 Task: For heading Use EB Garamond with dark cornflower blue 2 colour & Underline.  font size for heading20,  'Change the font style of data to'Impact and font size to 12,  Change the alignment of both headline & data to Align right In the sheet  analysisSalesByRegion_2023
Action: Mouse moved to (38, 186)
Screenshot: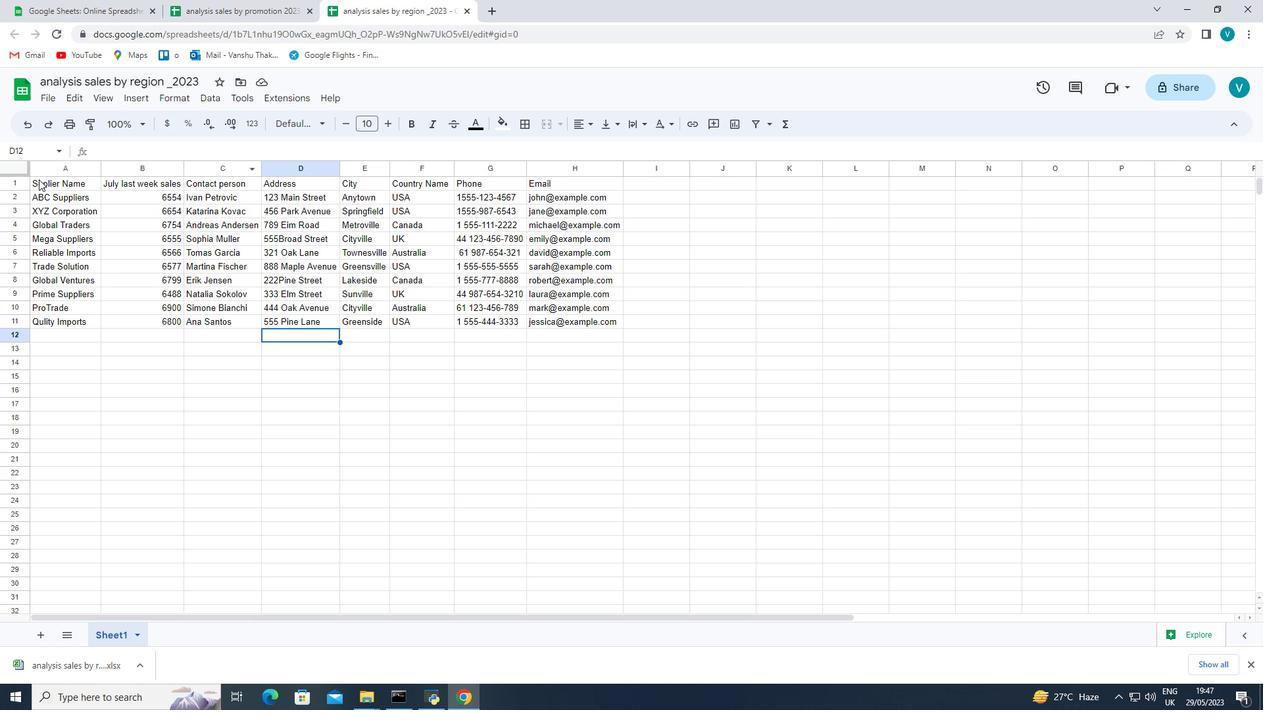 
Action: Mouse pressed left at (38, 186)
Screenshot: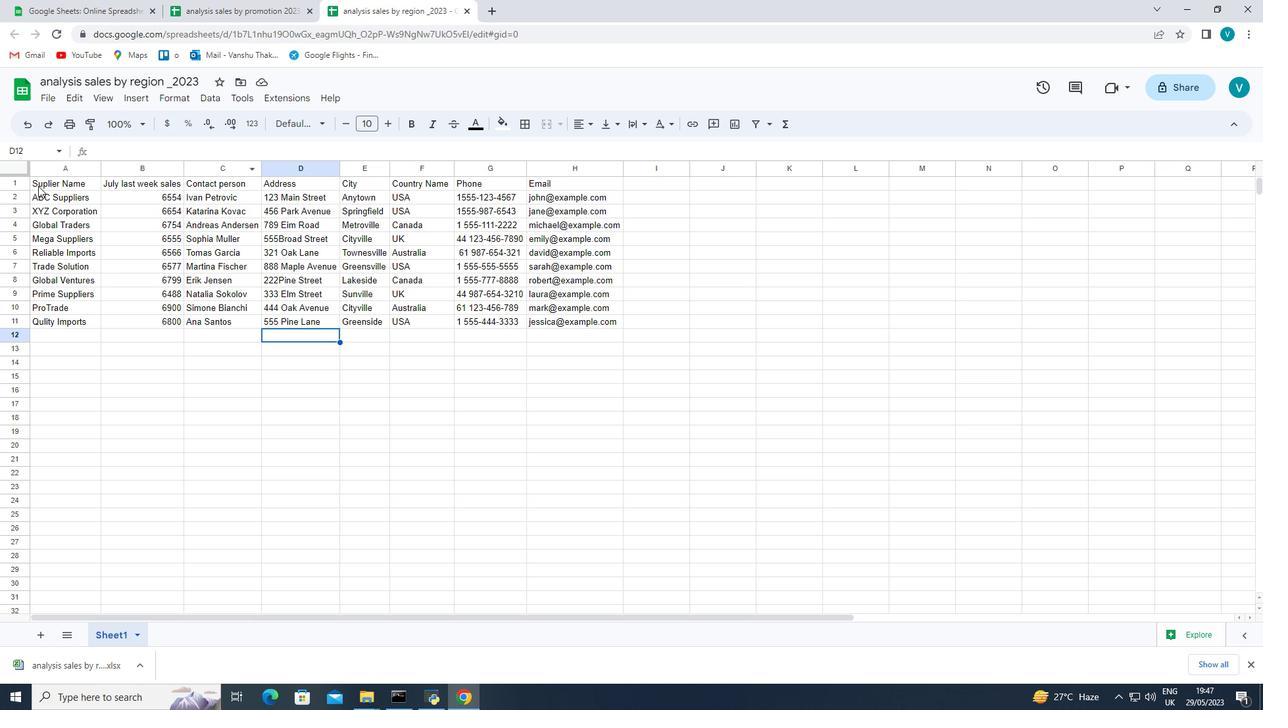 
Action: Key pressed <Key.shift><Key.right><Key.right><Key.right><Key.right><Key.right><Key.right><Key.right>
Screenshot: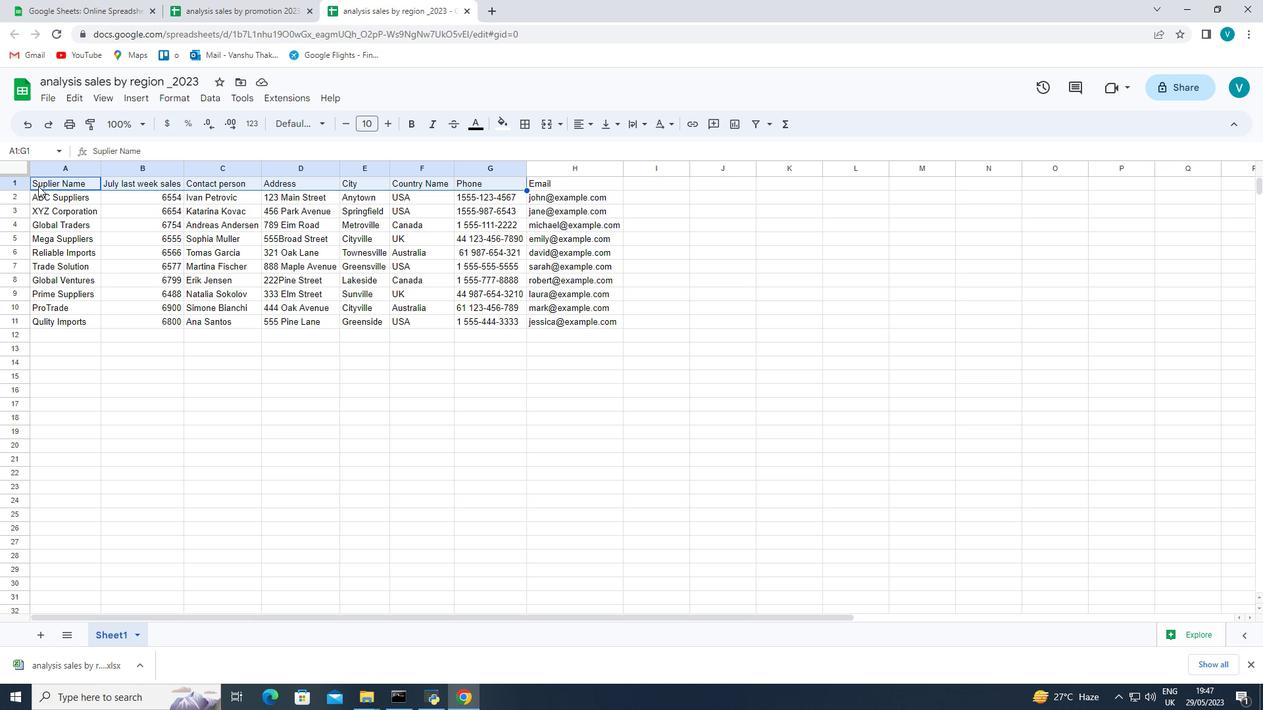 
Action: Mouse moved to (320, 128)
Screenshot: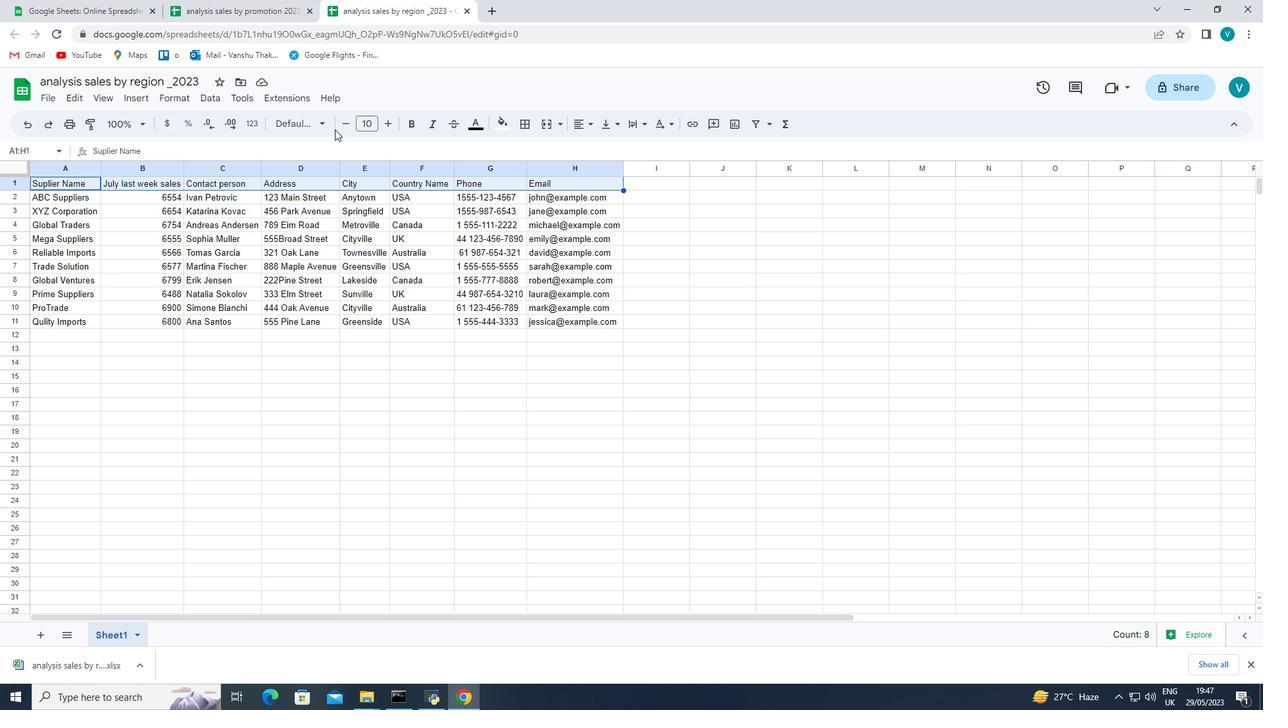 
Action: Mouse pressed left at (320, 128)
Screenshot: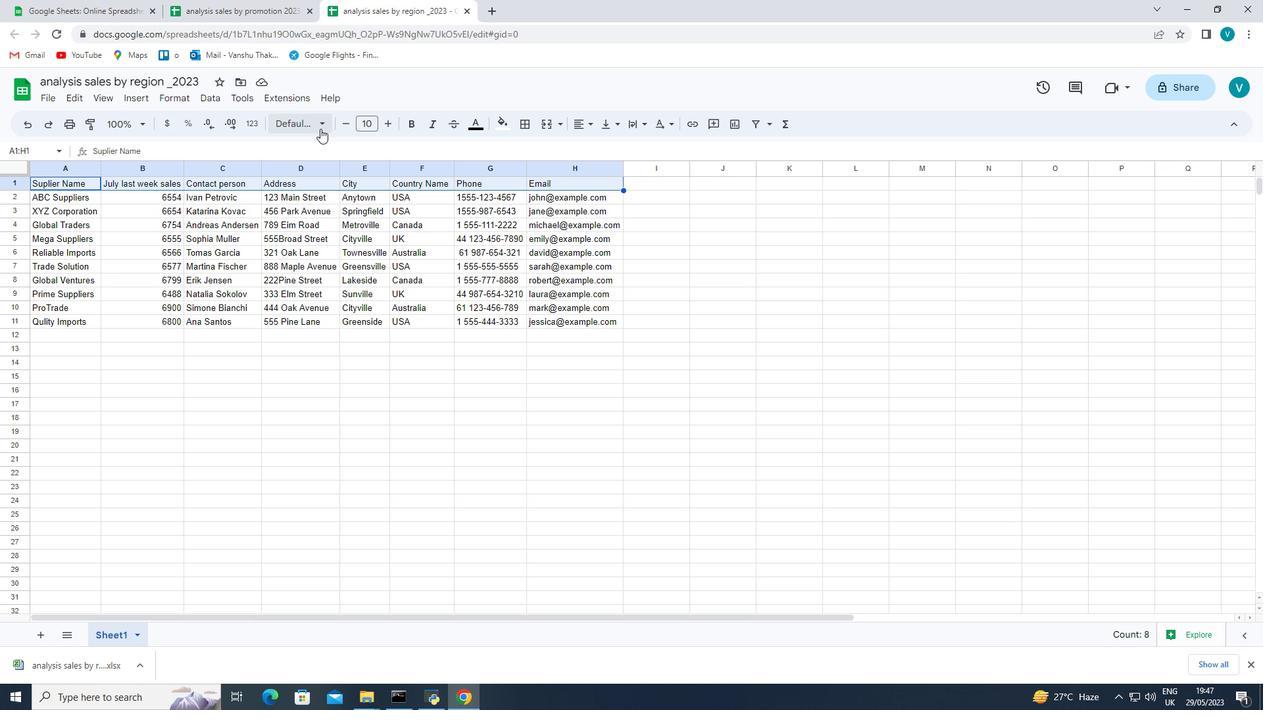 
Action: Mouse moved to (308, 283)
Screenshot: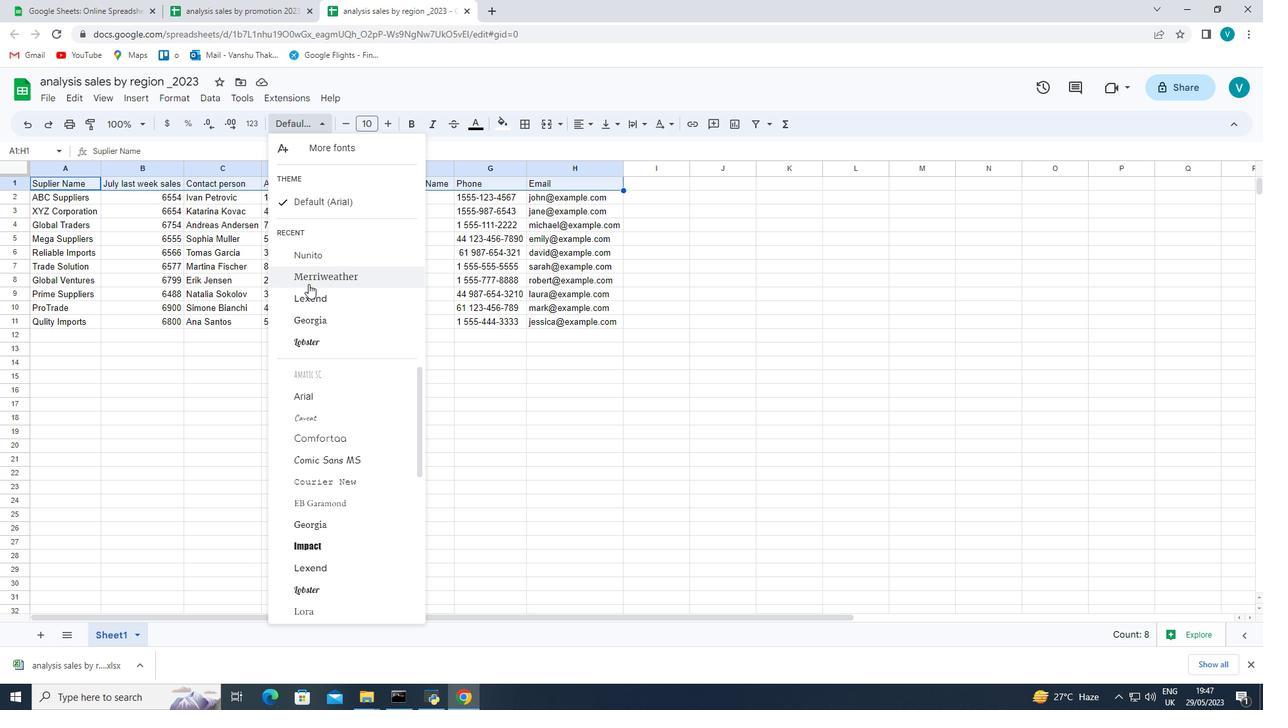 
Action: Mouse scrolled (308, 282) with delta (0, 0)
Screenshot: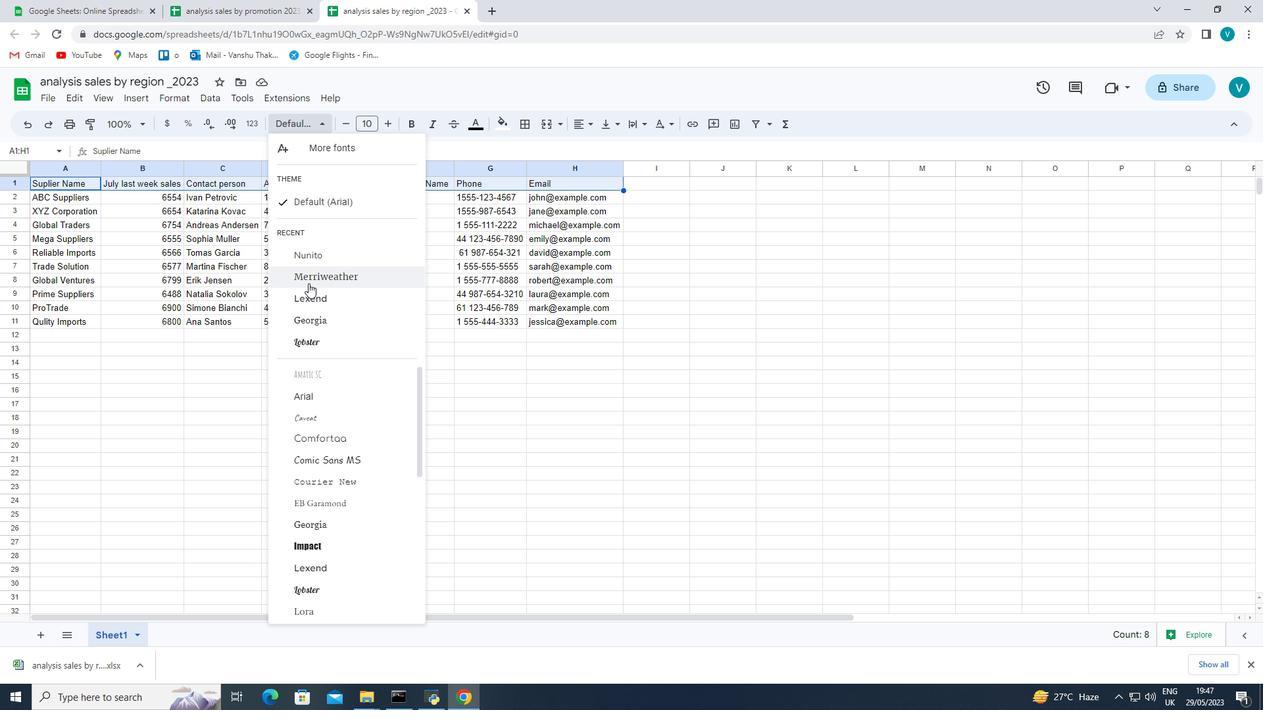 
Action: Mouse scrolled (308, 282) with delta (0, 0)
Screenshot: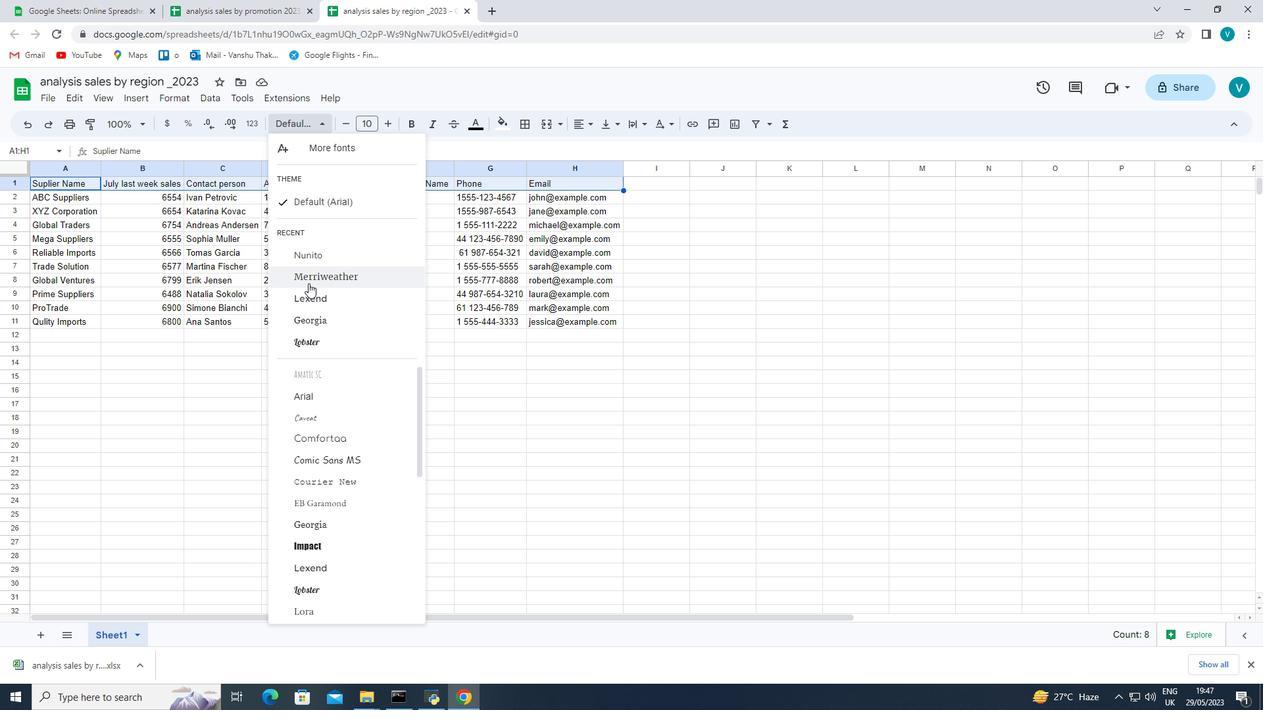 
Action: Mouse scrolled (308, 282) with delta (0, 0)
Screenshot: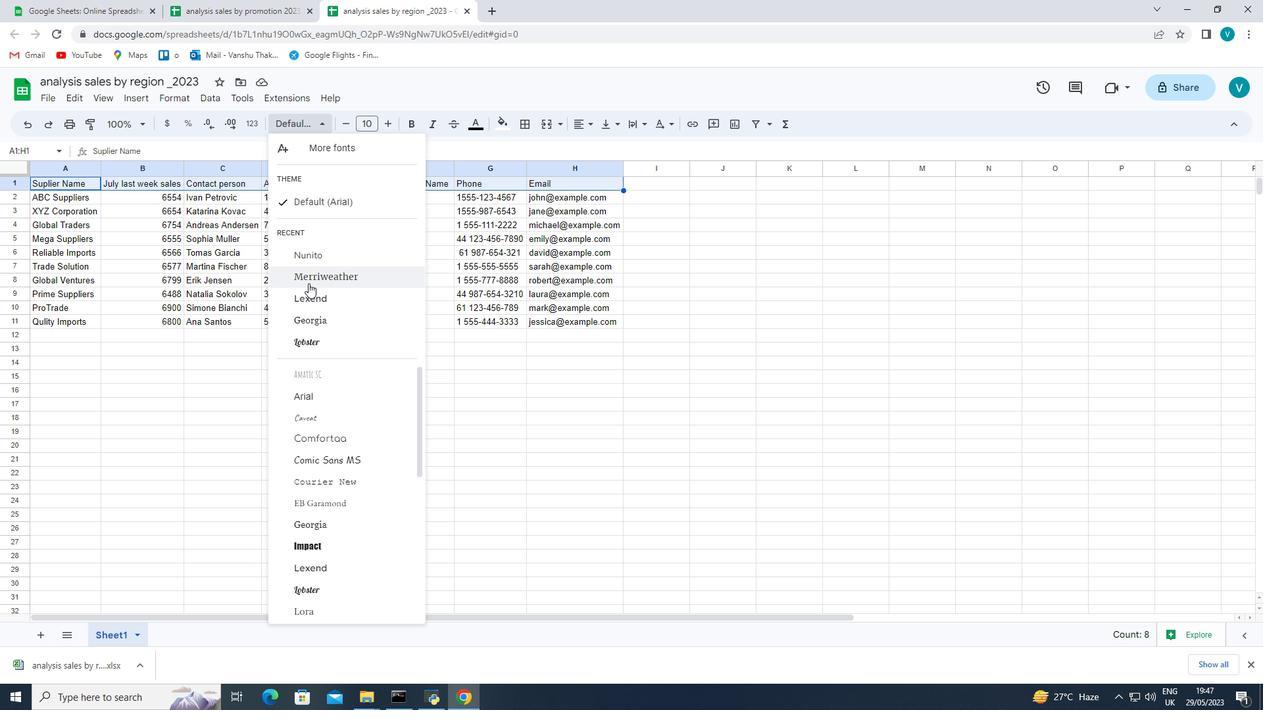 
Action: Mouse scrolled (308, 282) with delta (0, 0)
Screenshot: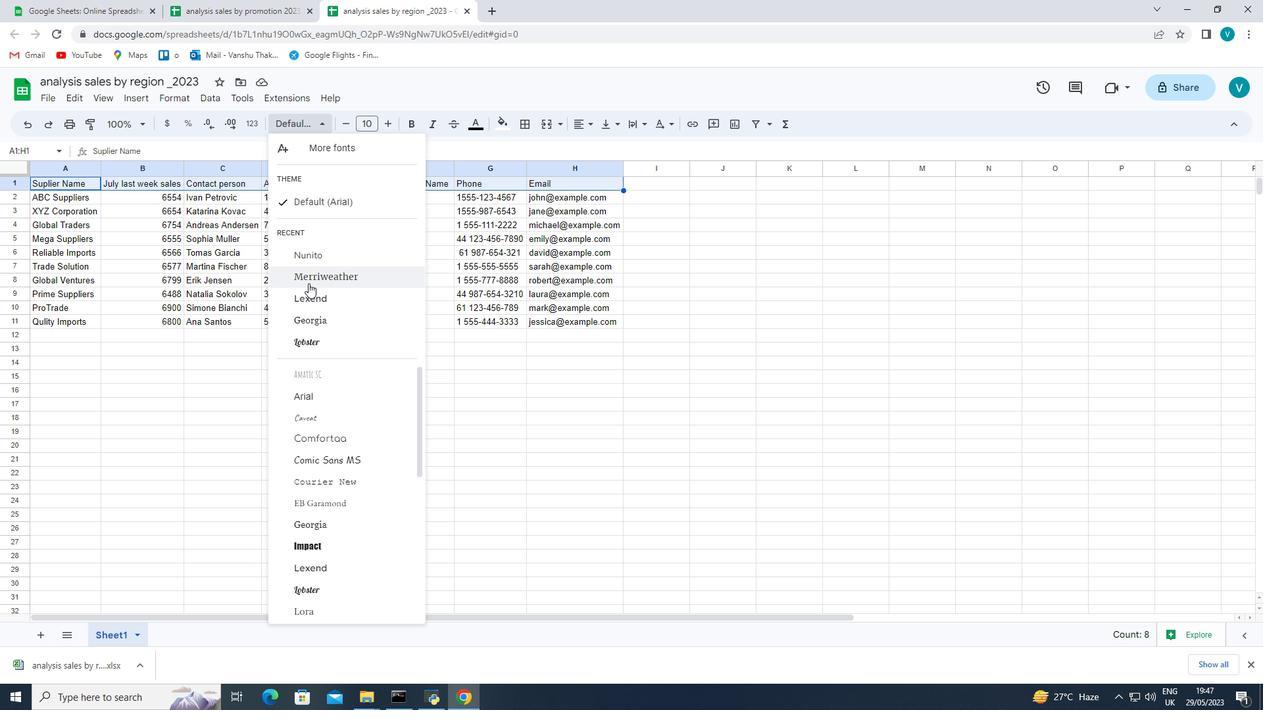 
Action: Mouse scrolled (308, 282) with delta (0, 0)
Screenshot: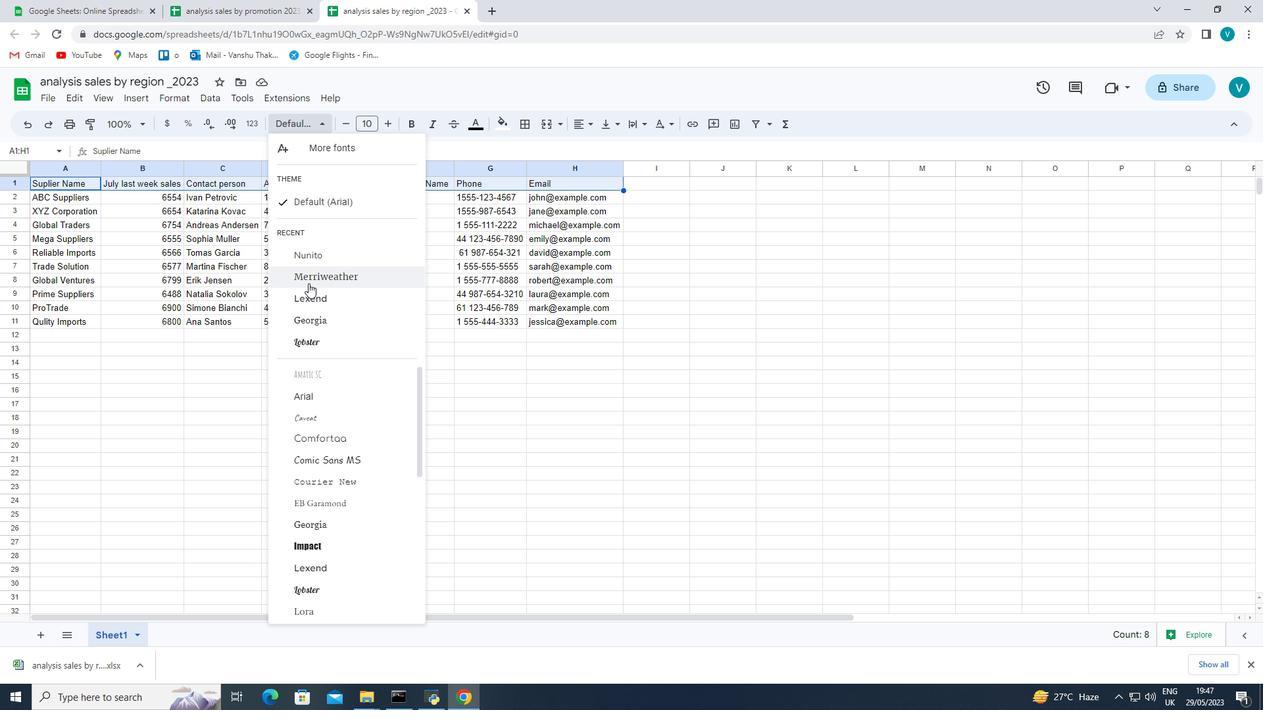 
Action: Mouse scrolled (308, 282) with delta (0, 0)
Screenshot: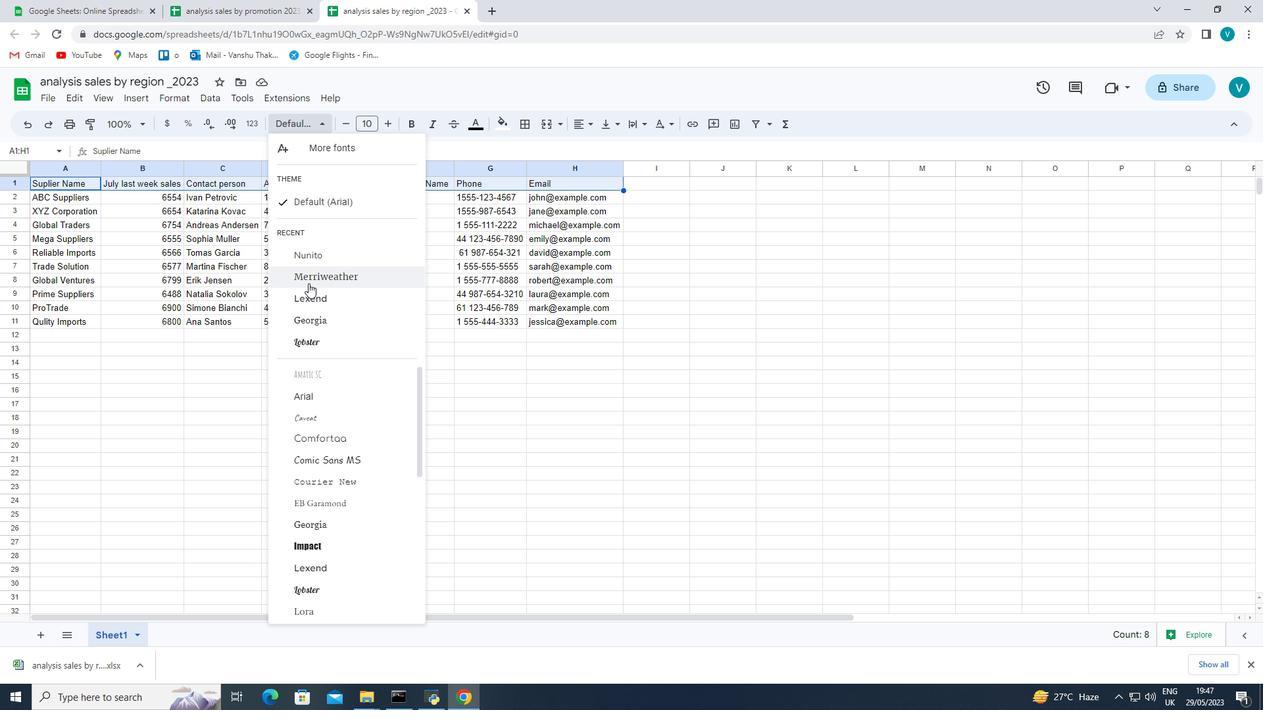 
Action: Mouse moved to (335, 502)
Screenshot: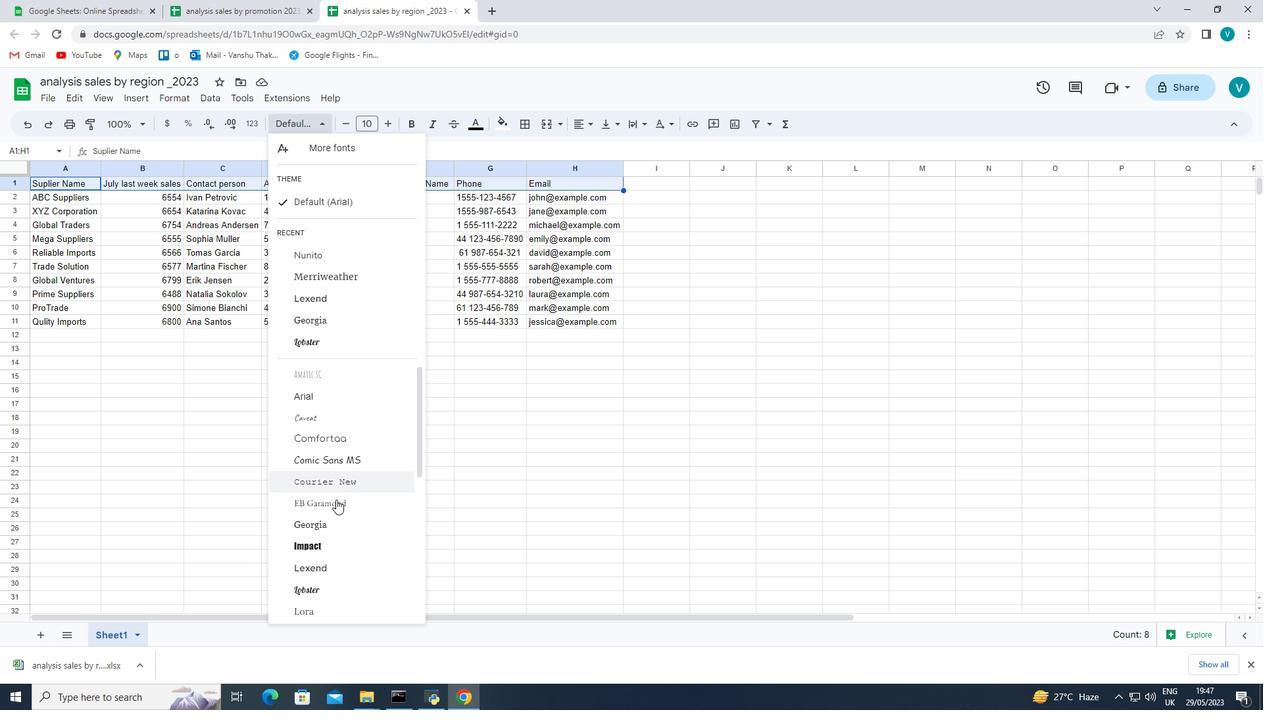 
Action: Mouse pressed left at (335, 502)
Screenshot: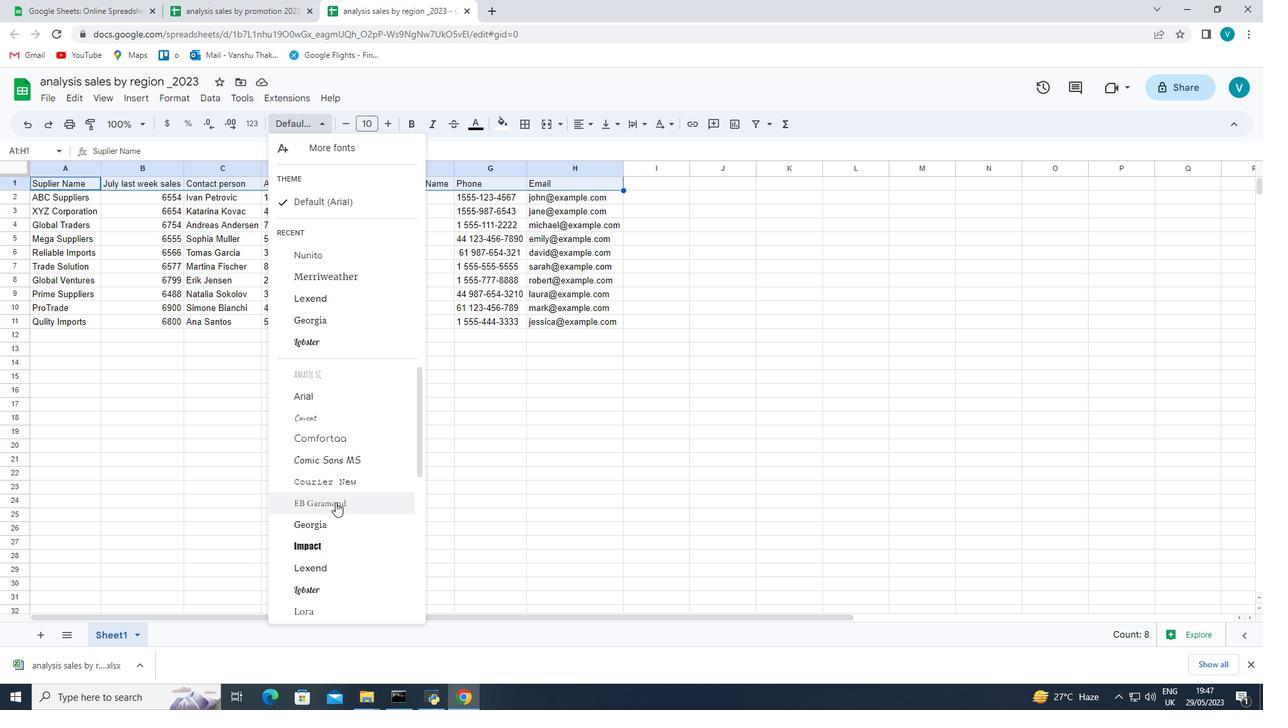 
Action: Mouse moved to (484, 127)
Screenshot: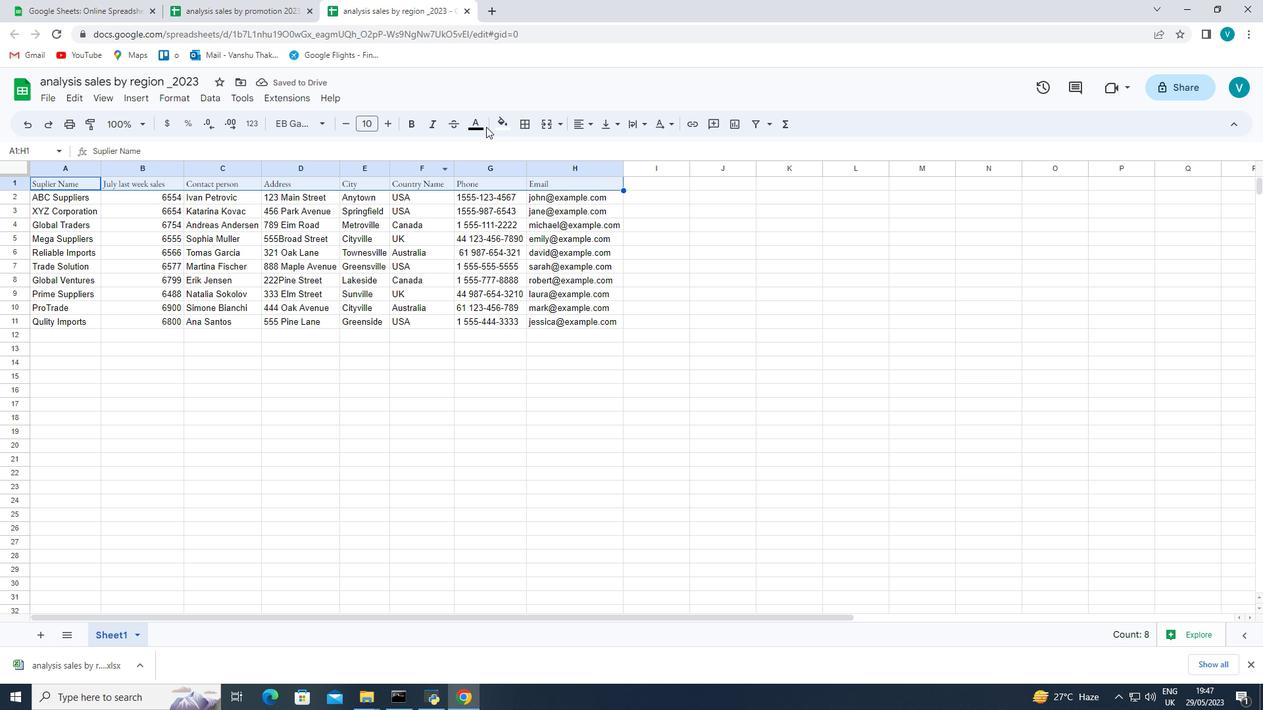 
Action: Mouse pressed left at (484, 127)
Screenshot: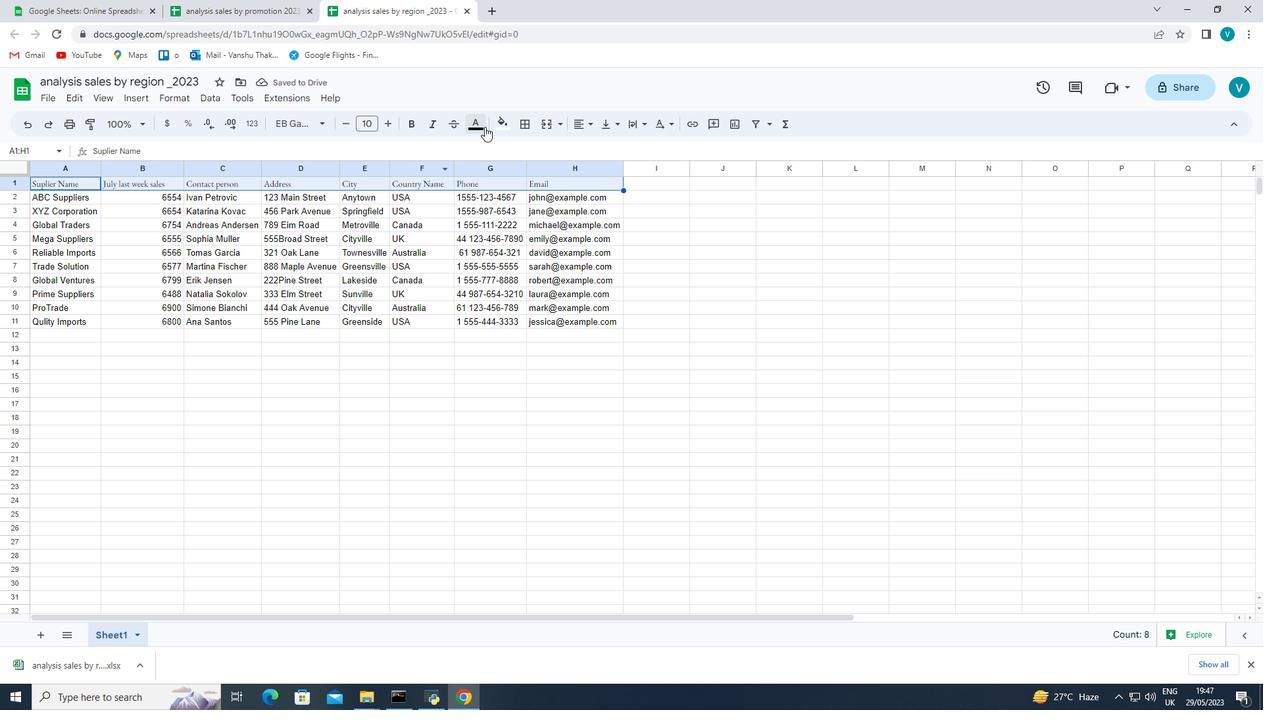 
Action: Mouse moved to (562, 185)
Screenshot: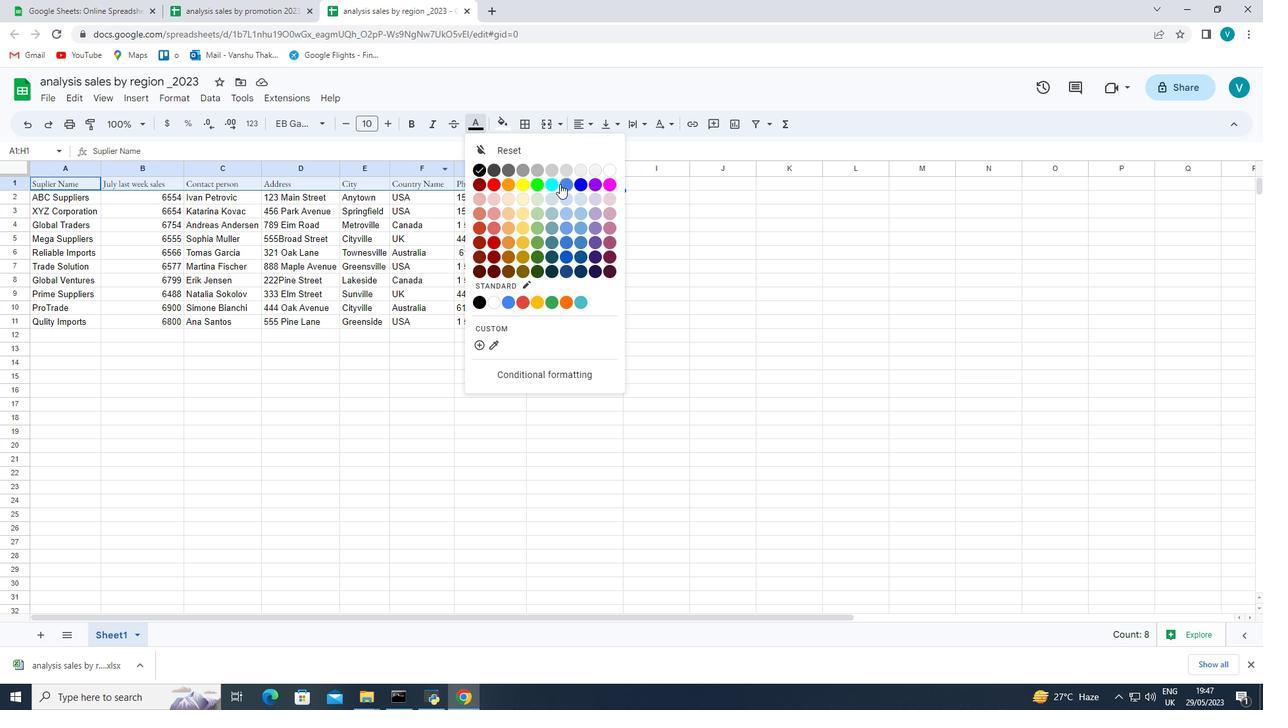 
Action: Mouse pressed left at (562, 185)
Screenshot: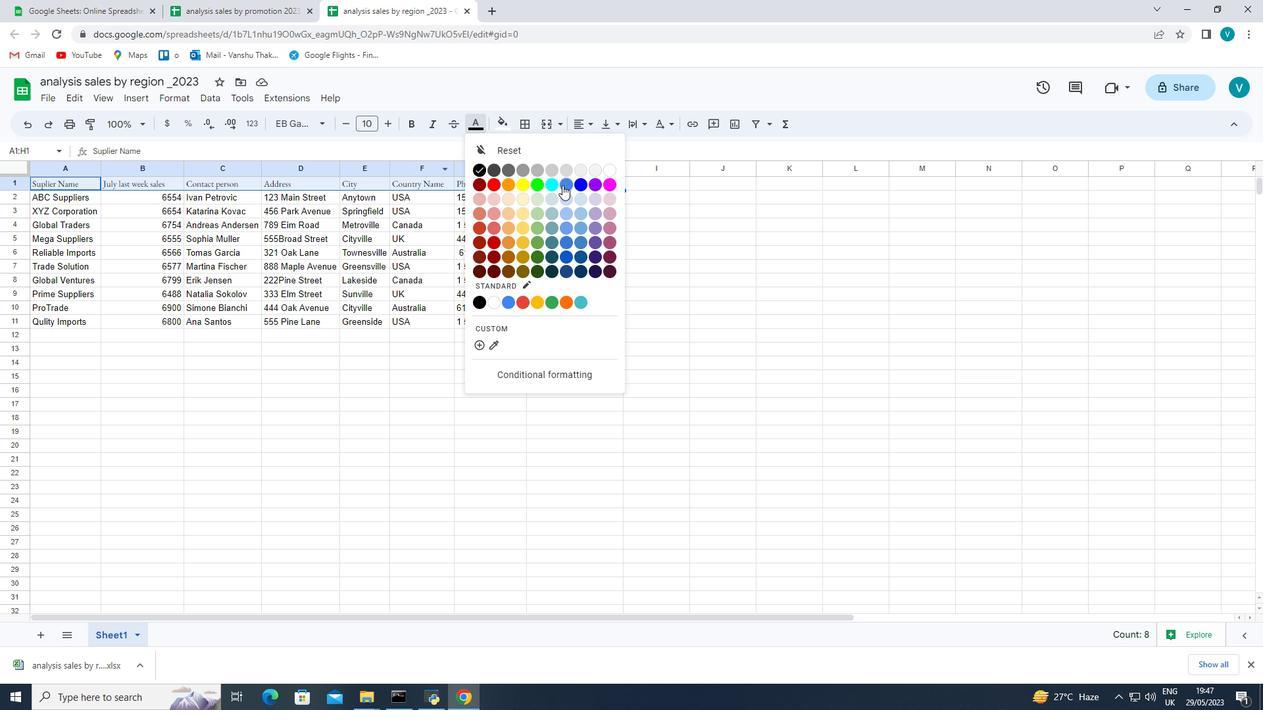 
Action: Mouse moved to (515, 115)
Screenshot: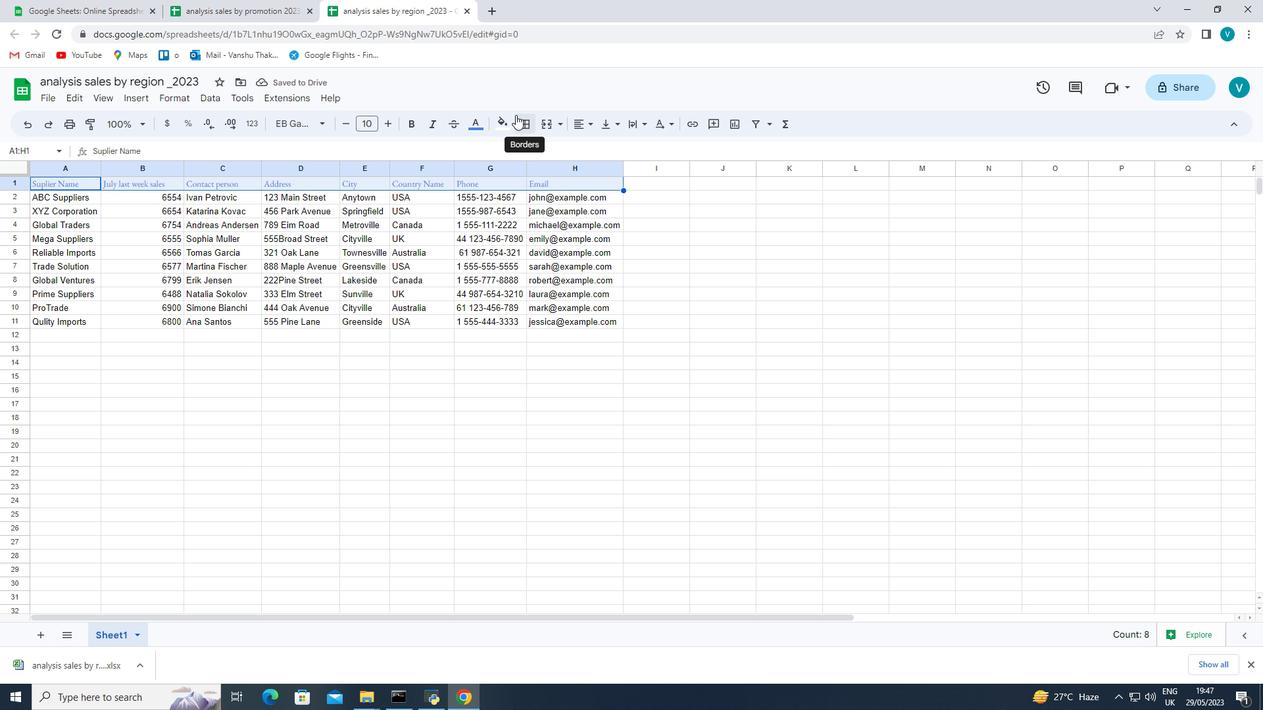 
Action: Key pressed ctrl+U
Screenshot: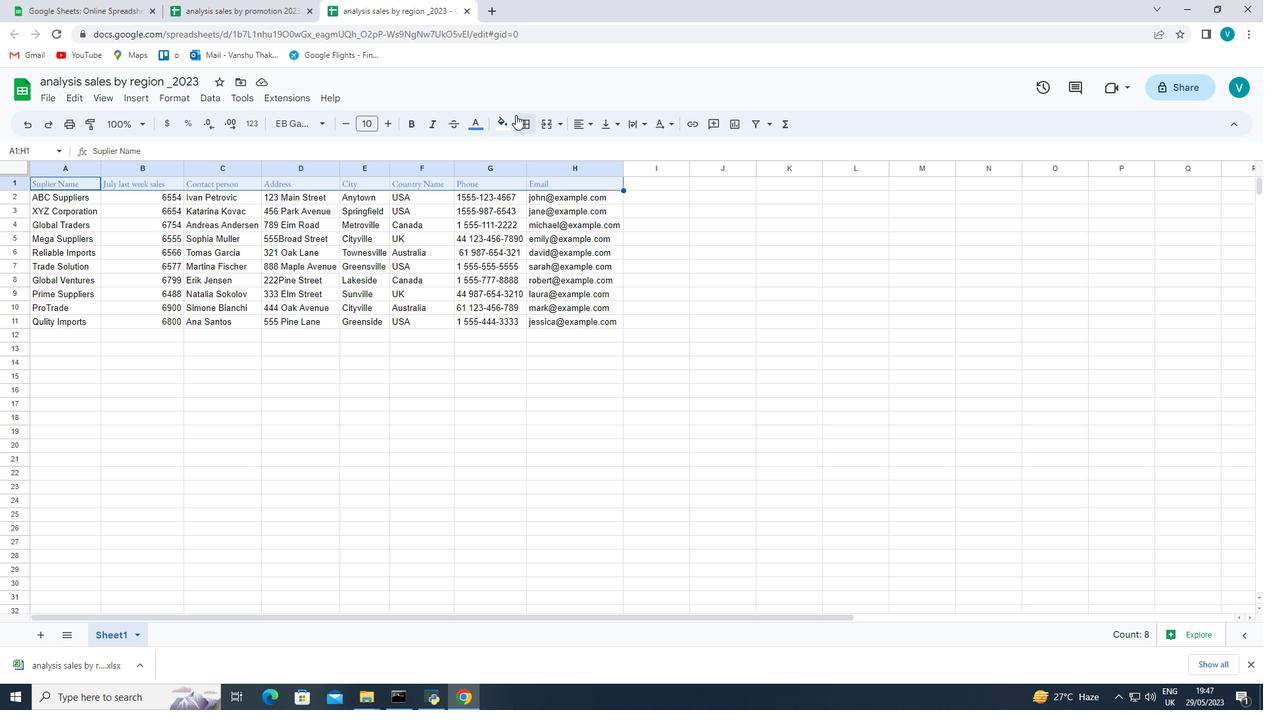 
Action: Mouse moved to (388, 123)
Screenshot: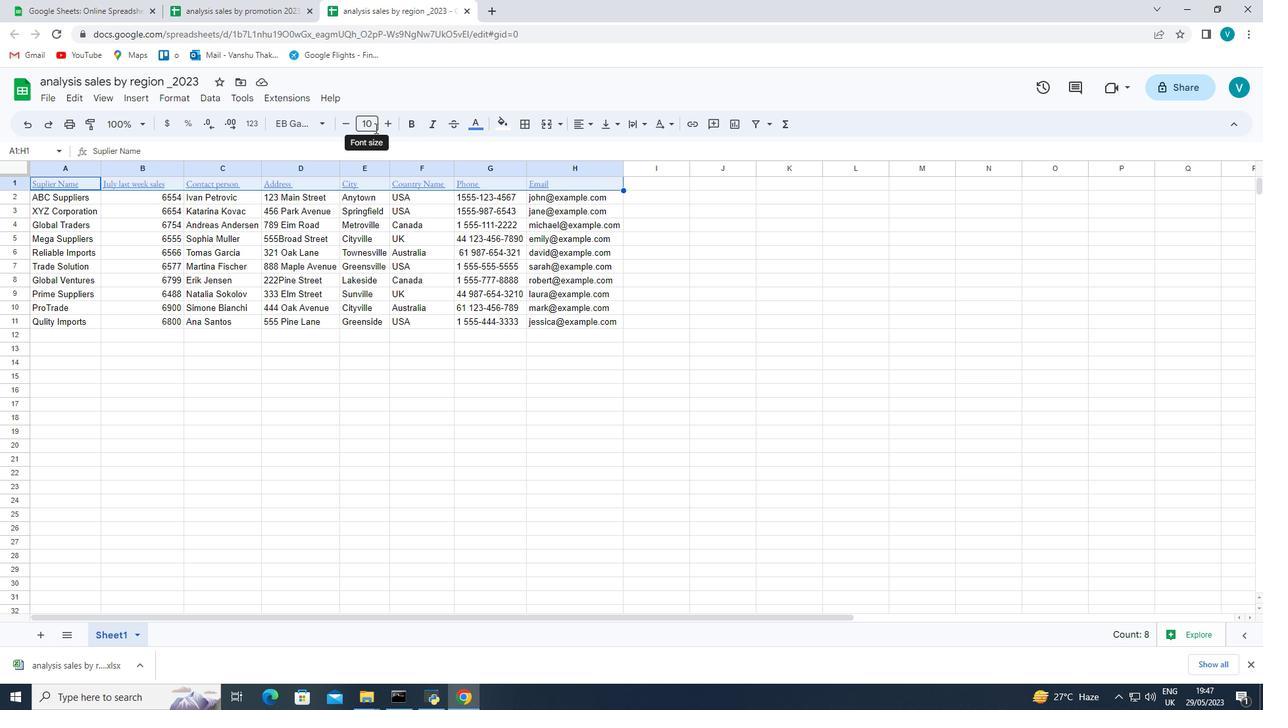 
Action: Mouse pressed left at (388, 123)
Screenshot: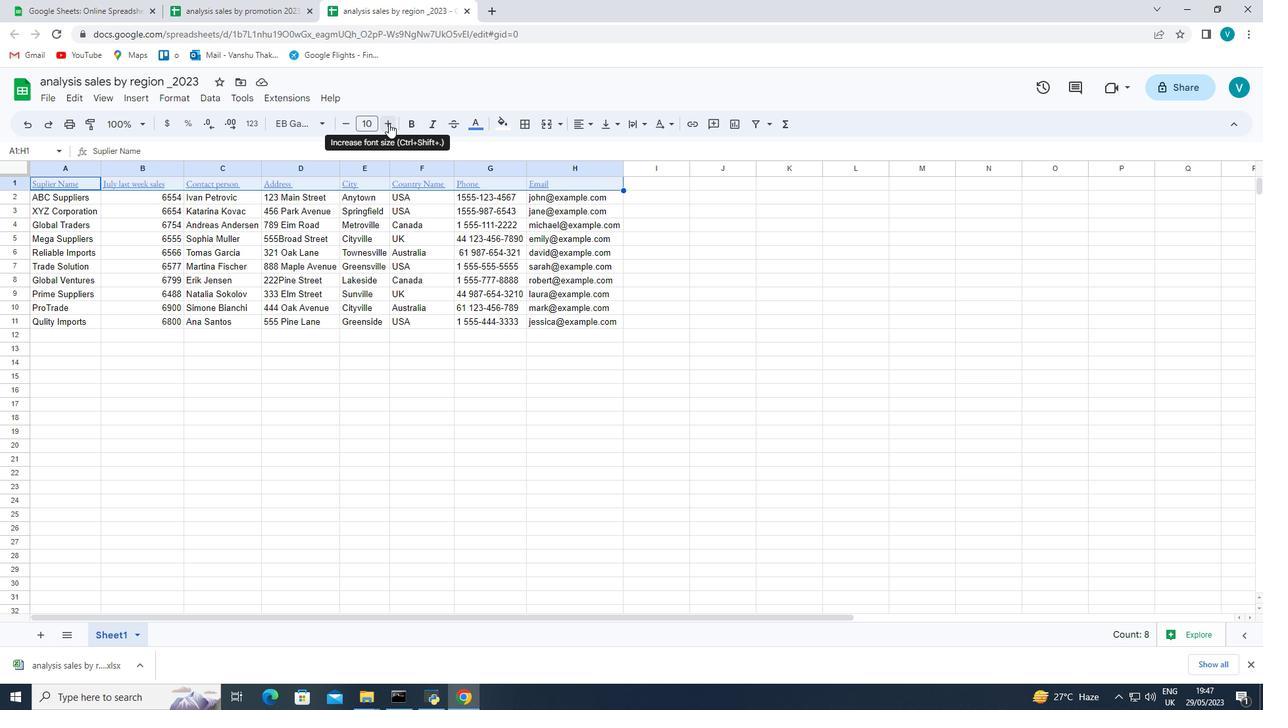 
Action: Mouse pressed left at (388, 123)
Screenshot: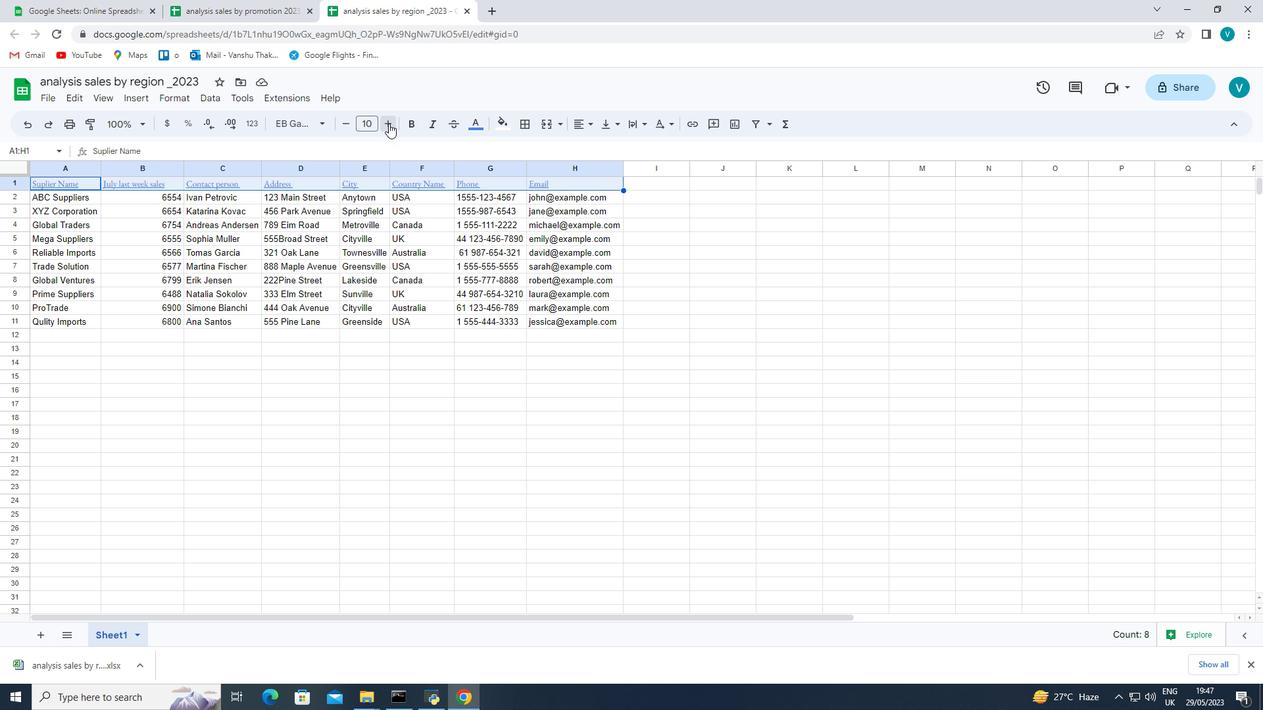
Action: Mouse pressed left at (388, 123)
Screenshot: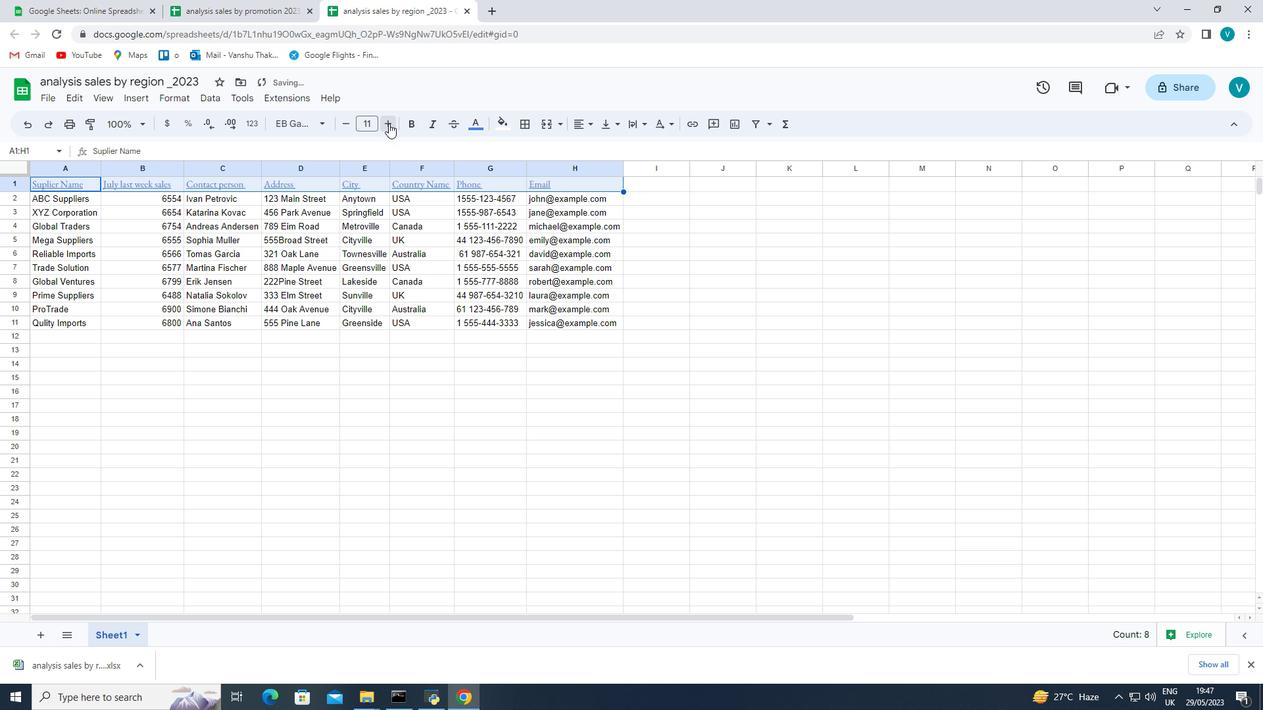 
Action: Mouse pressed left at (388, 123)
Screenshot: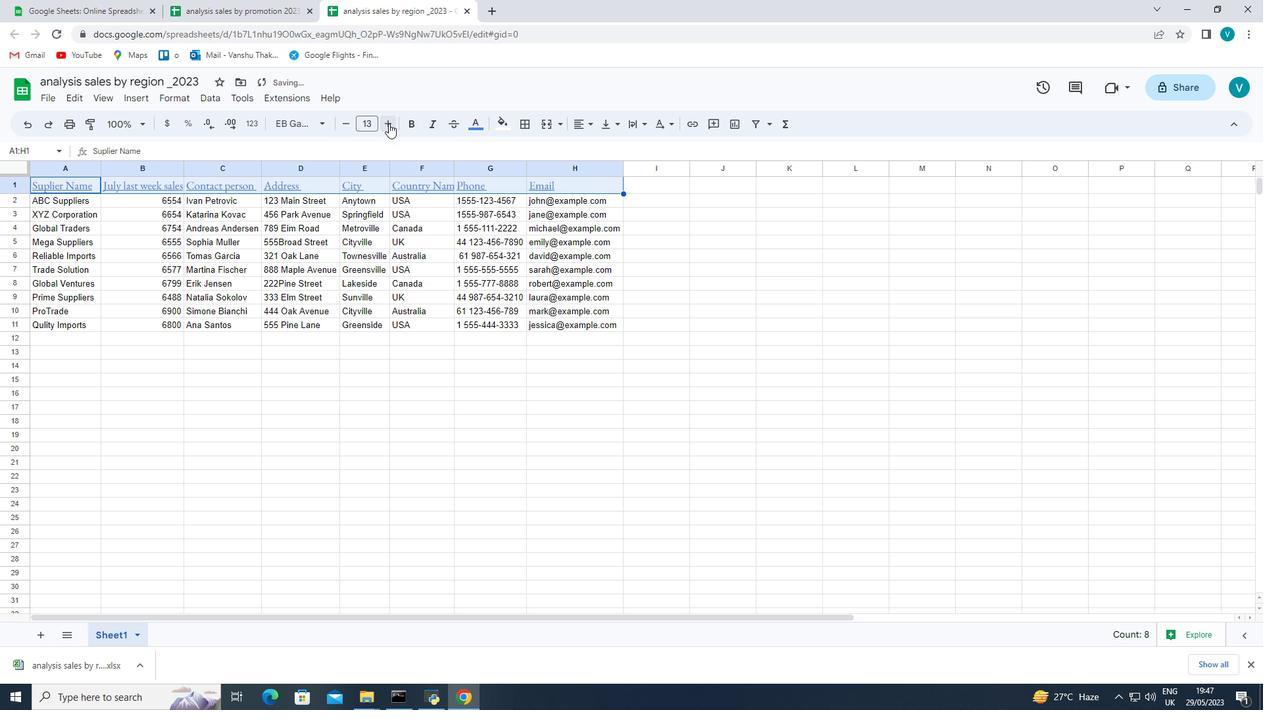 
Action: Mouse pressed left at (388, 123)
Screenshot: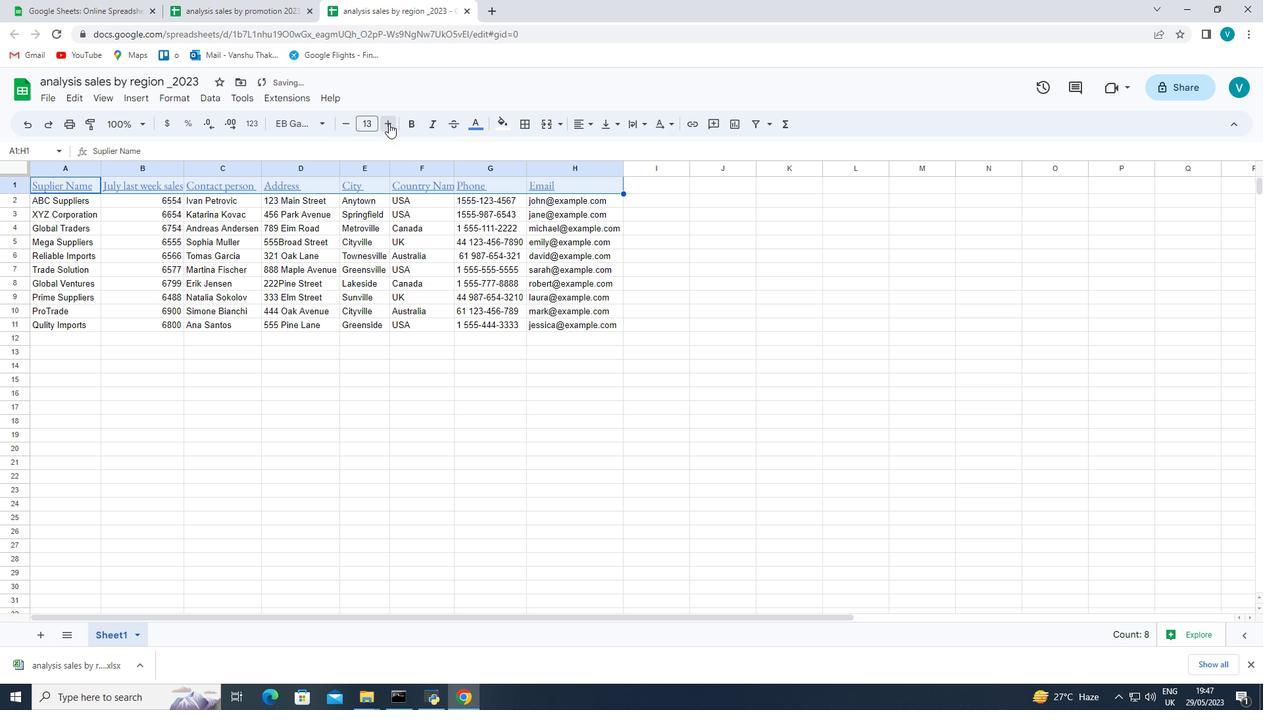 
Action: Mouse pressed left at (388, 123)
Screenshot: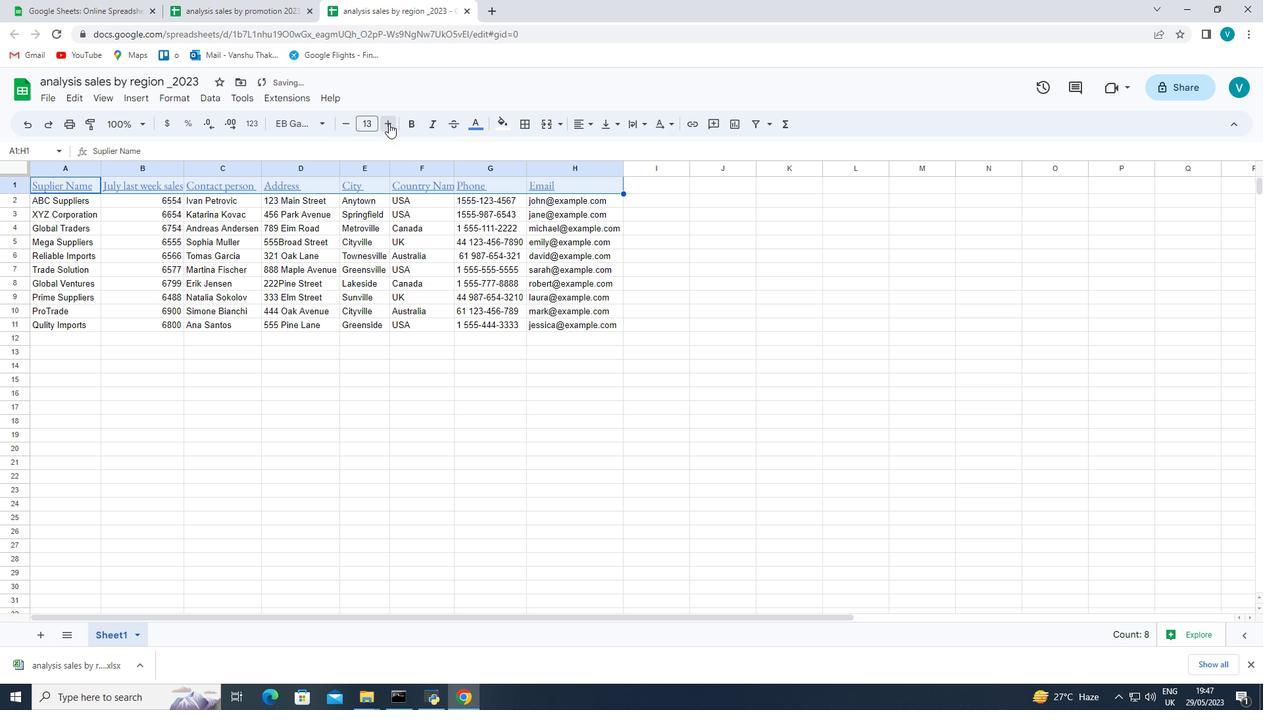 
Action: Mouse pressed left at (388, 123)
Screenshot: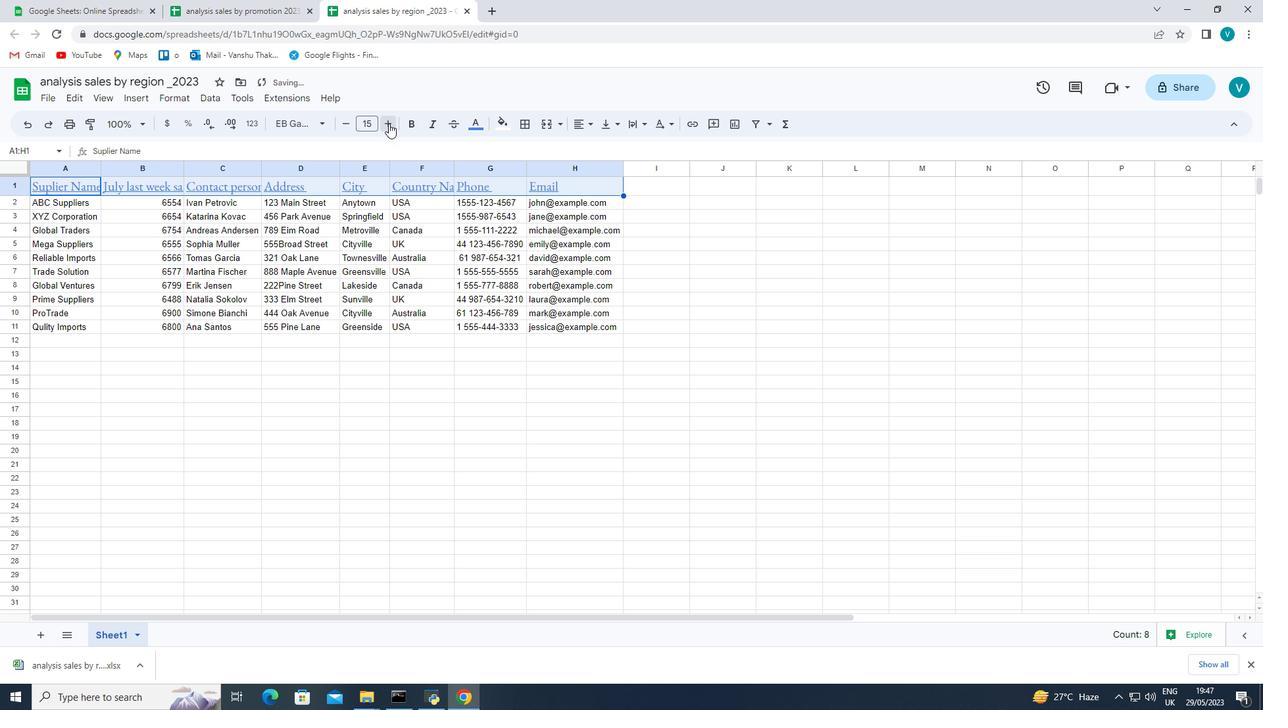 
Action: Mouse pressed left at (388, 123)
Screenshot: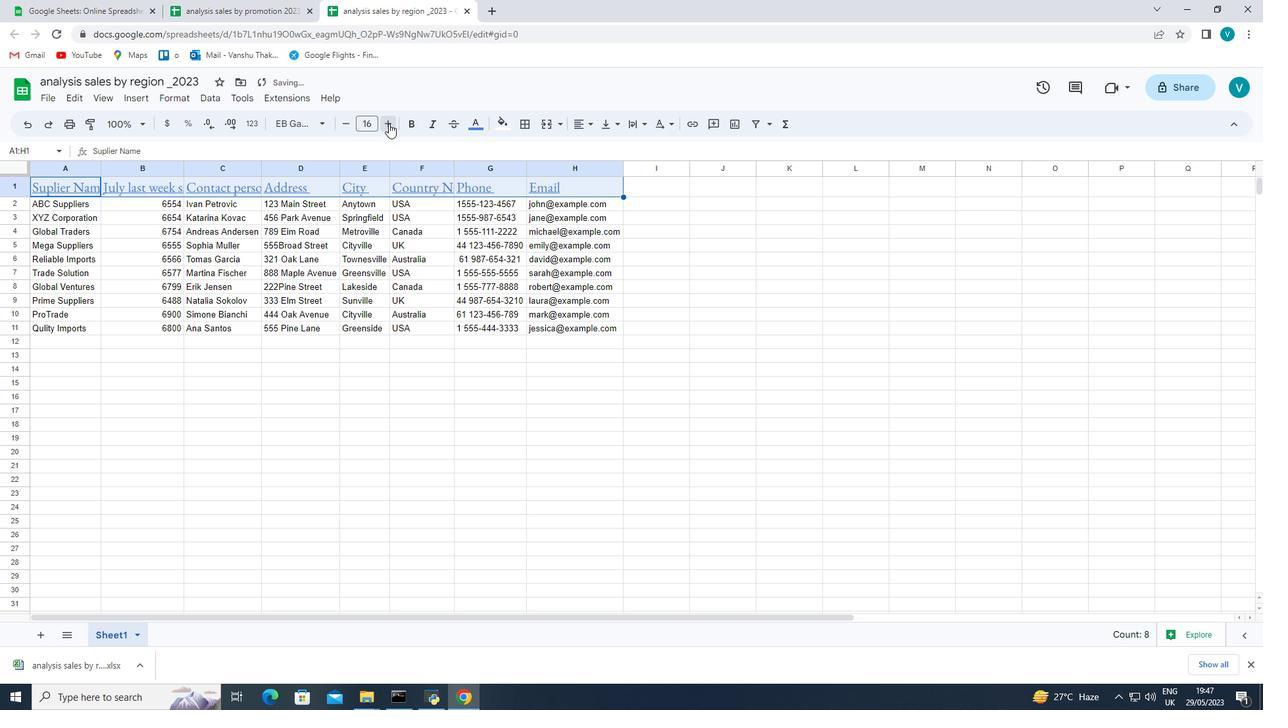 
Action: Mouse pressed left at (388, 123)
Screenshot: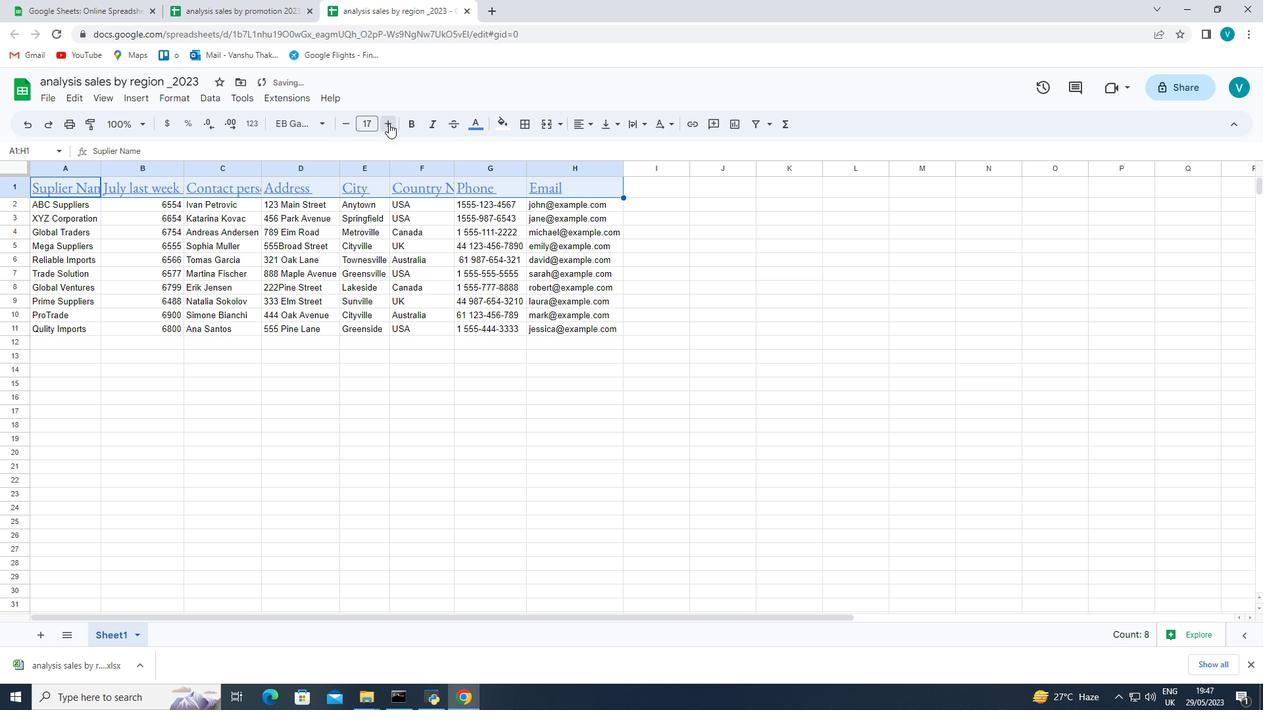 
Action: Mouse pressed left at (388, 123)
Screenshot: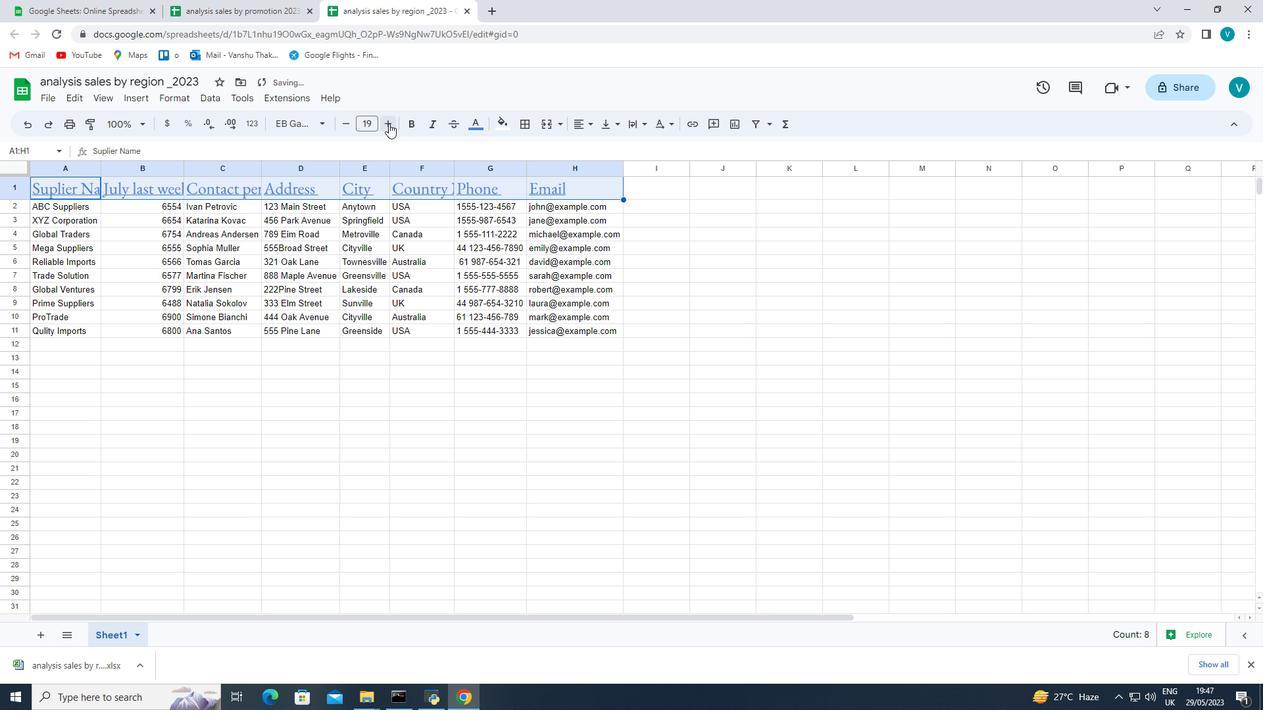 
Action: Mouse pressed left at (388, 123)
Screenshot: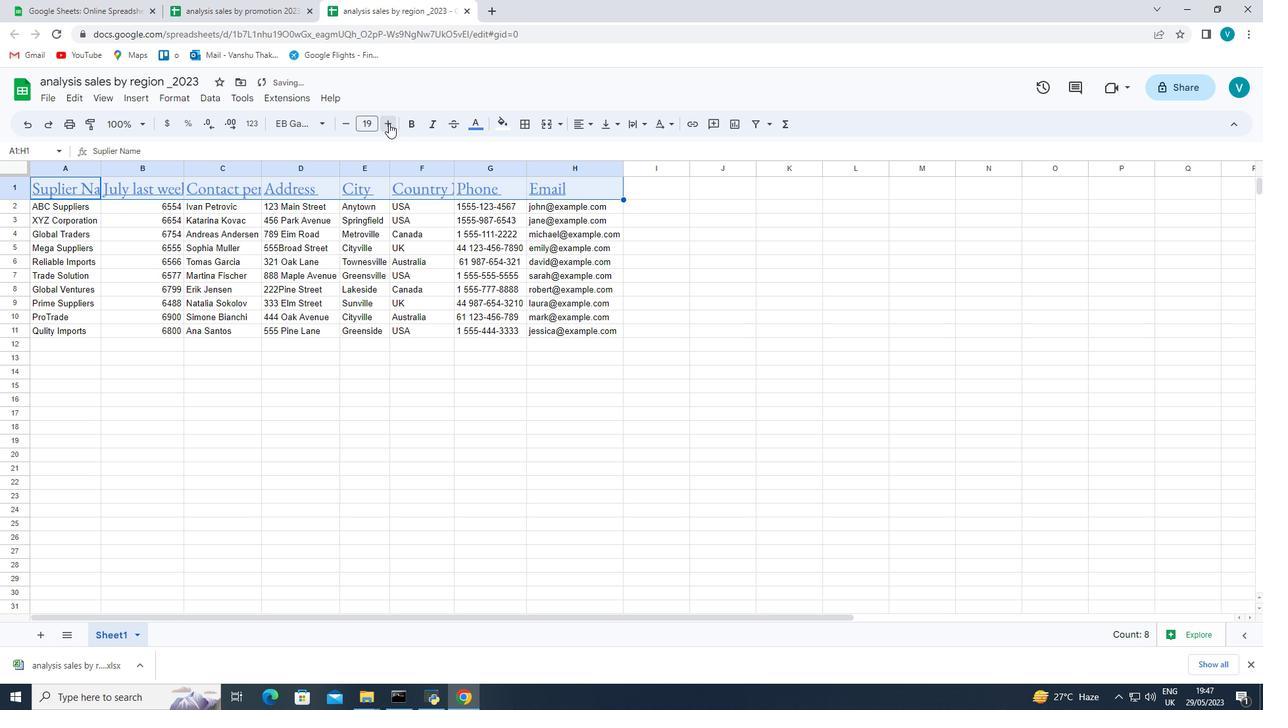 
Action: Mouse moved to (344, 125)
Screenshot: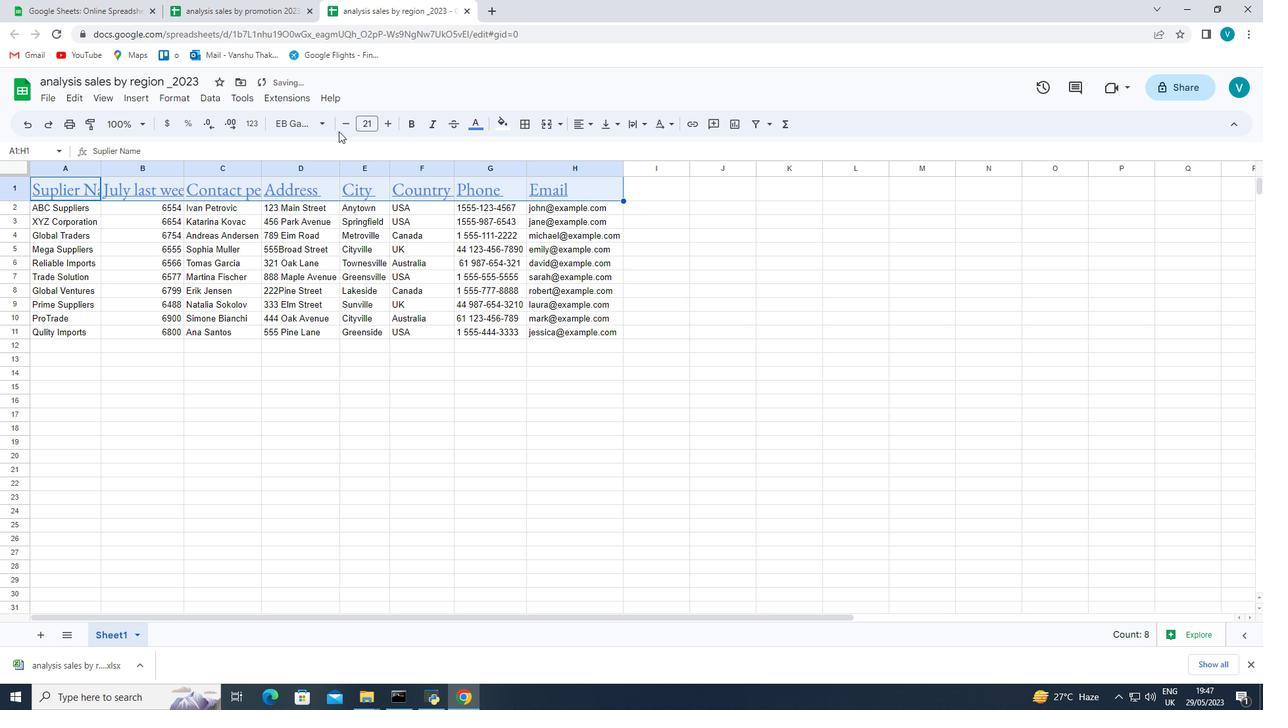 
Action: Mouse pressed left at (344, 125)
Screenshot: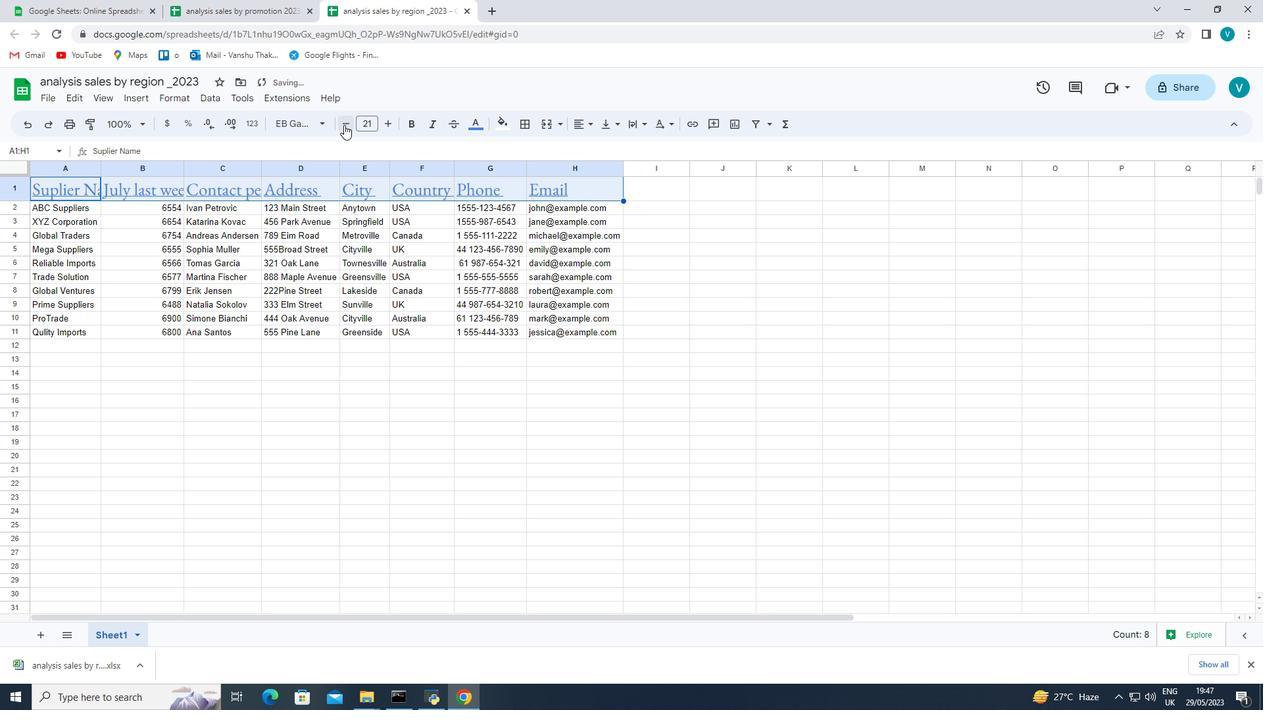 
Action: Mouse moved to (103, 167)
Screenshot: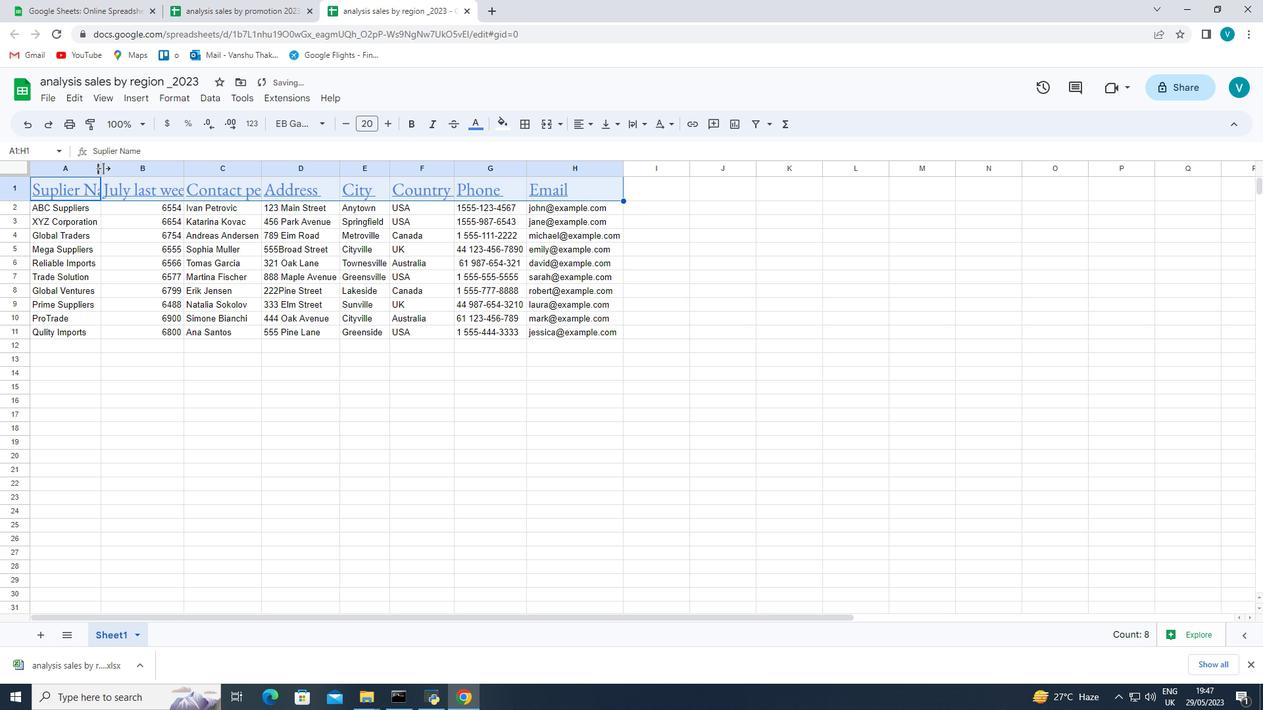 
Action: Mouse pressed left at (103, 167)
Screenshot: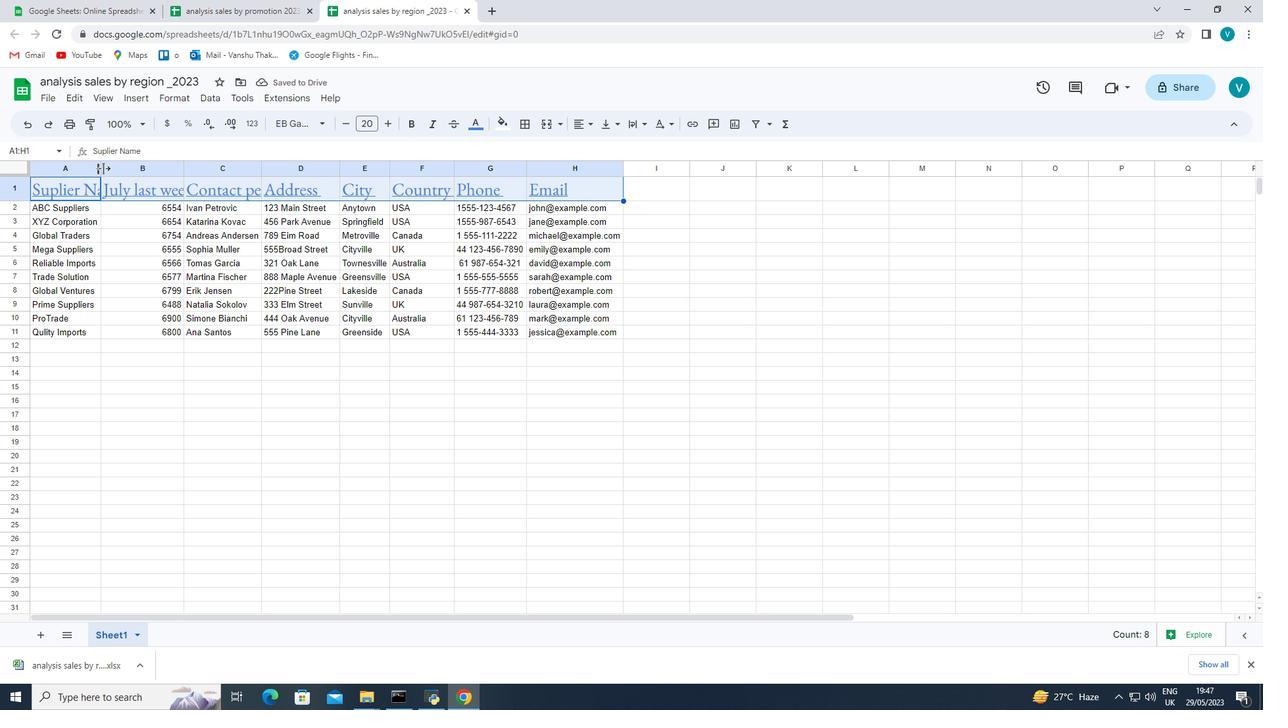 
Action: Mouse pressed left at (103, 167)
Screenshot: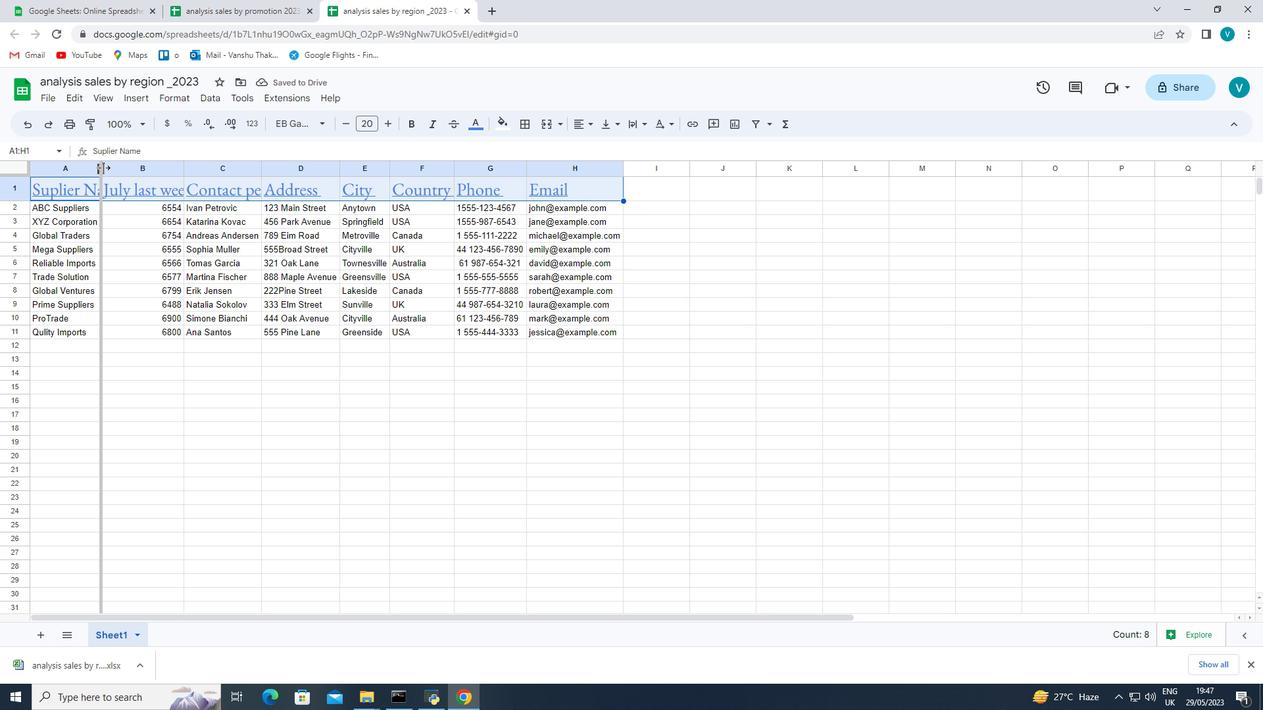 
Action: Mouse moved to (209, 165)
Screenshot: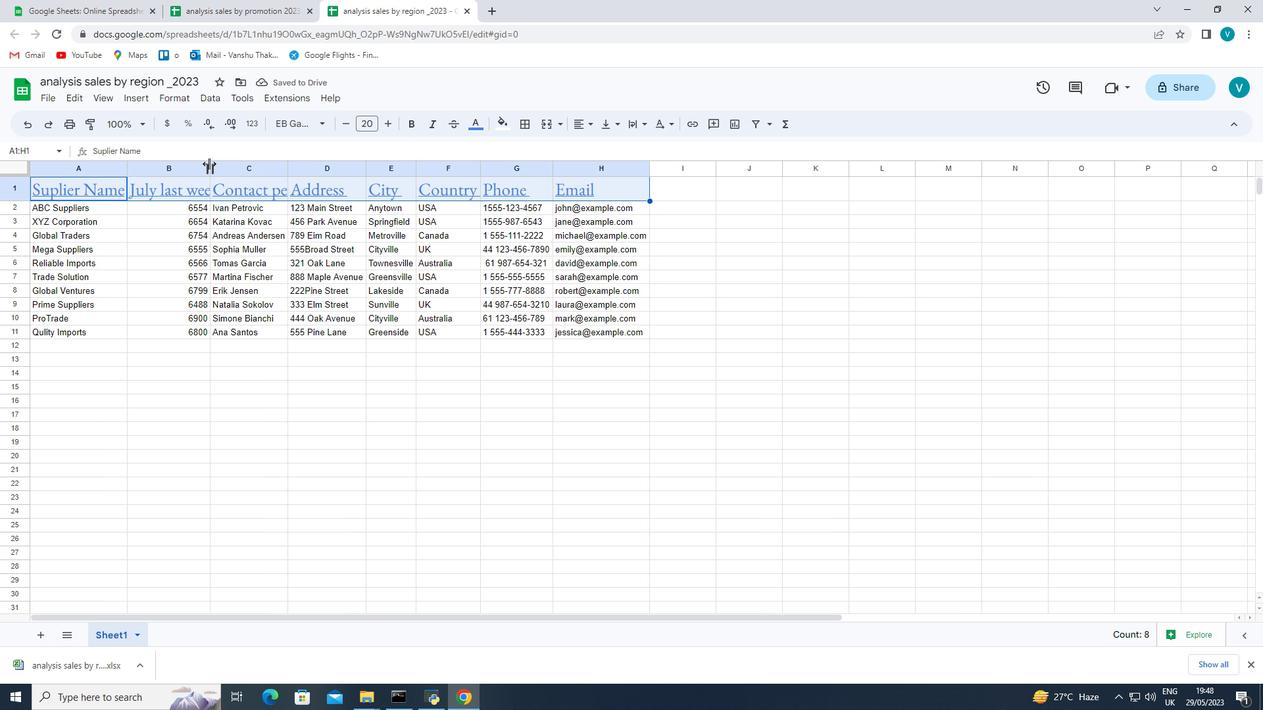 
Action: Mouse pressed left at (209, 165)
Screenshot: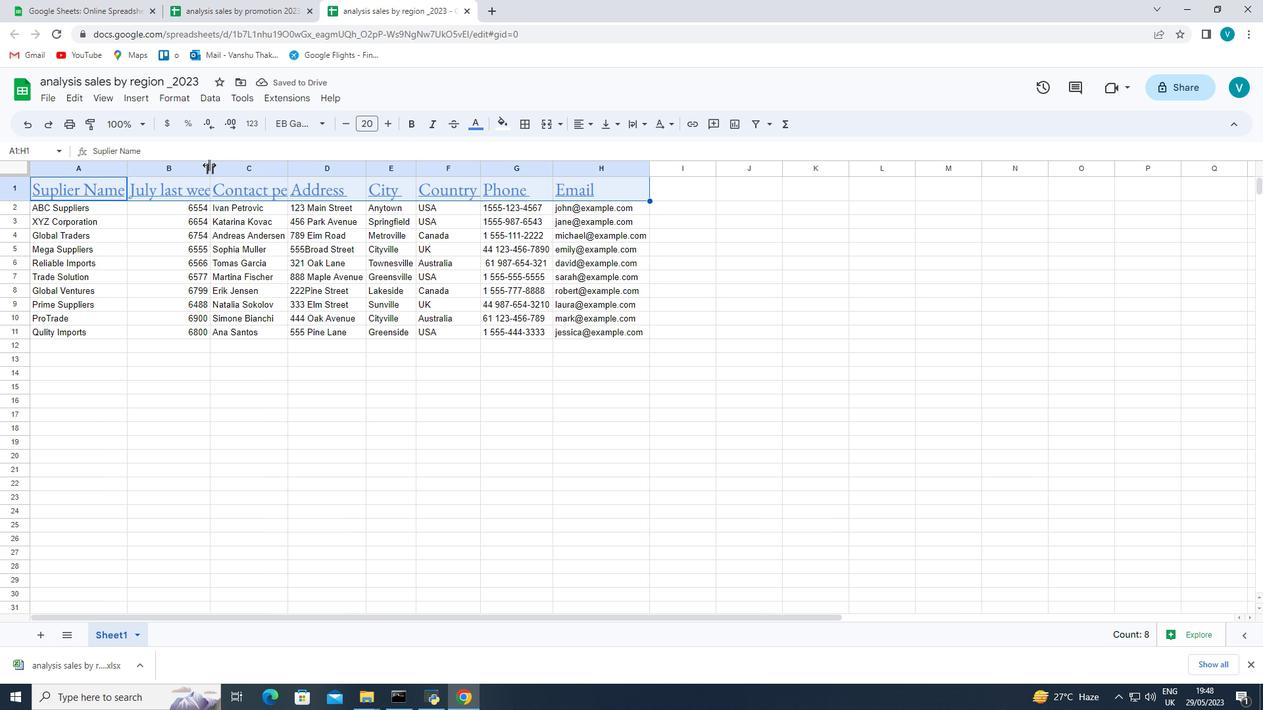 
Action: Mouse pressed left at (209, 165)
Screenshot: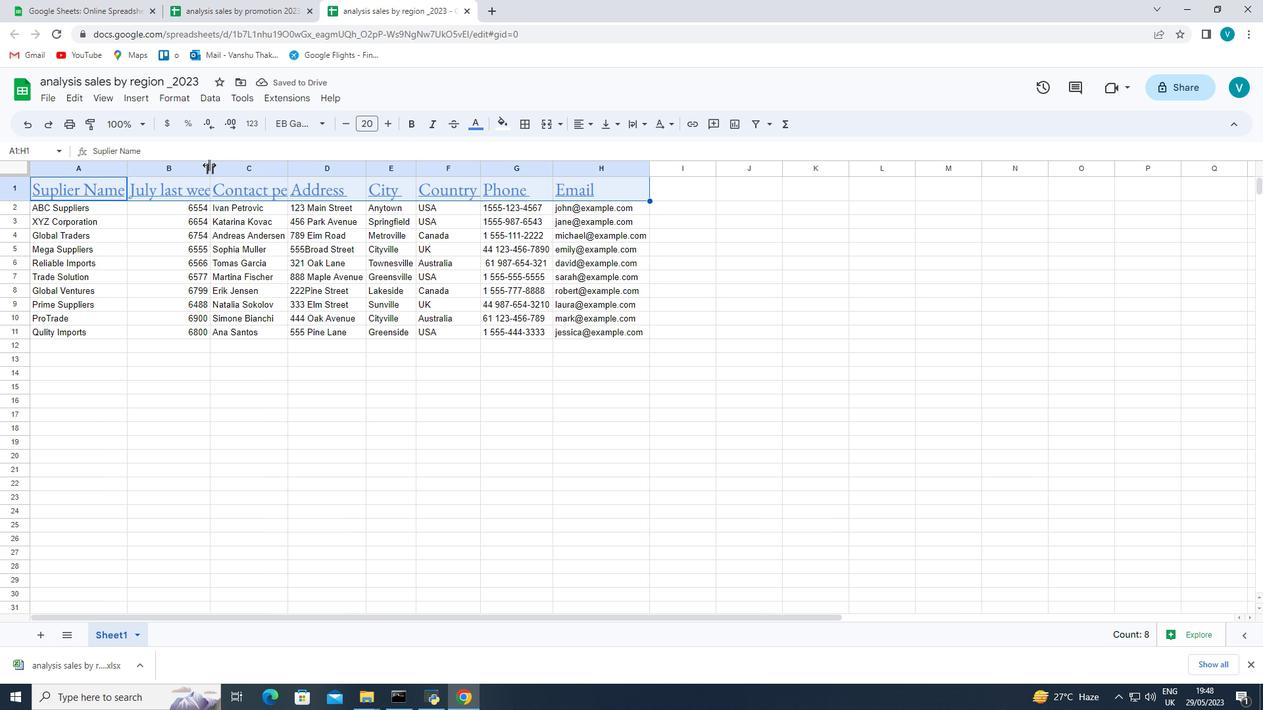 
Action: Mouse moved to (332, 166)
Screenshot: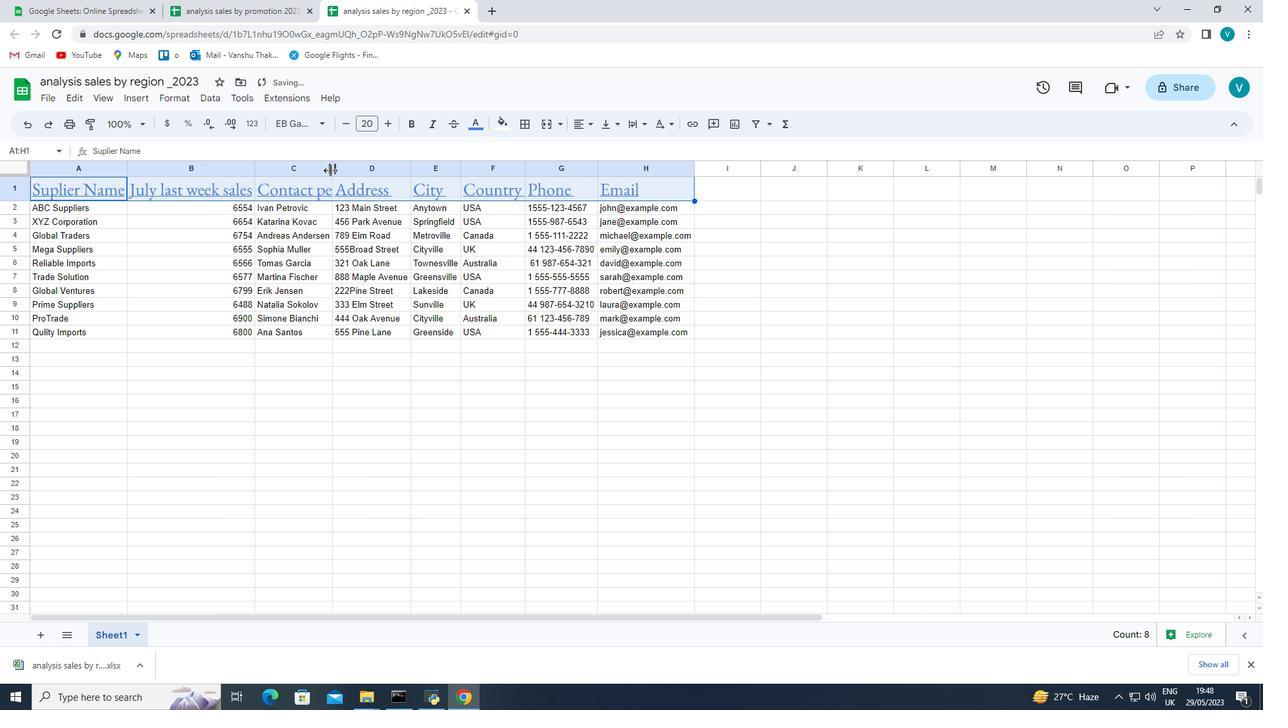 
Action: Mouse pressed left at (332, 166)
Screenshot: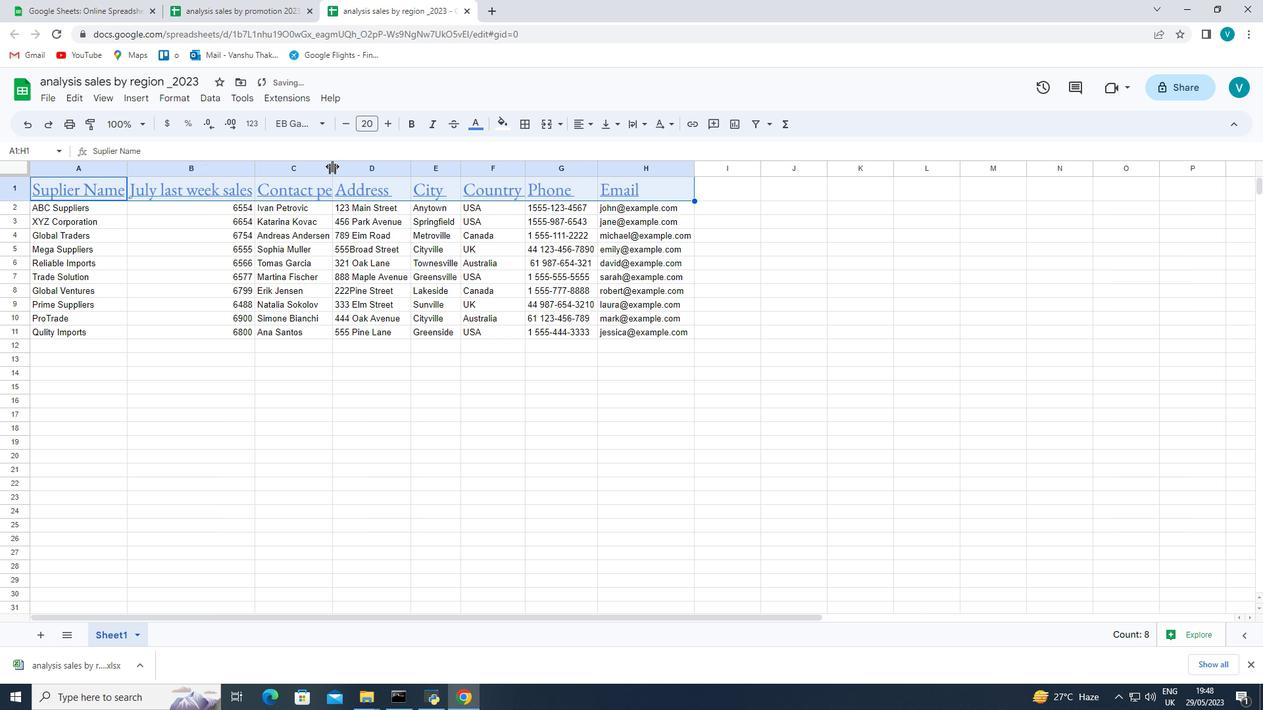 
Action: Mouse pressed left at (332, 166)
Screenshot: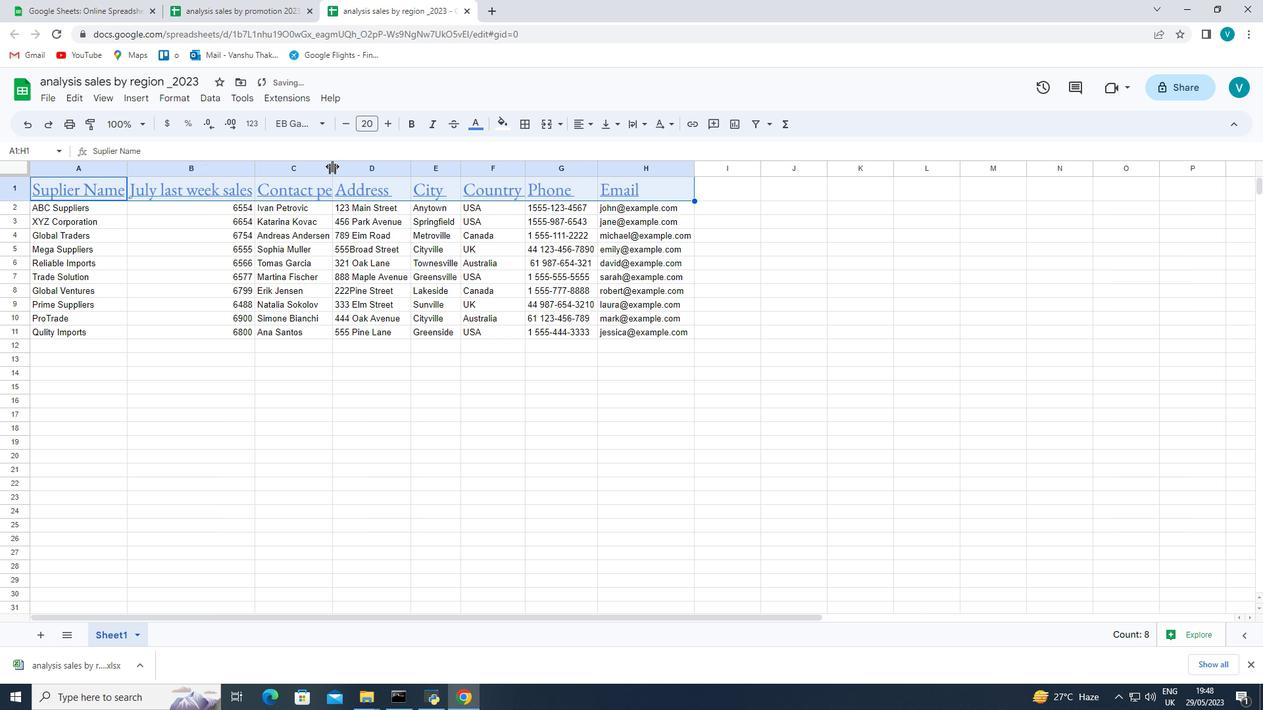 
Action: Mouse moved to (448, 169)
Screenshot: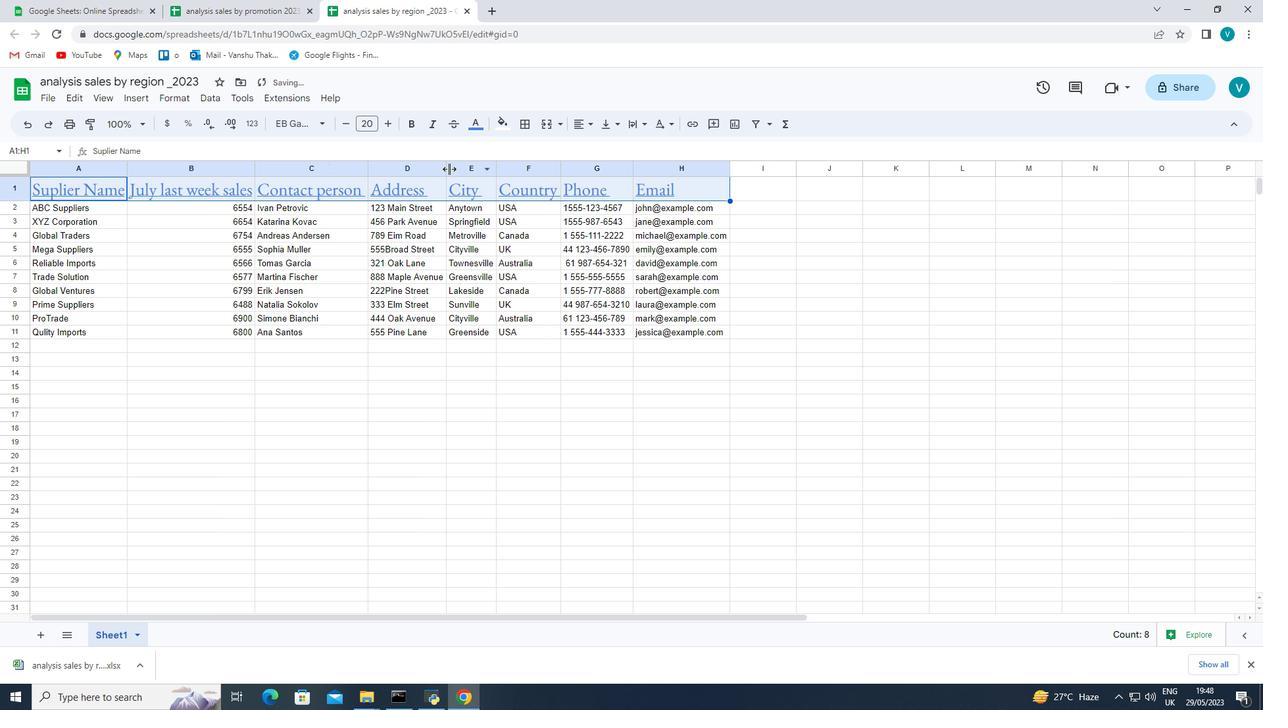 
Action: Mouse pressed left at (448, 169)
Screenshot: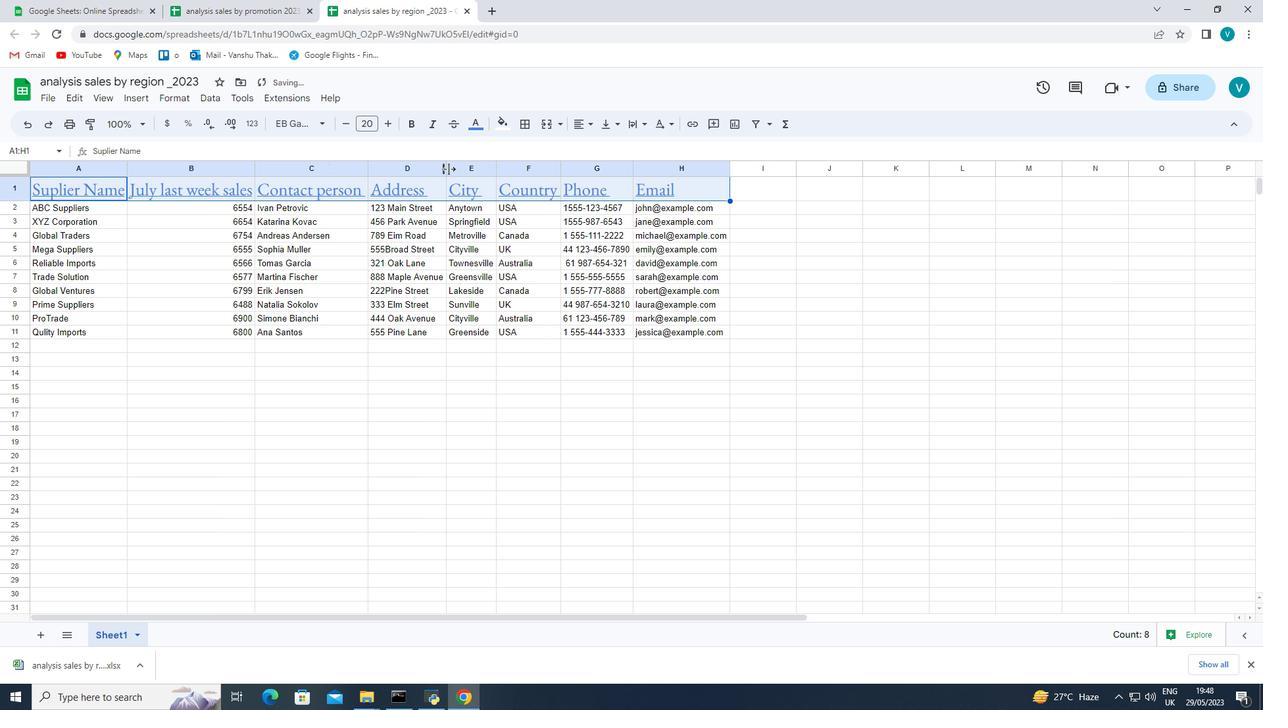 
Action: Mouse pressed left at (448, 169)
Screenshot: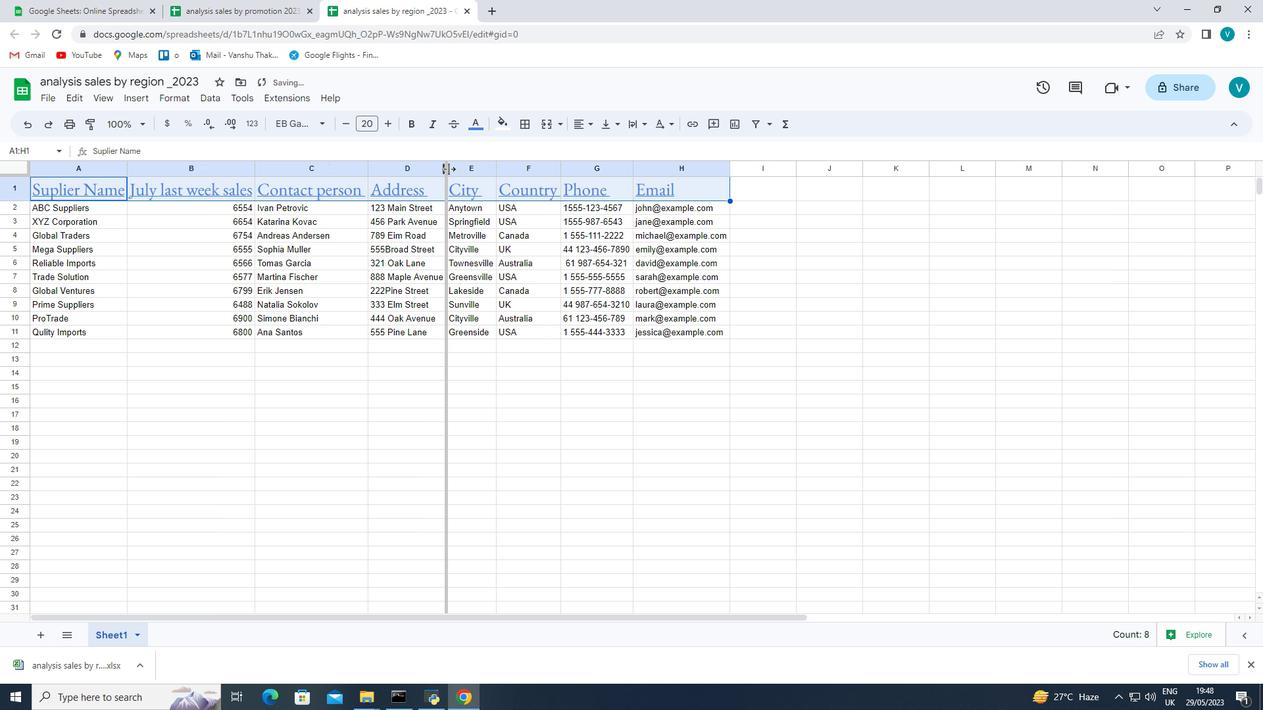 
Action: Mouse moved to (497, 168)
Screenshot: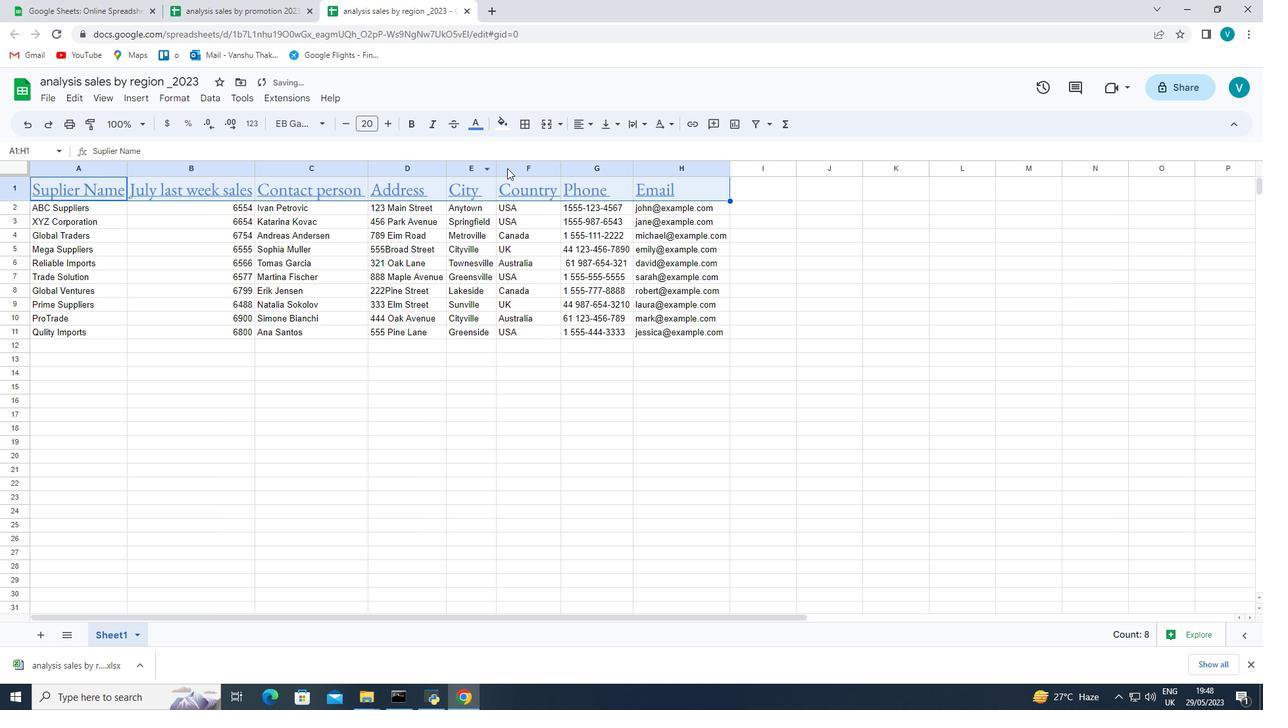 
Action: Mouse pressed left at (497, 168)
Screenshot: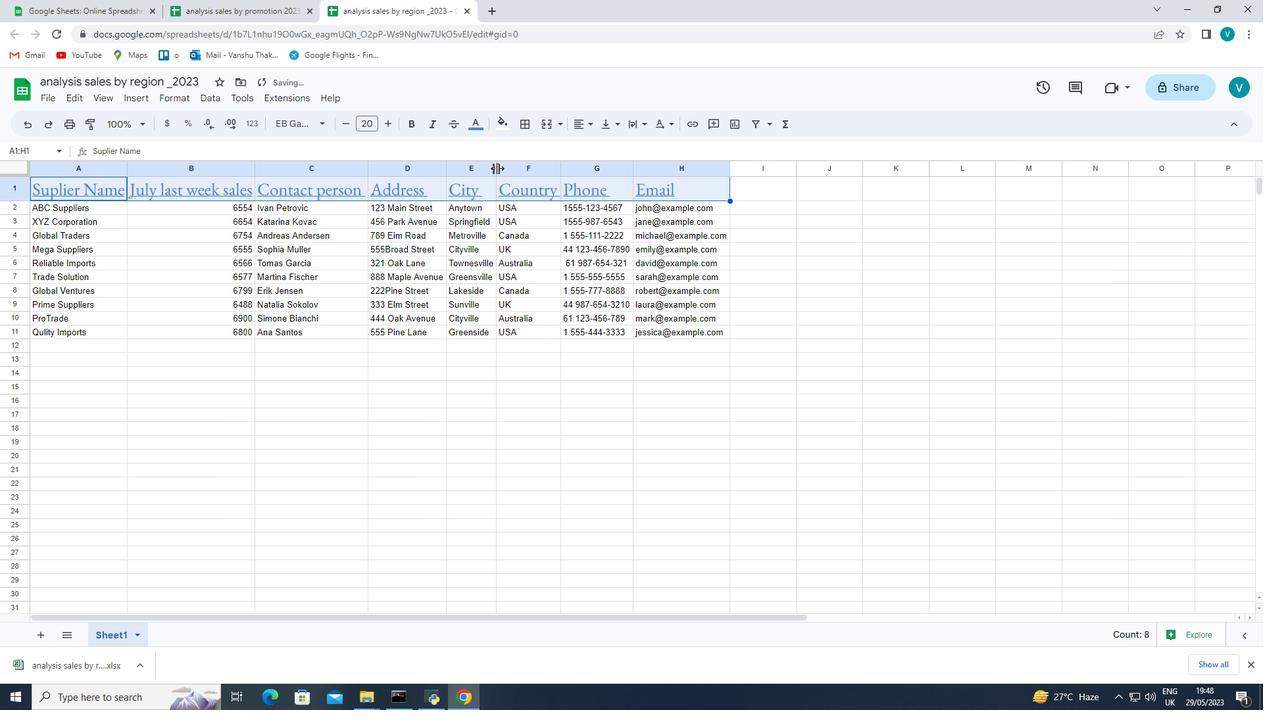 
Action: Mouse pressed left at (497, 168)
Screenshot: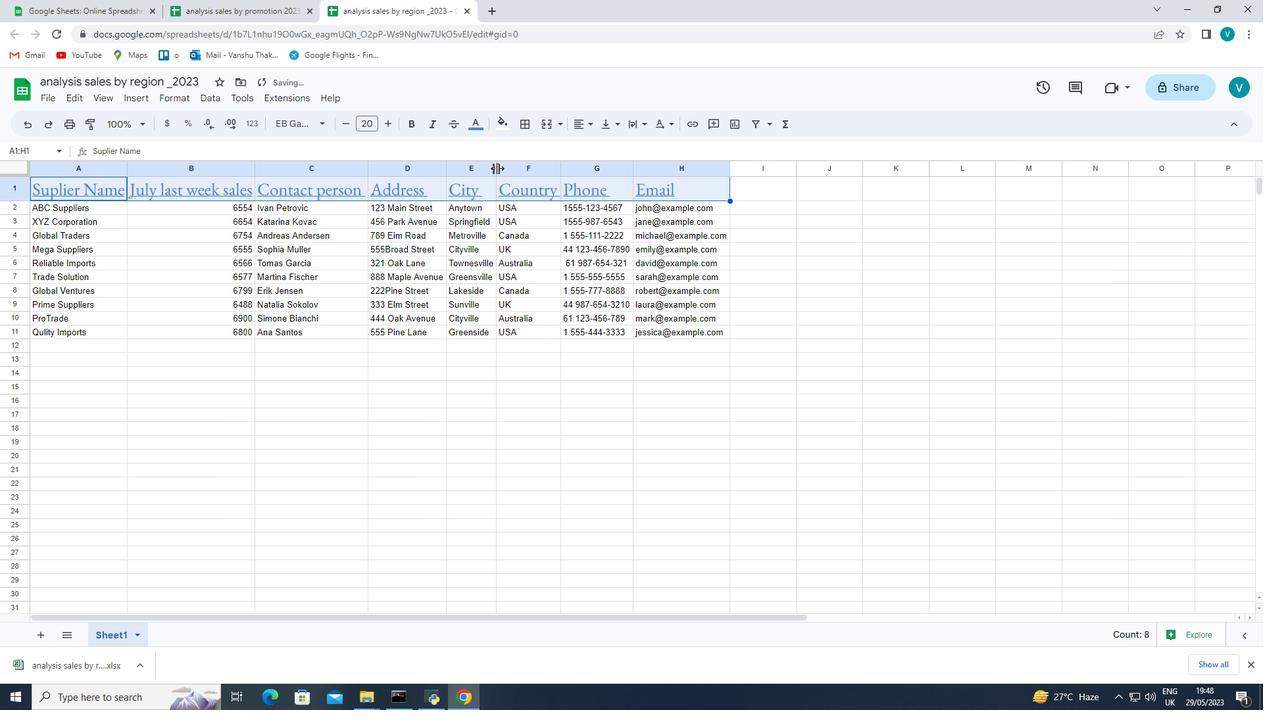 
Action: Mouse moved to (560, 167)
Screenshot: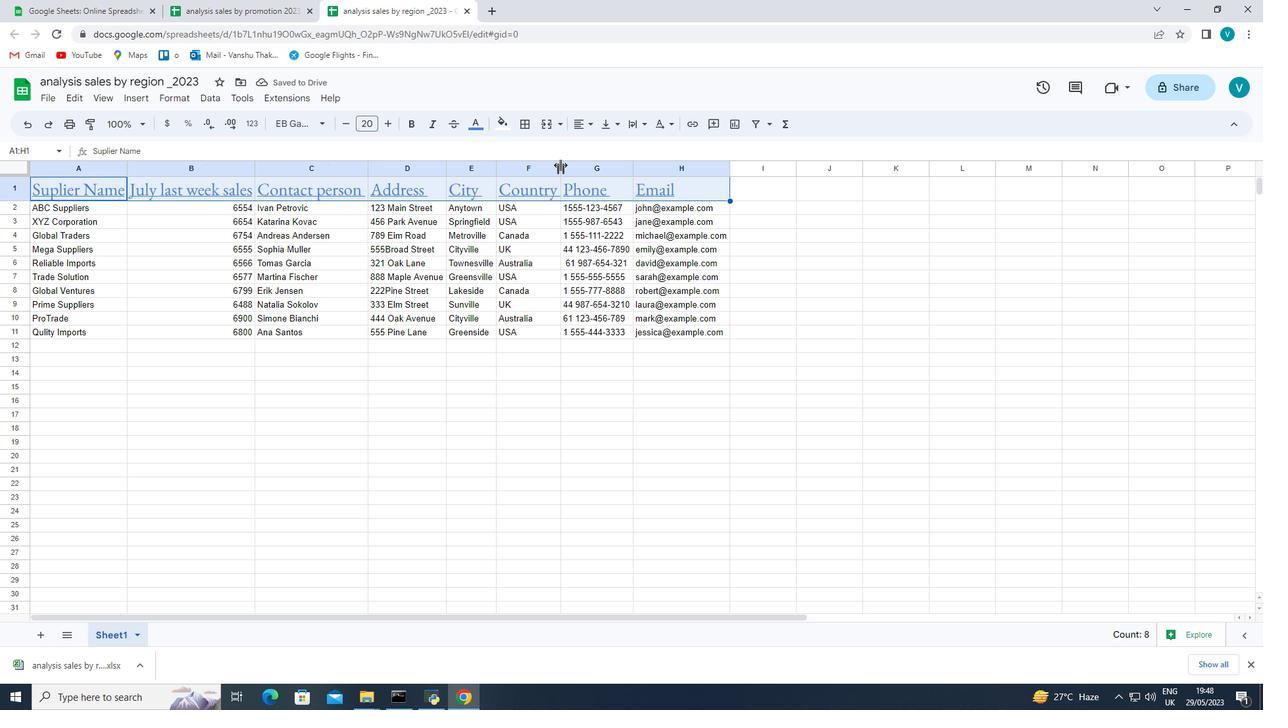 
Action: Mouse pressed left at (560, 167)
Screenshot: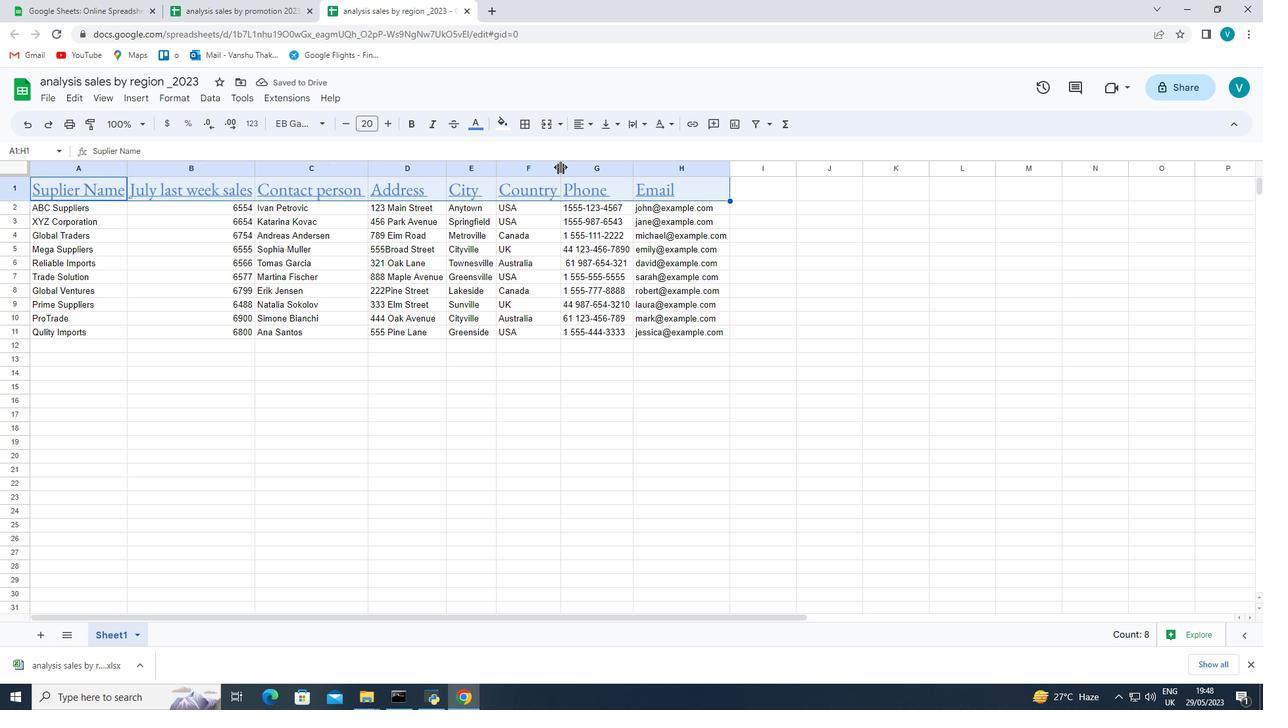 
Action: Mouse pressed left at (560, 167)
Screenshot: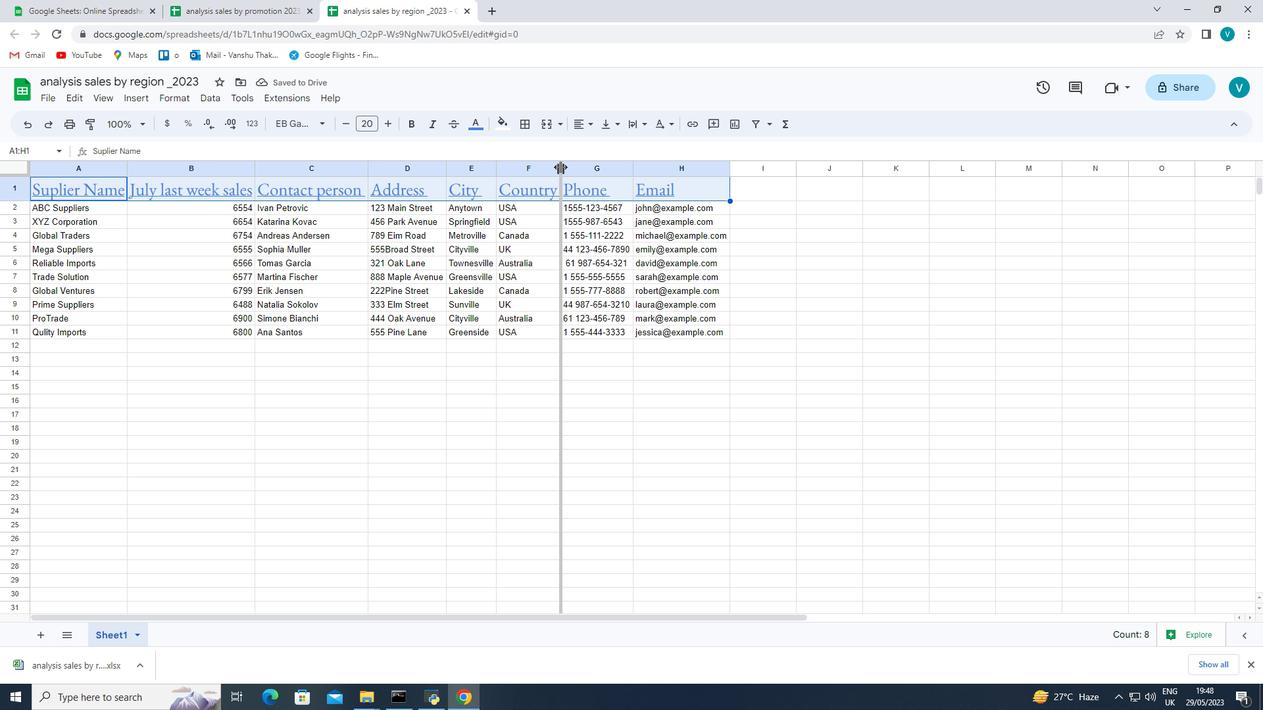 
Action: Mouse moved to (683, 169)
Screenshot: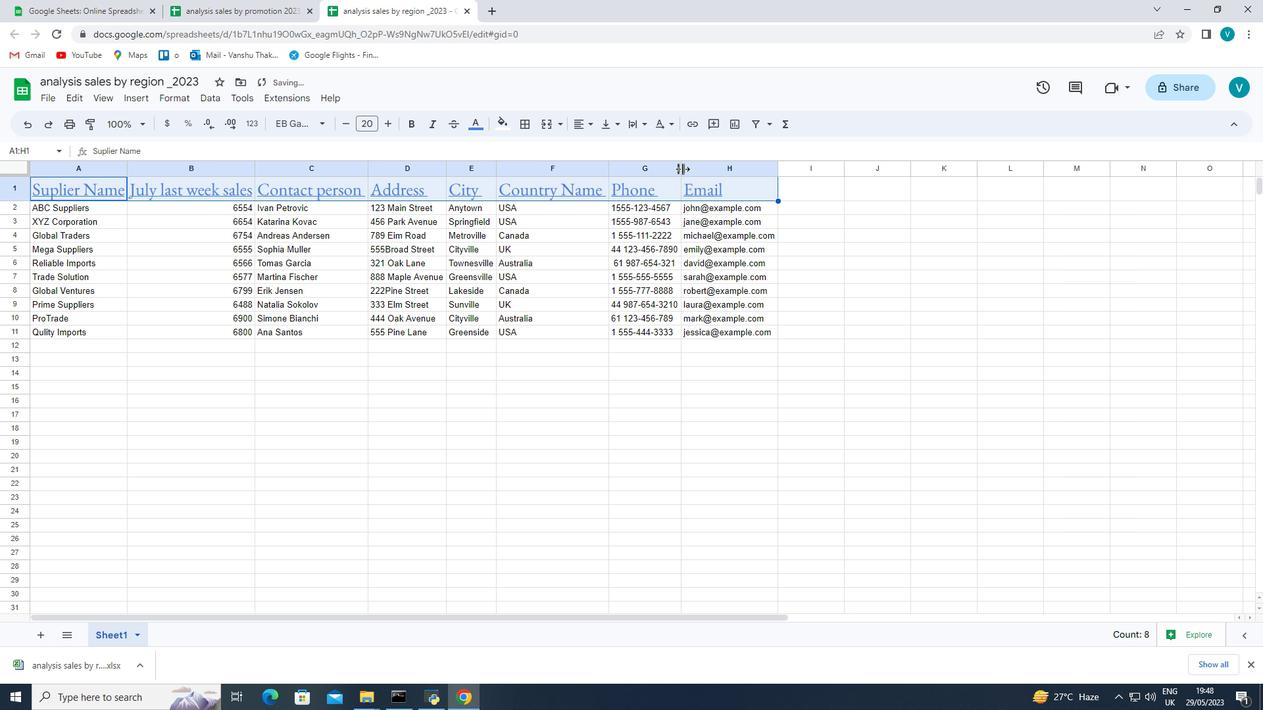 
Action: Mouse pressed left at (683, 169)
Screenshot: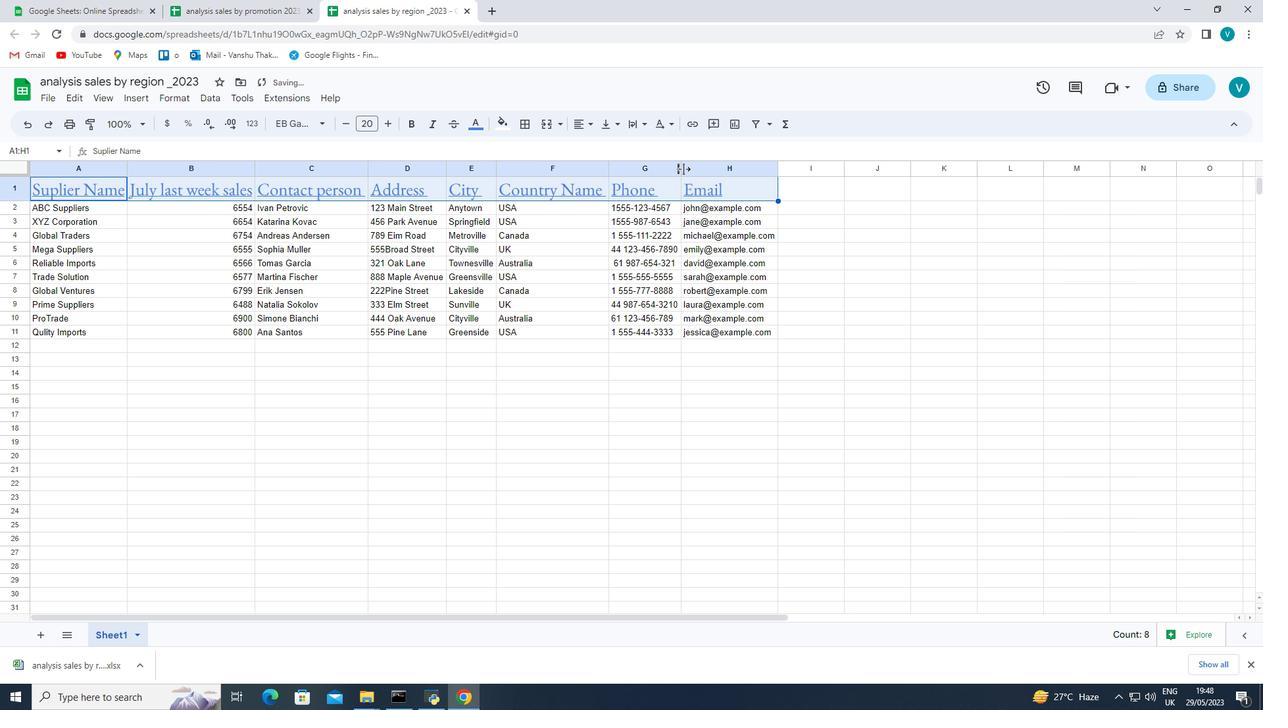 
Action: Mouse pressed left at (683, 169)
Screenshot: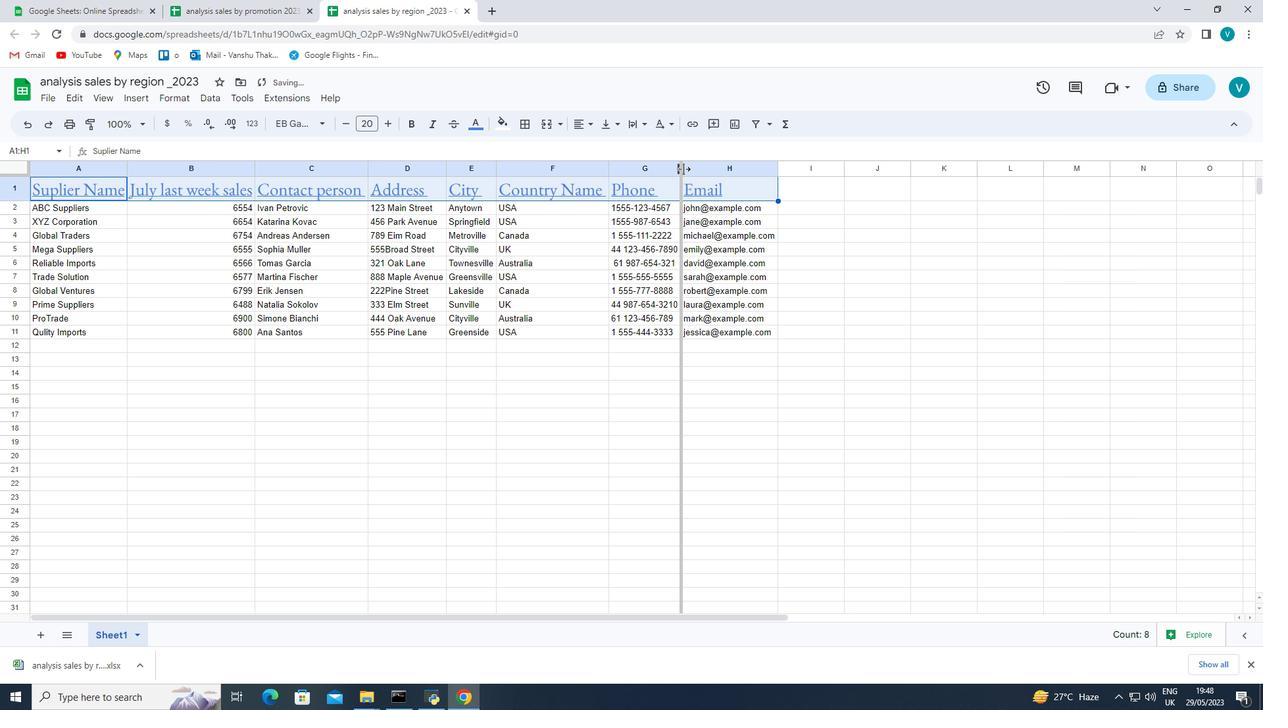 
Action: Mouse moved to (298, 462)
Screenshot: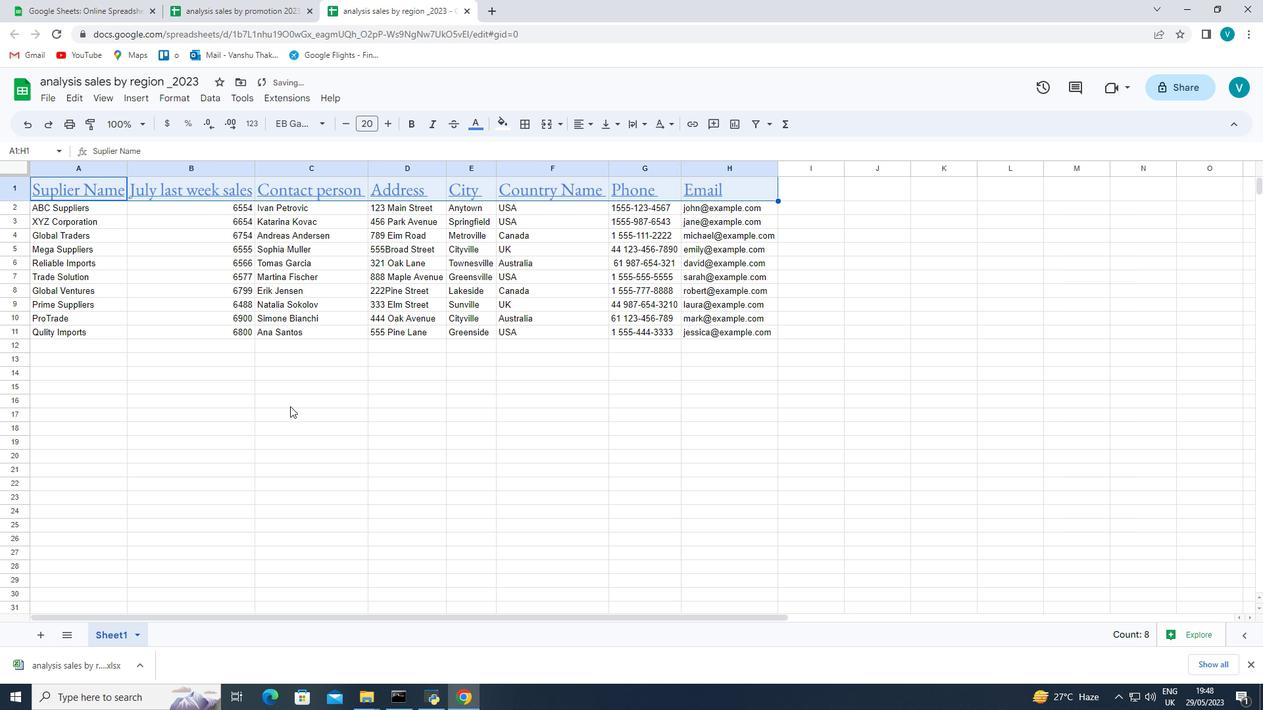 
Action: Mouse pressed left at (298, 462)
Screenshot: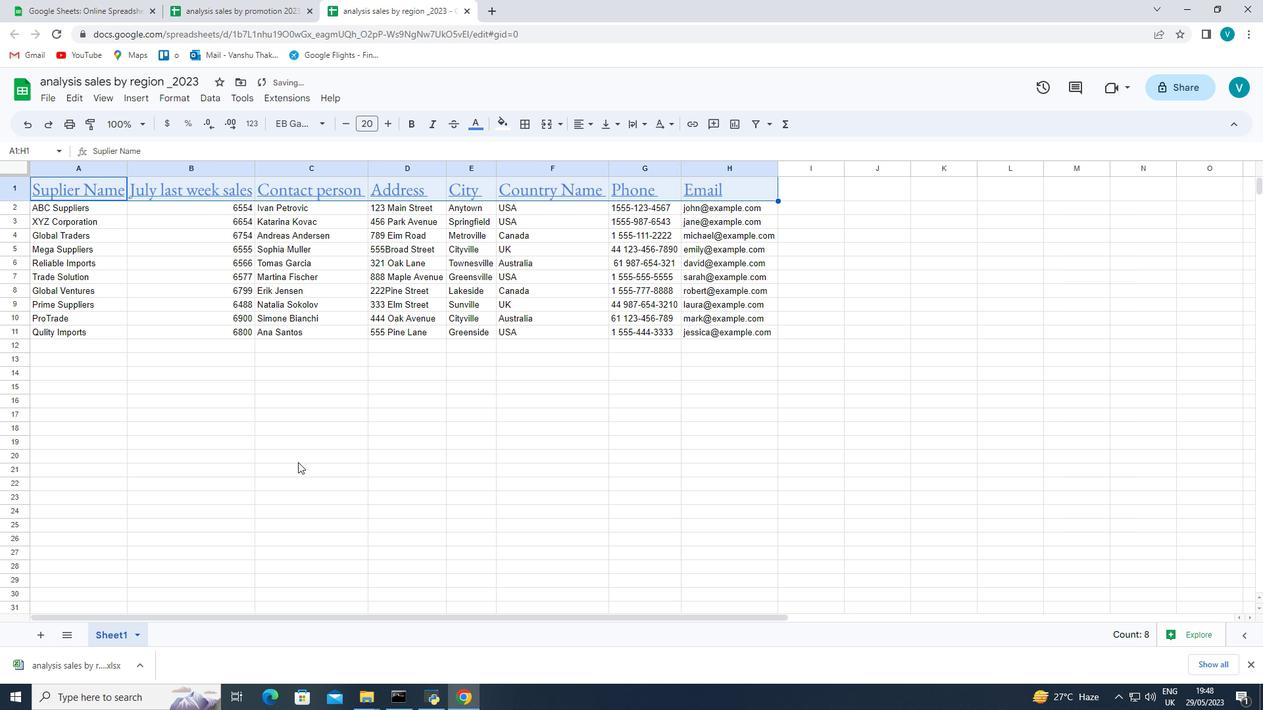 
Action: Mouse moved to (125, 168)
Screenshot: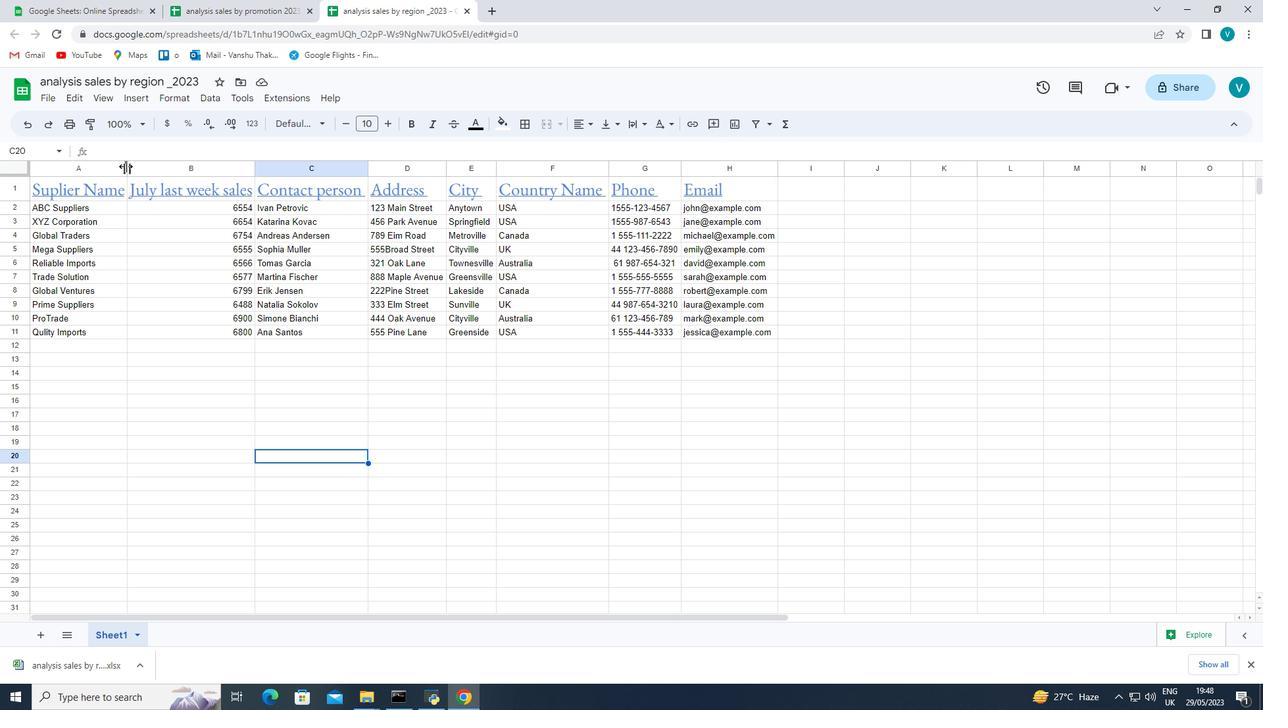 
Action: Mouse pressed left at (125, 168)
Screenshot: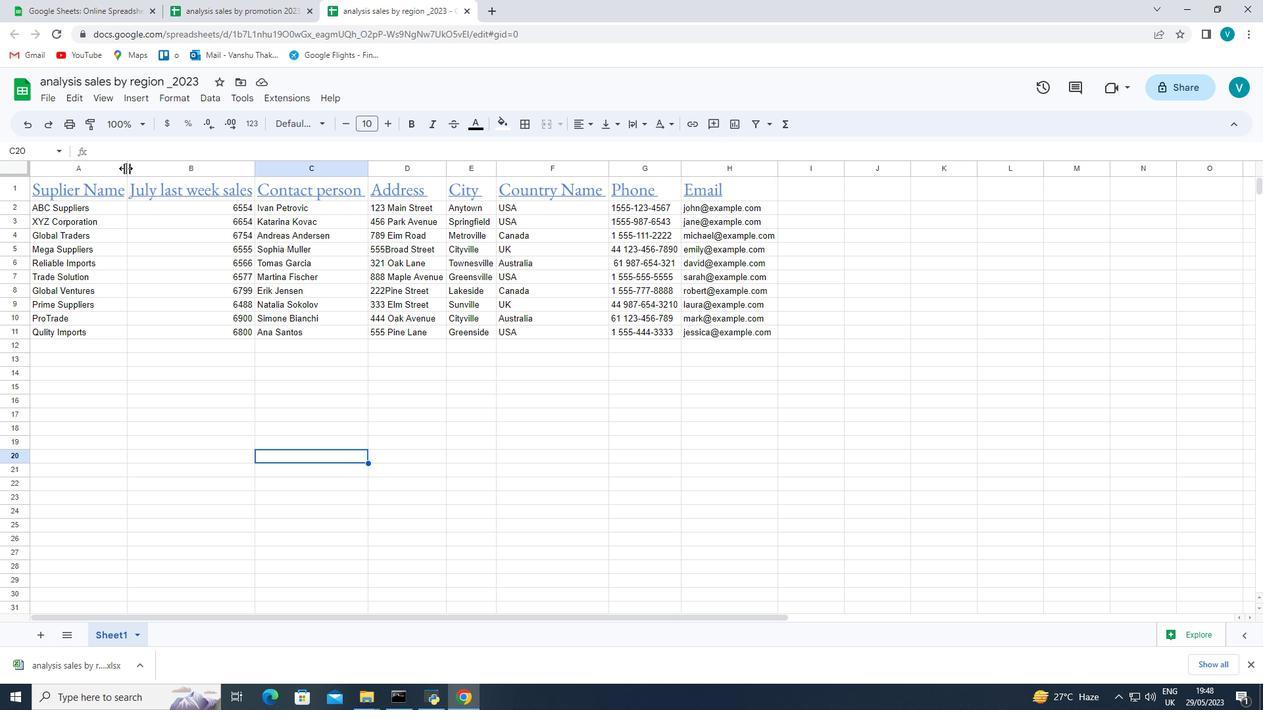 
Action: Mouse pressed left at (125, 168)
Screenshot: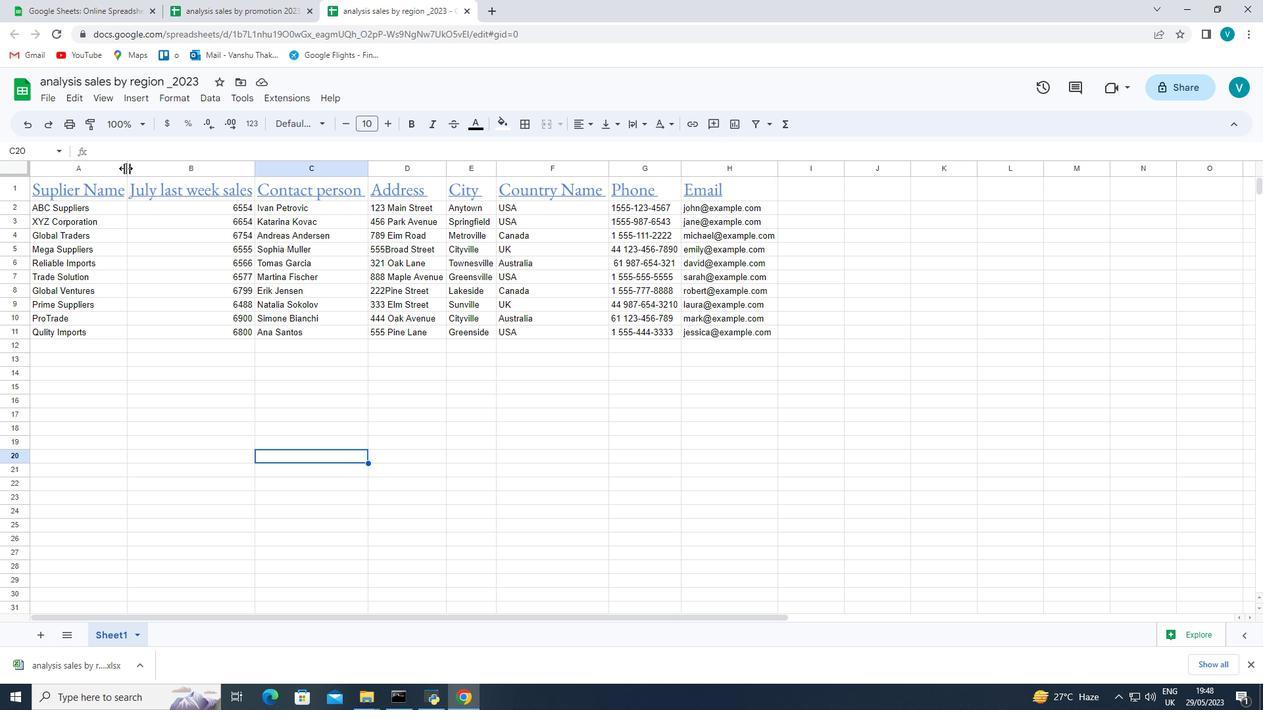 
Action: Mouse moved to (43, 205)
Screenshot: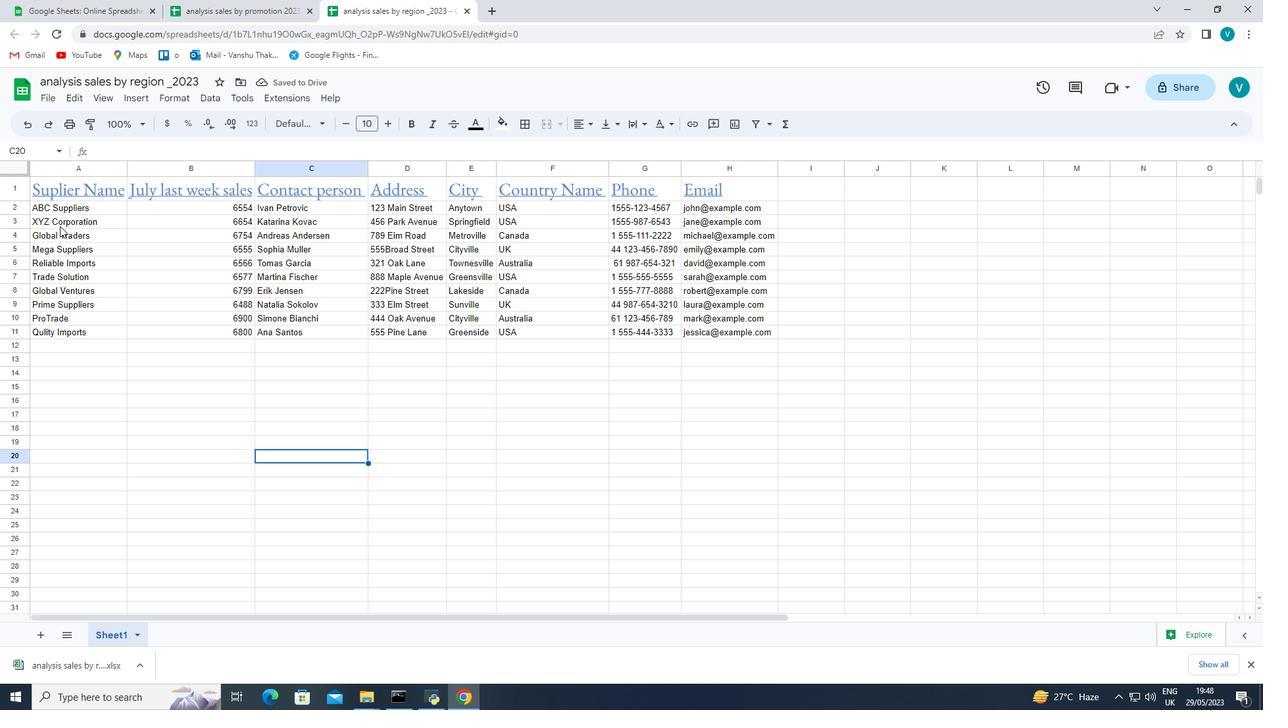 
Action: Mouse pressed left at (43, 205)
Screenshot: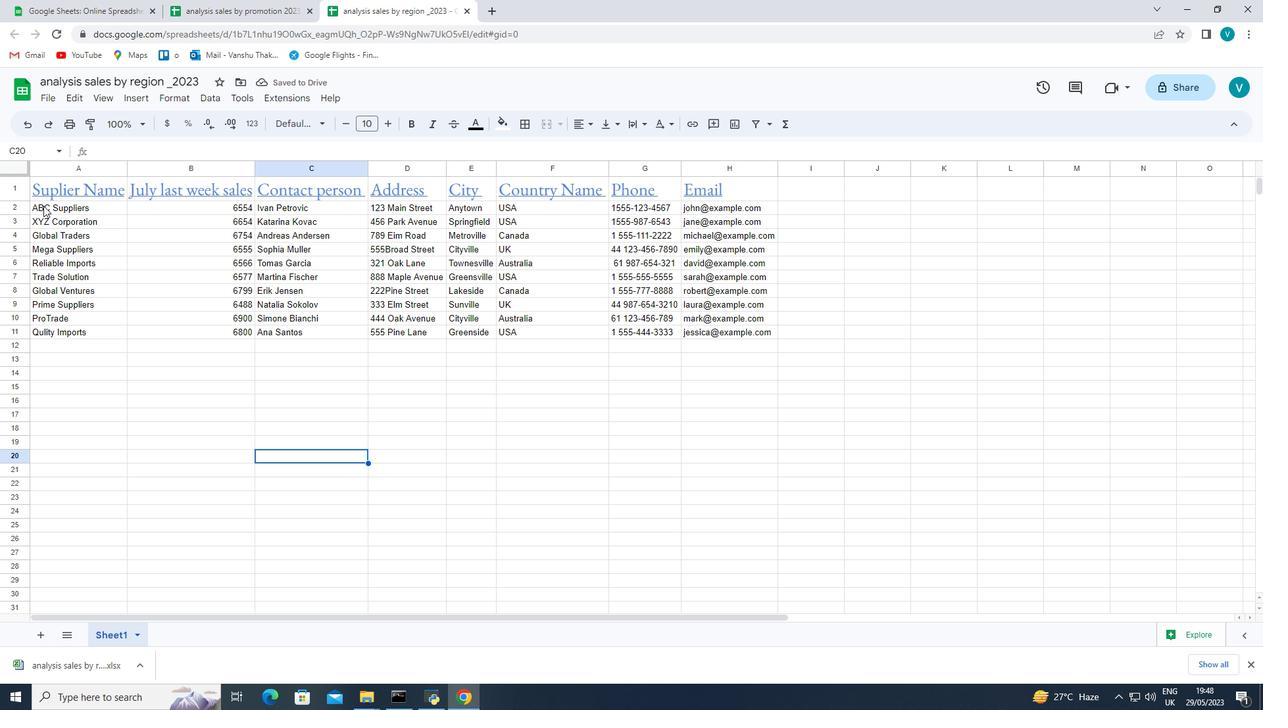 
Action: Mouse moved to (282, 124)
Screenshot: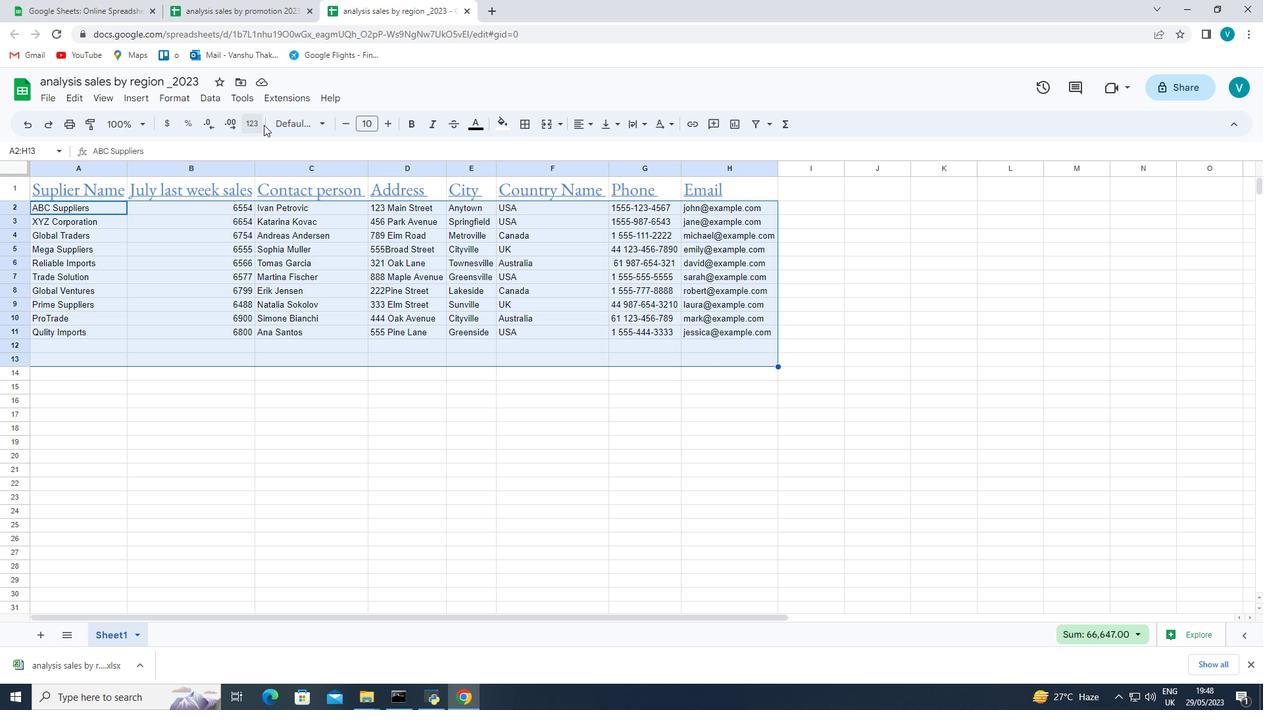 
Action: Mouse pressed left at (282, 124)
Screenshot: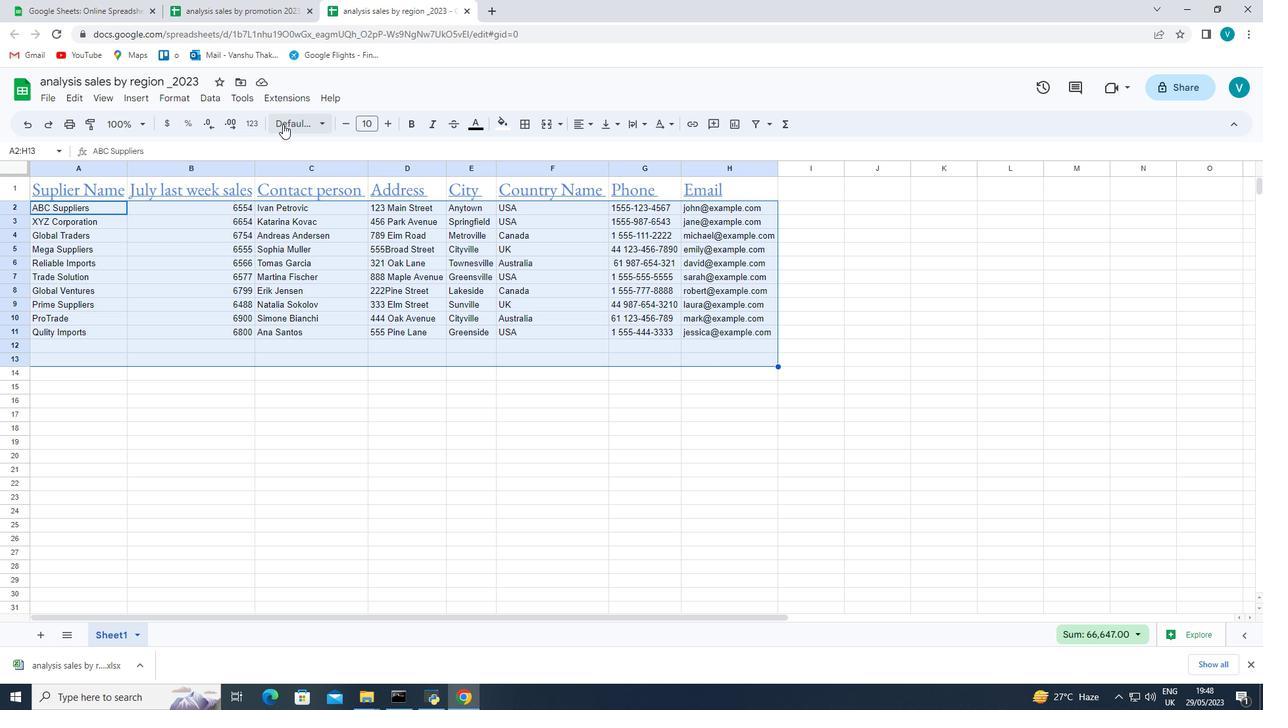 
Action: Mouse moved to (327, 545)
Screenshot: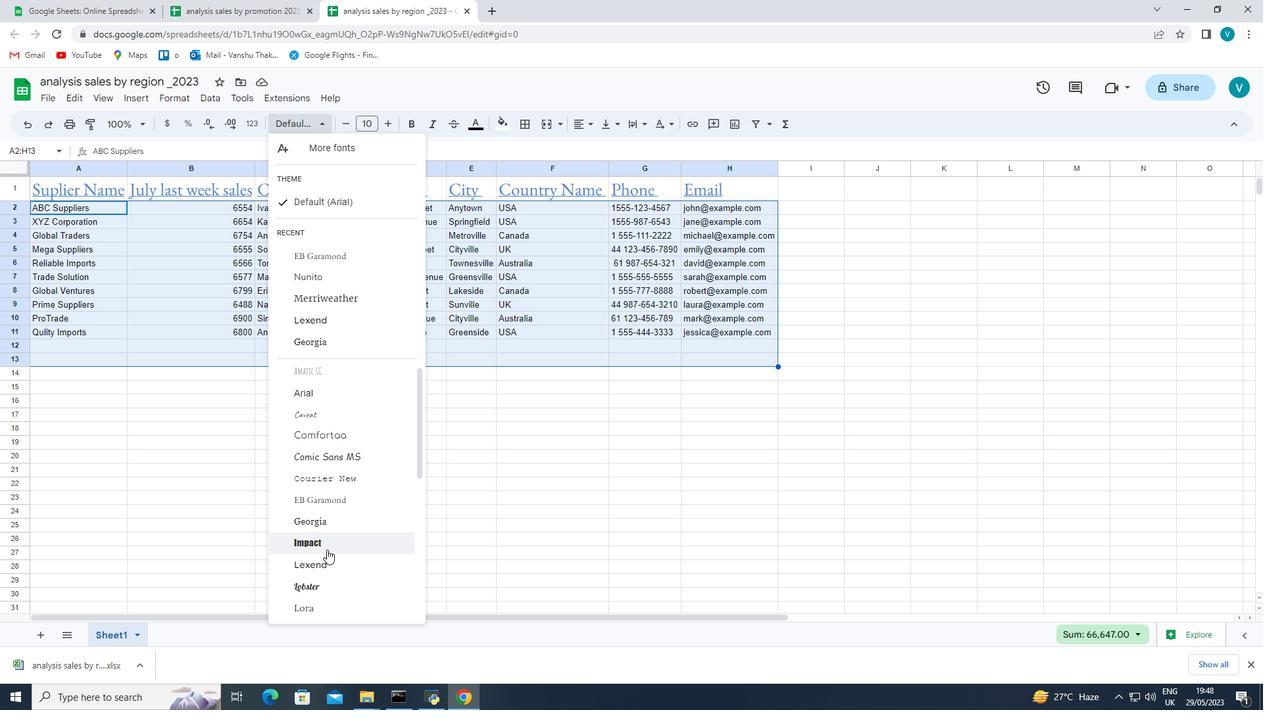 
Action: Mouse pressed left at (327, 545)
Screenshot: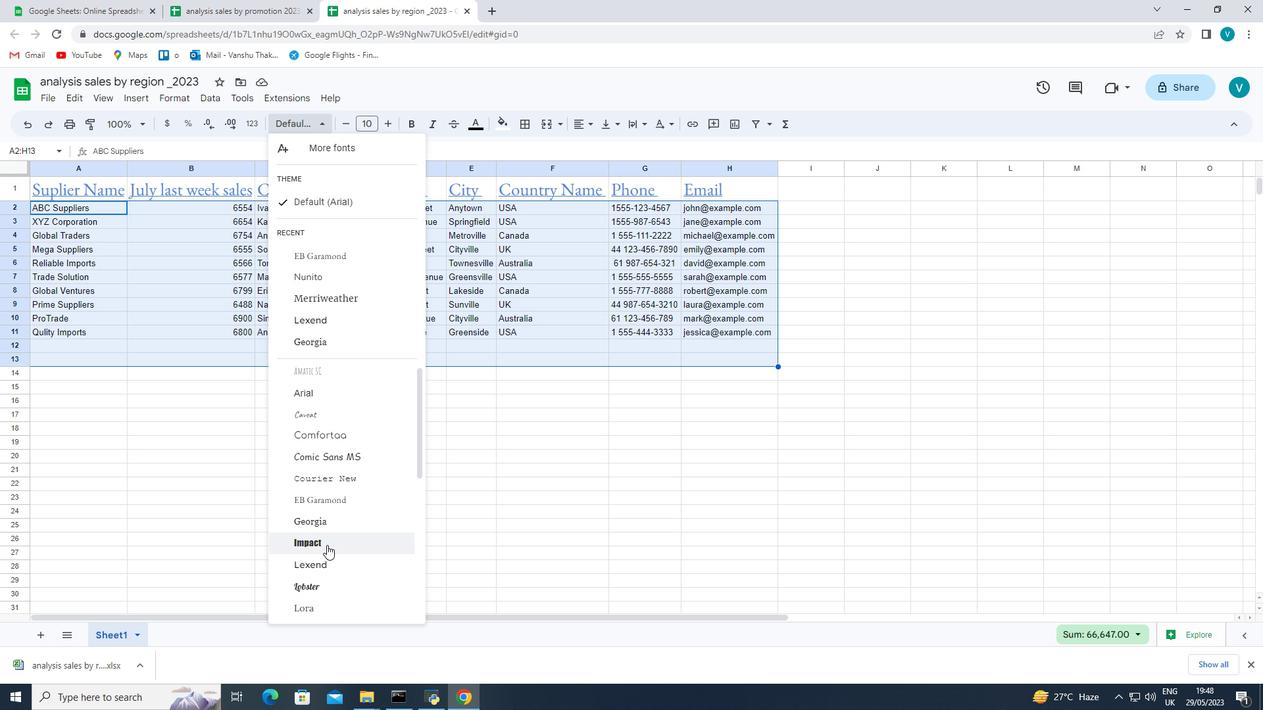 
Action: Mouse moved to (390, 127)
Screenshot: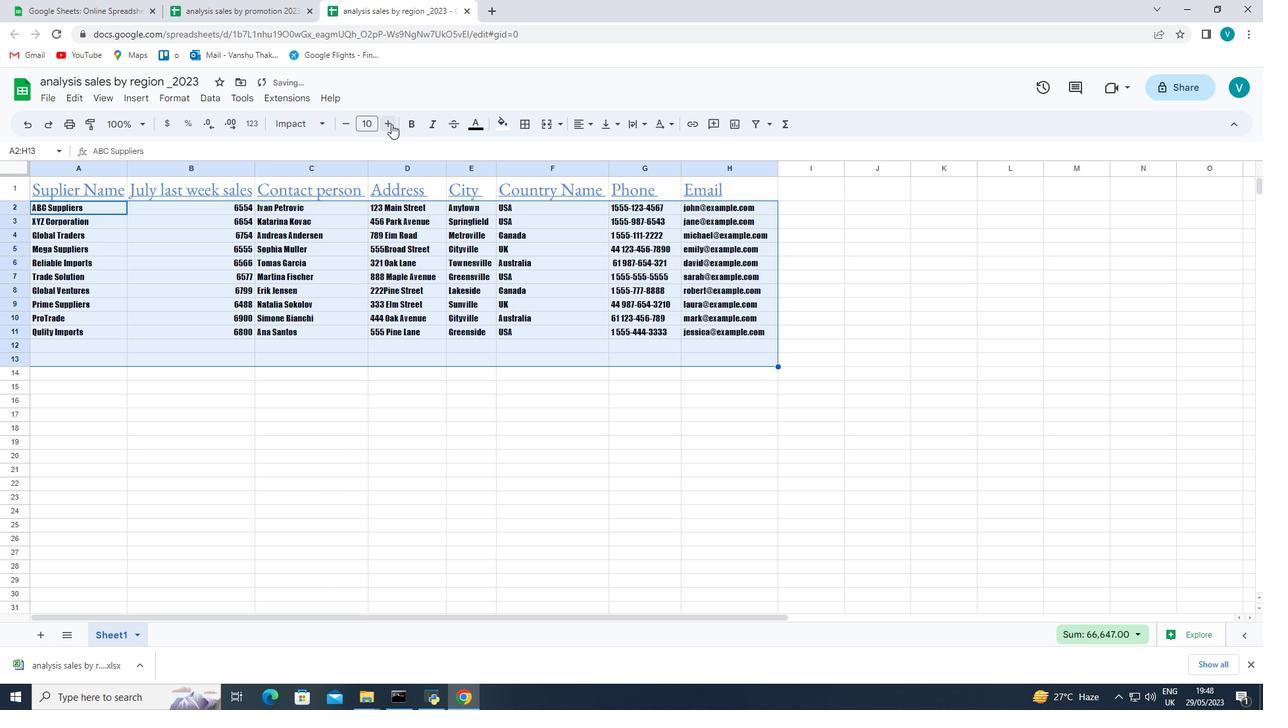 
Action: Mouse pressed left at (390, 127)
Screenshot: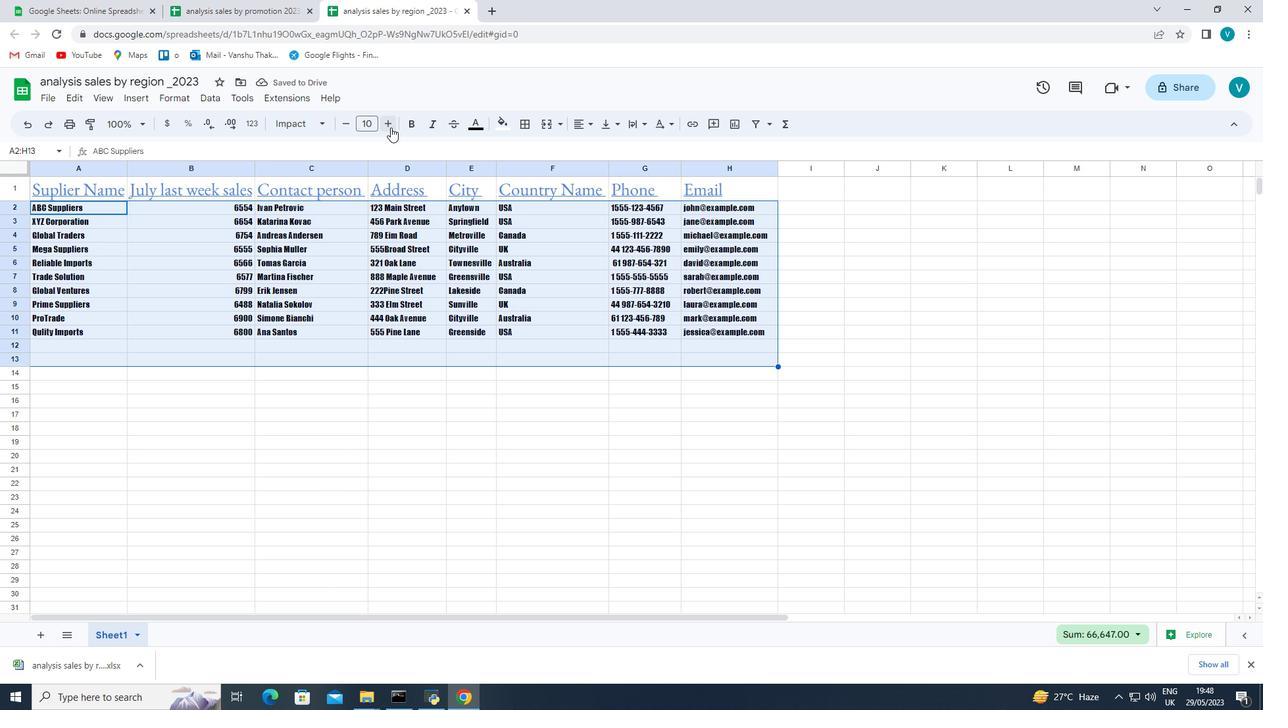 
Action: Mouse pressed left at (390, 127)
Screenshot: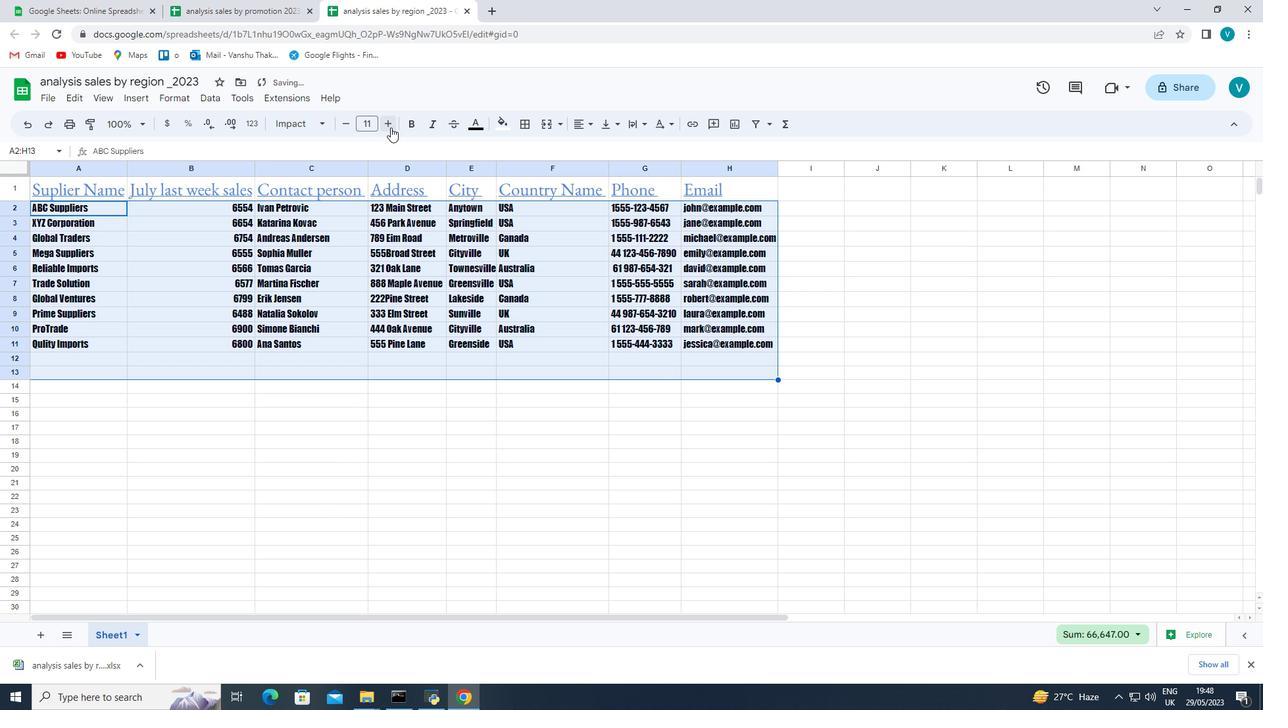 
Action: Mouse moved to (327, 456)
Screenshot: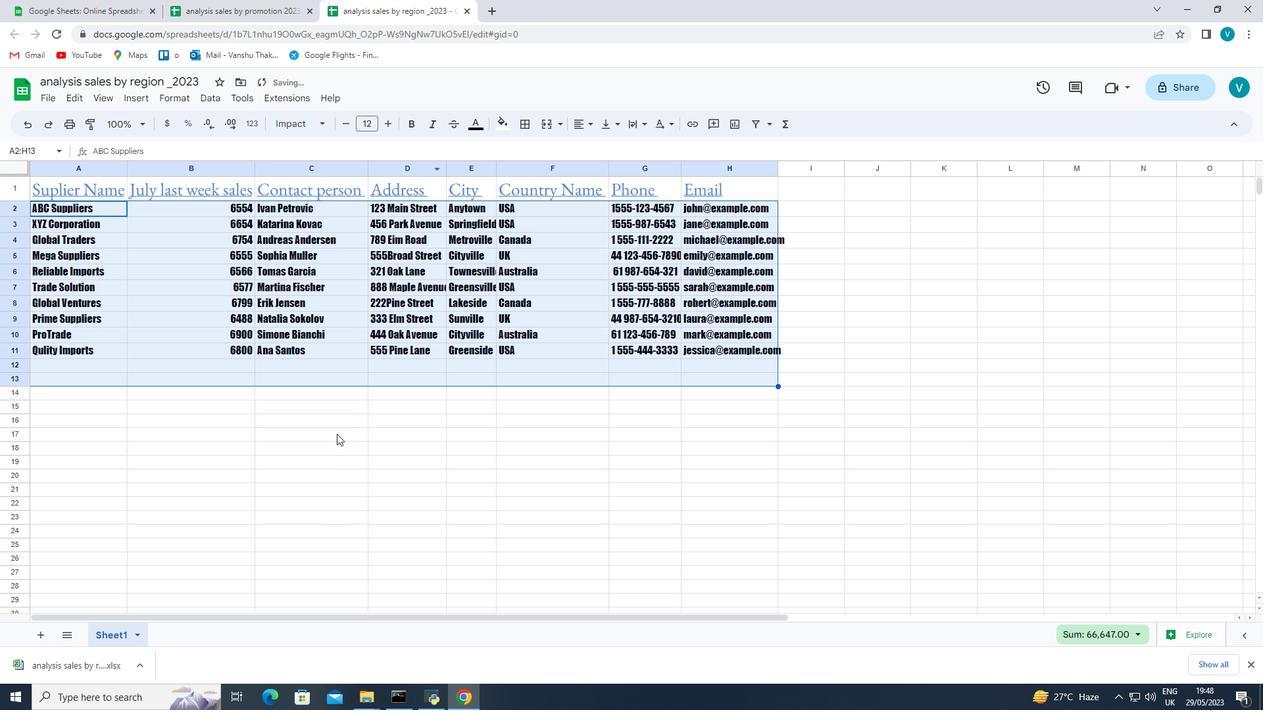 
Action: Mouse pressed left at (327, 456)
Screenshot: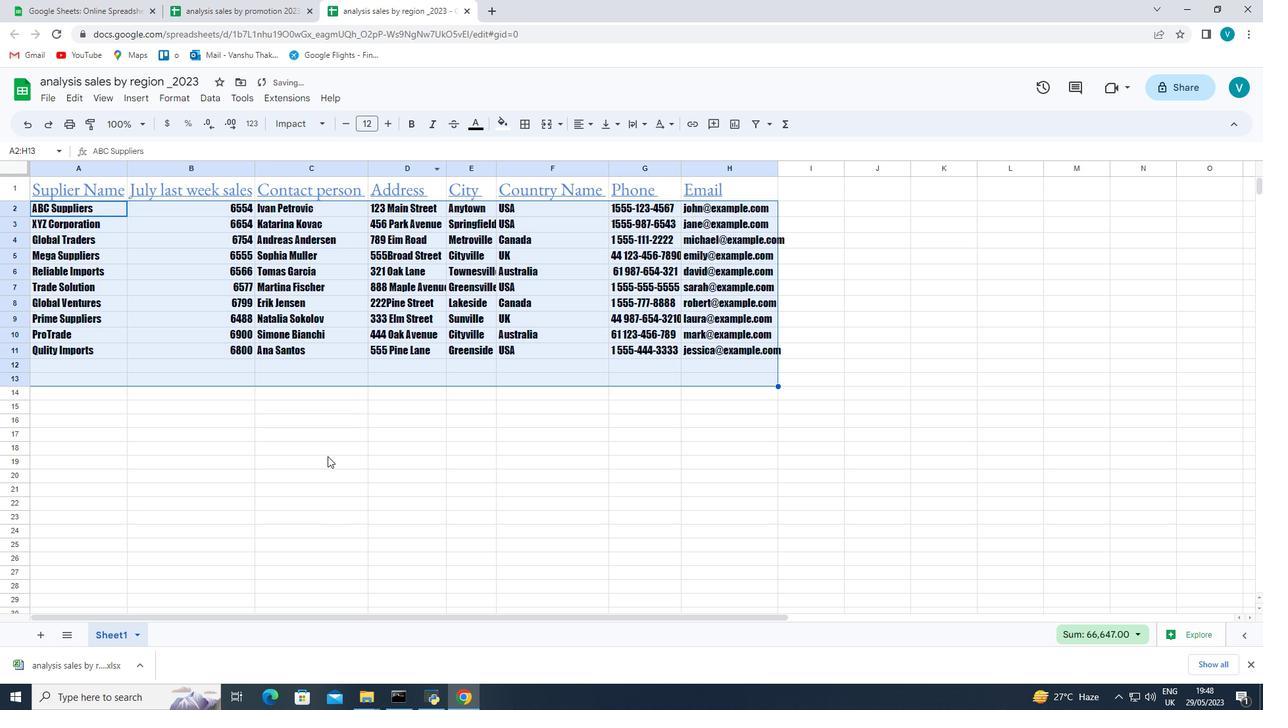 
Action: Mouse moved to (39, 186)
Screenshot: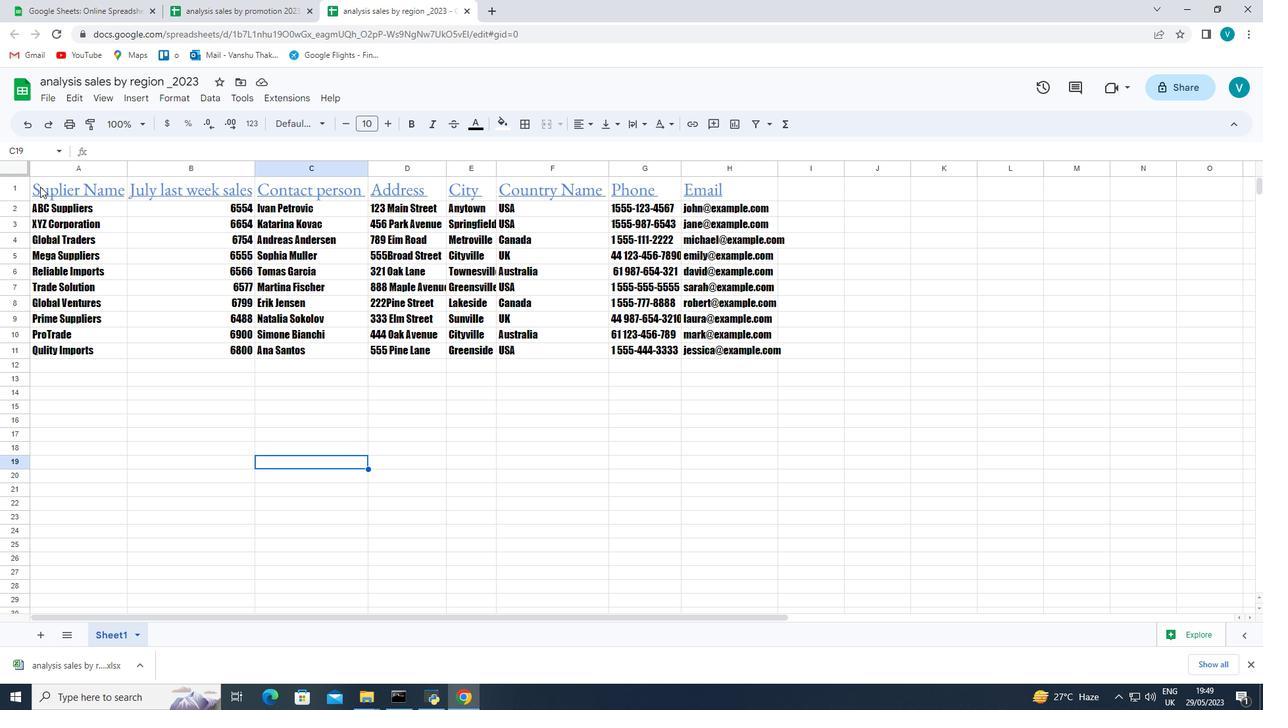
Action: Mouse pressed left at (39, 186)
Screenshot: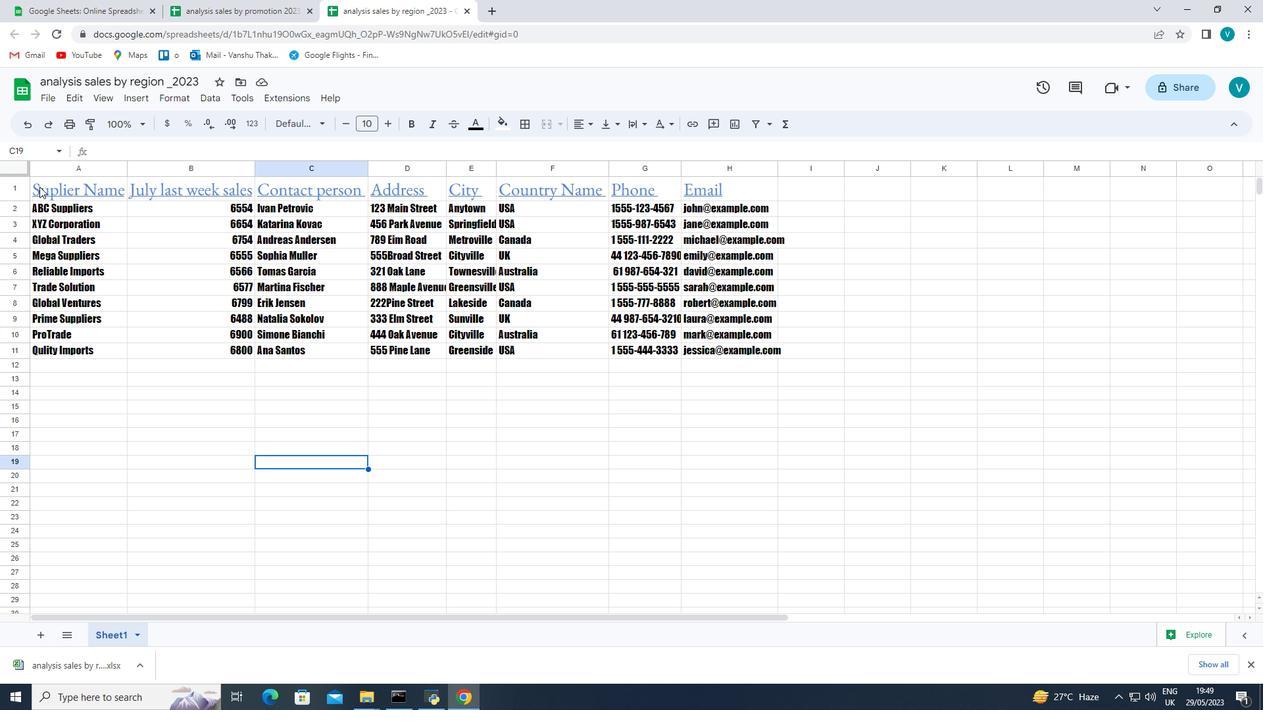 
Action: Mouse moved to (581, 128)
Screenshot: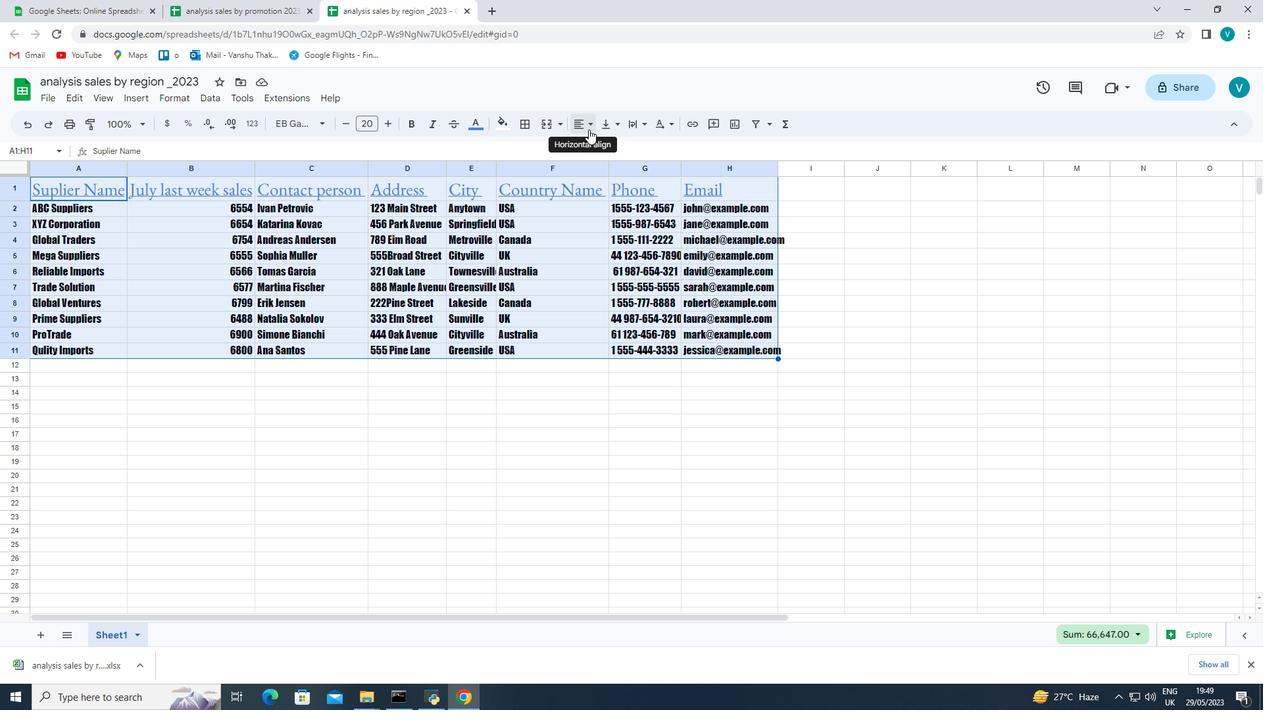 
Action: Mouse pressed left at (581, 128)
Screenshot: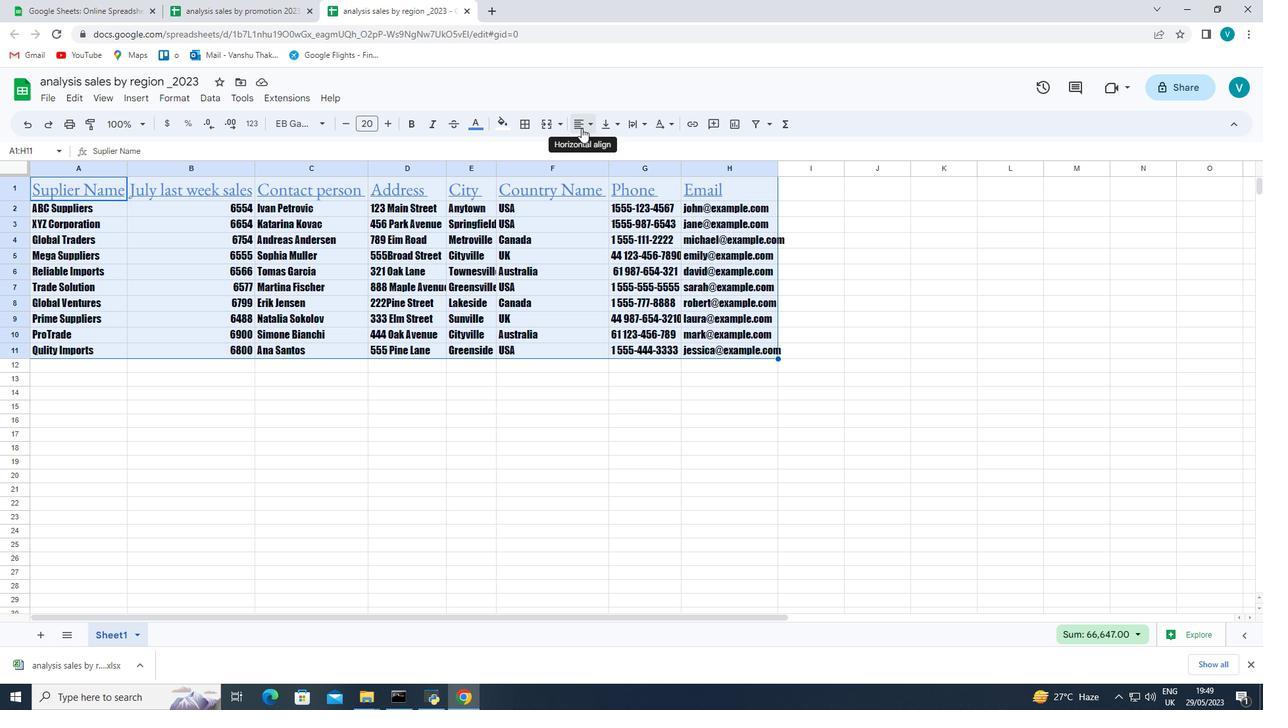 
Action: Mouse moved to (608, 149)
Screenshot: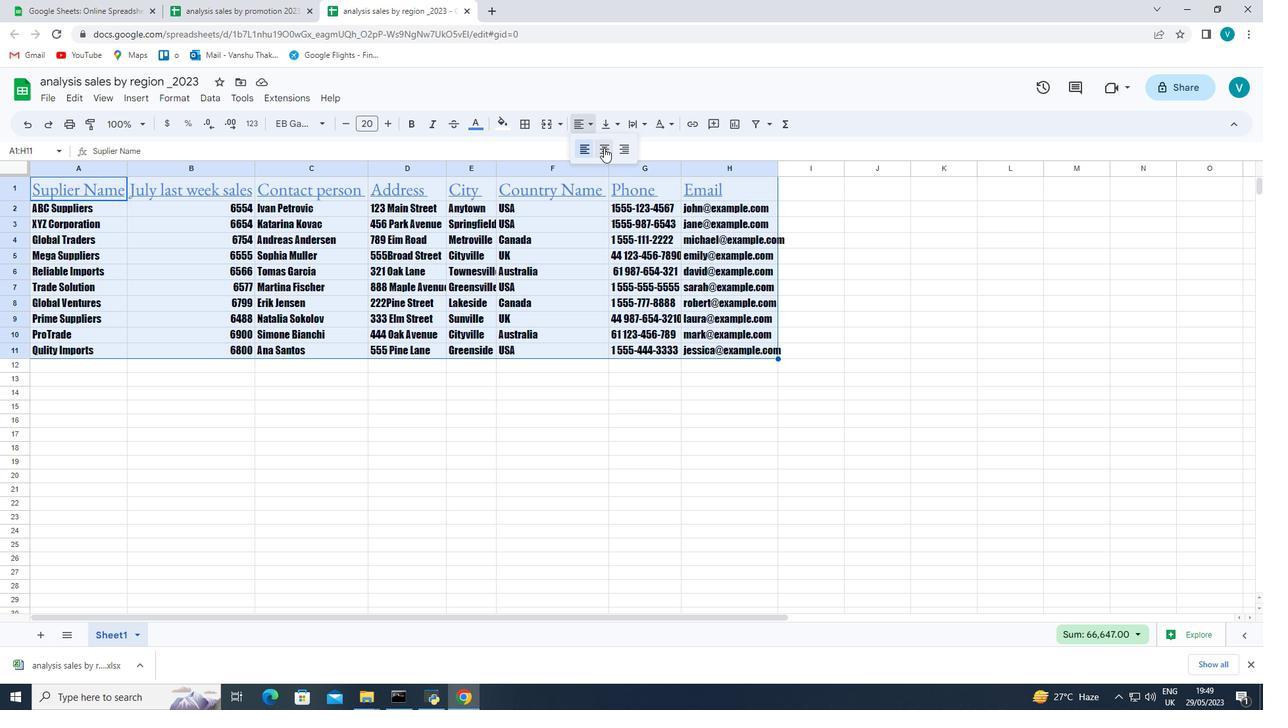 
Action: Mouse pressed left at (608, 149)
Screenshot: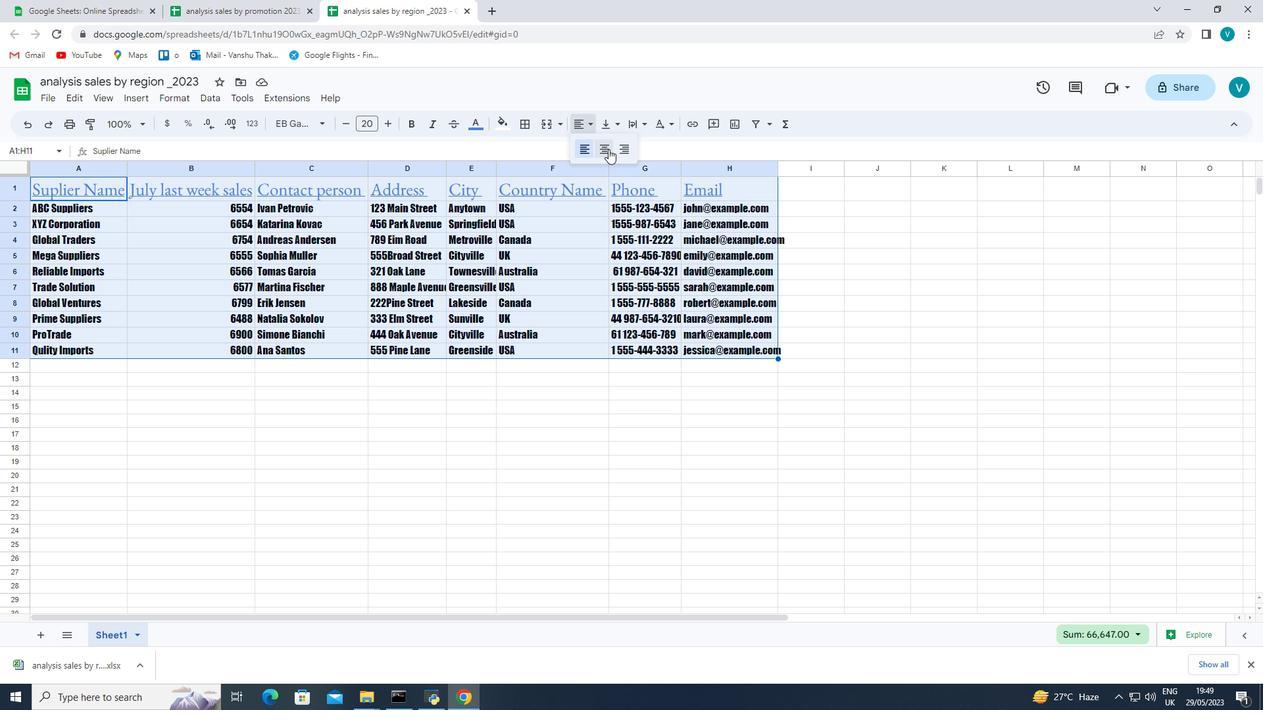 
Action: Mouse moved to (577, 127)
Screenshot: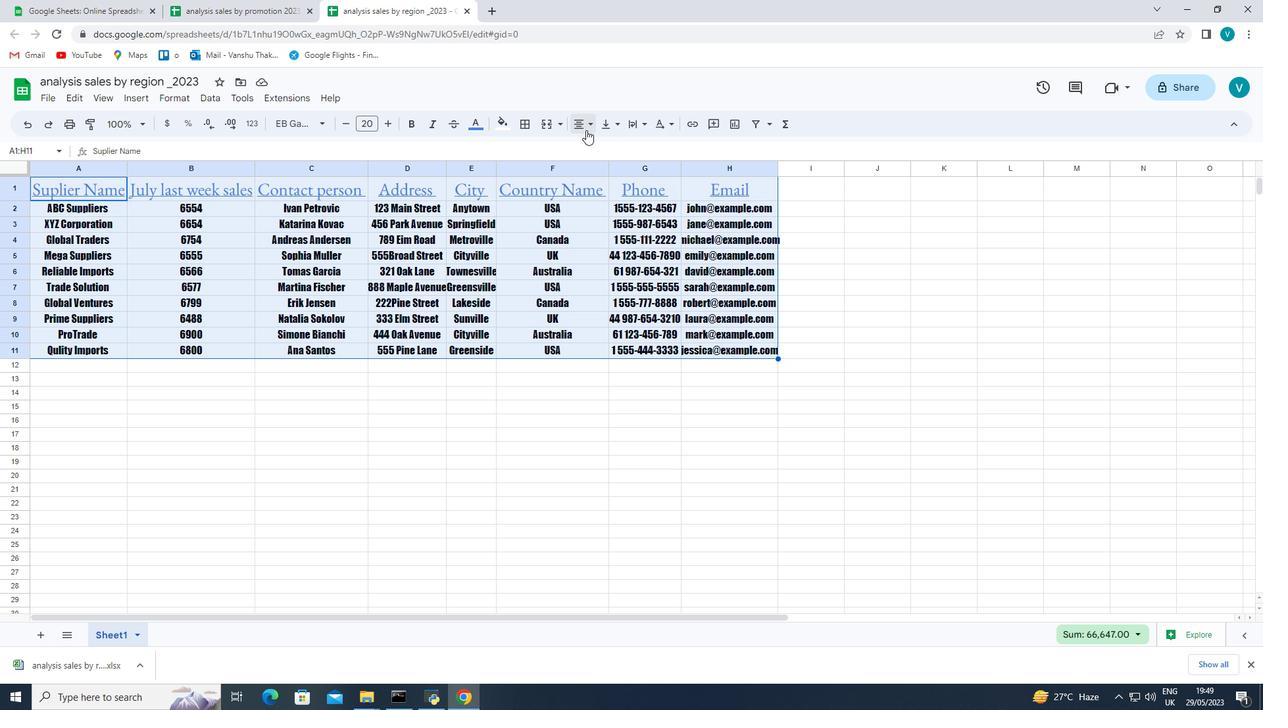 
Action: Mouse pressed left at (577, 127)
Screenshot: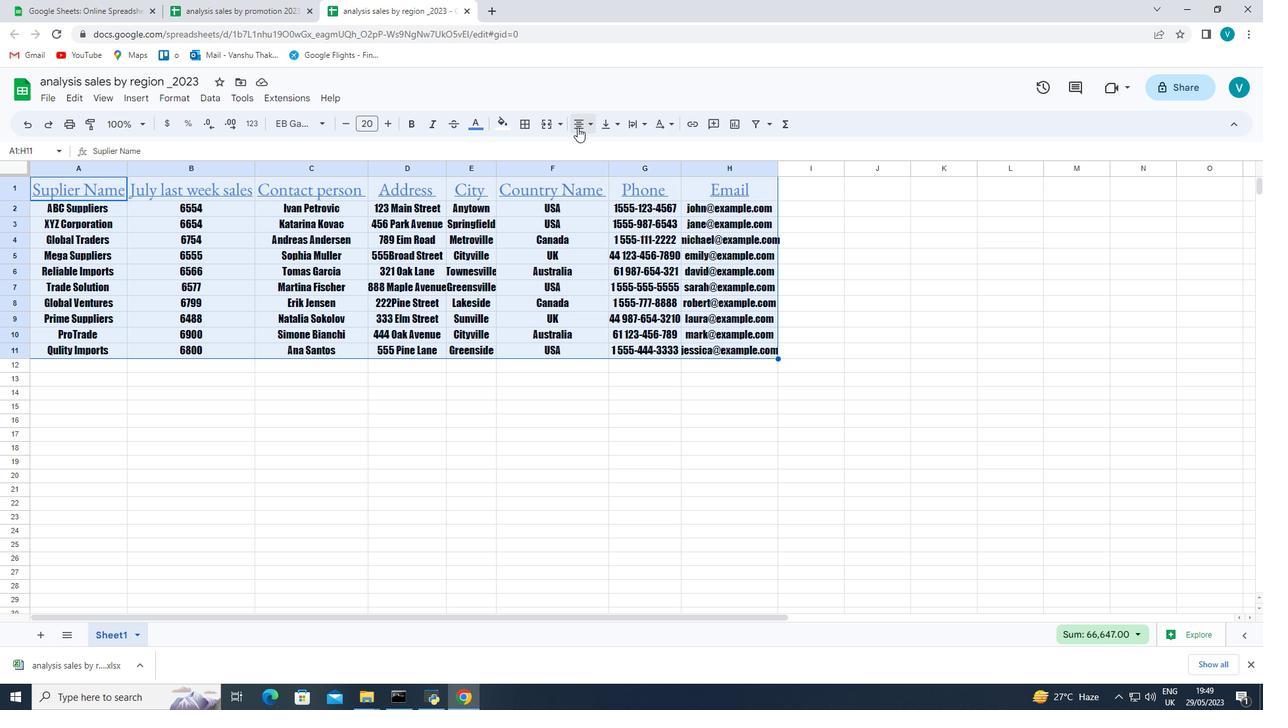 
Action: Mouse moved to (619, 148)
Screenshot: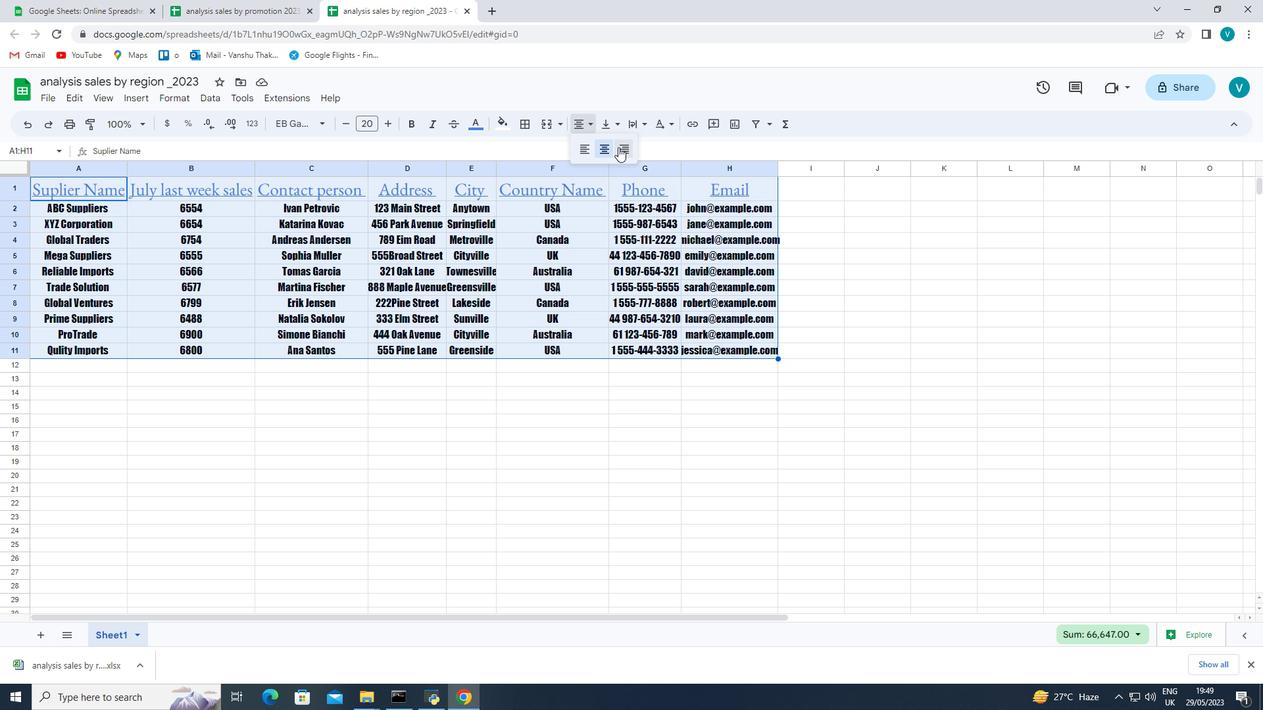 
Action: Mouse pressed left at (619, 148)
Screenshot: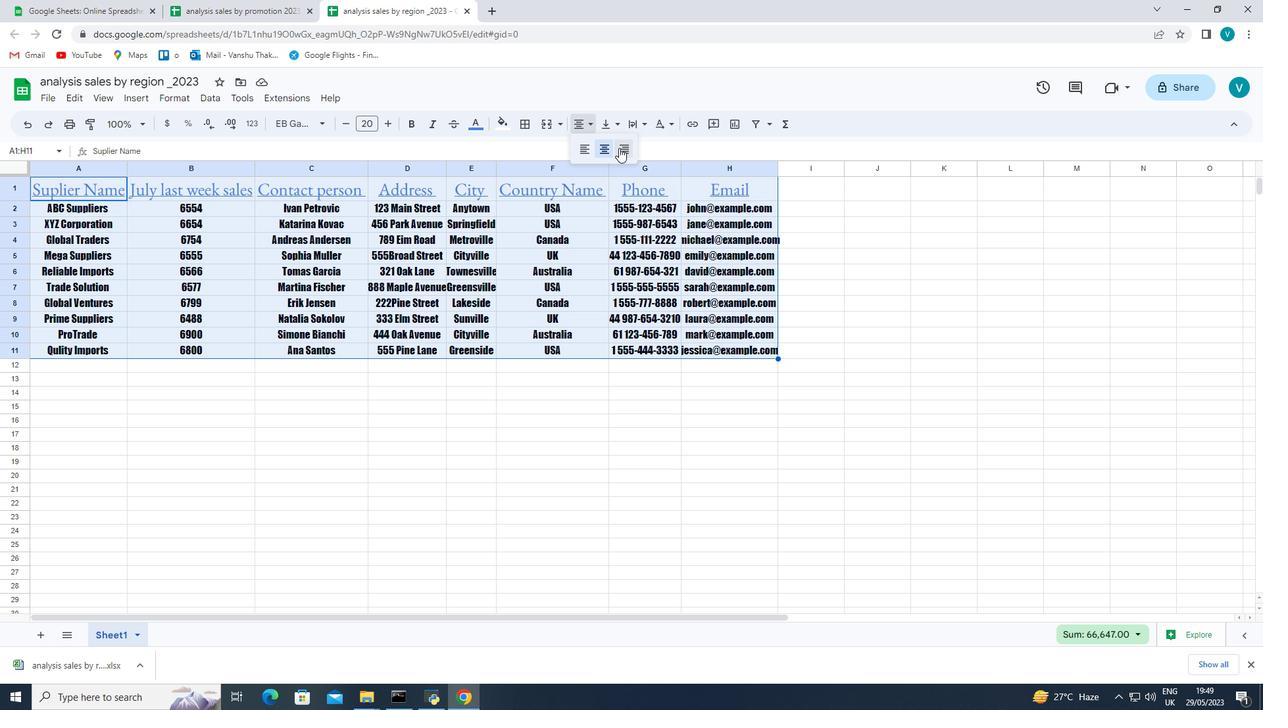 
Action: Mouse moved to (454, 479)
Screenshot: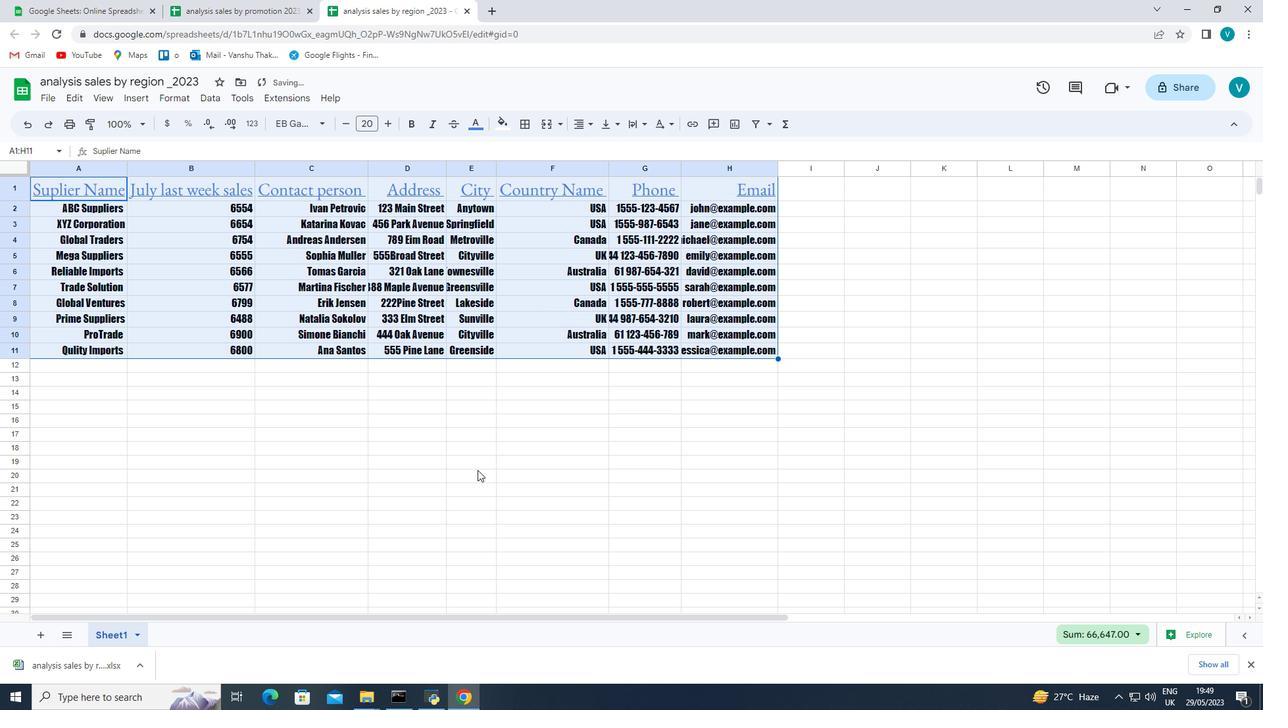 
Action: Mouse pressed left at (454, 479)
Screenshot: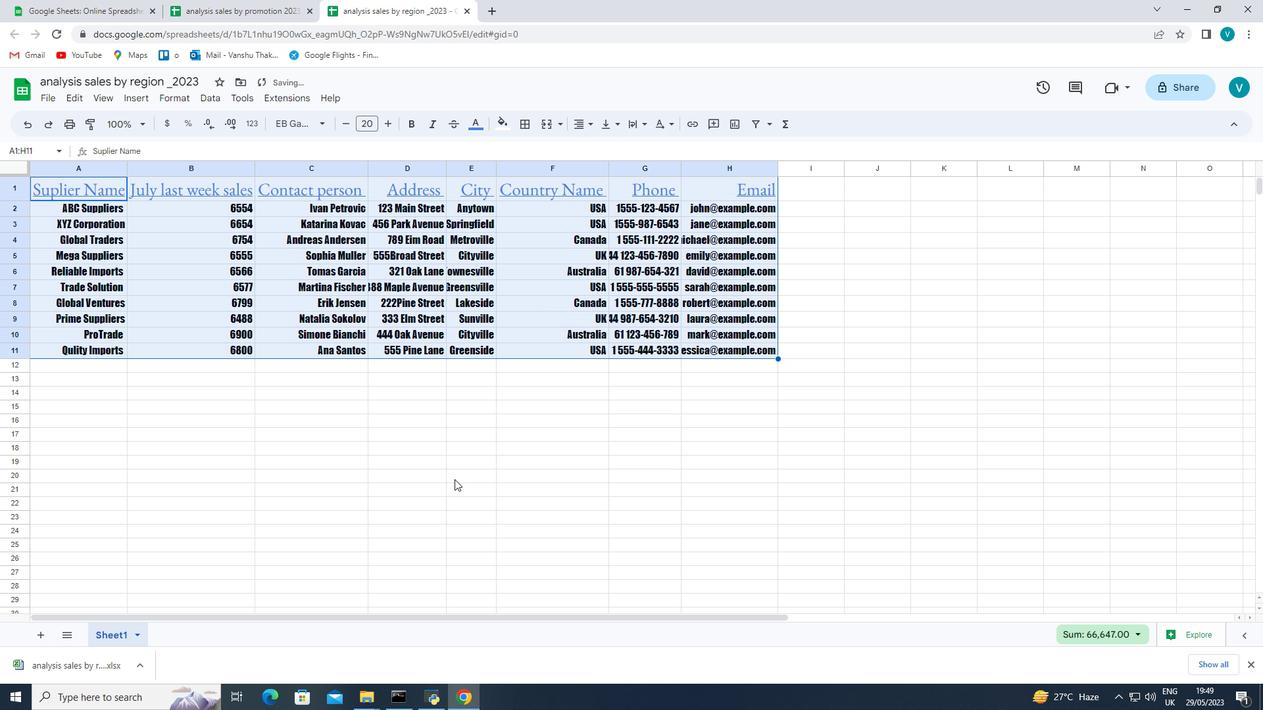 
Action: Mouse moved to (282, 388)
Screenshot: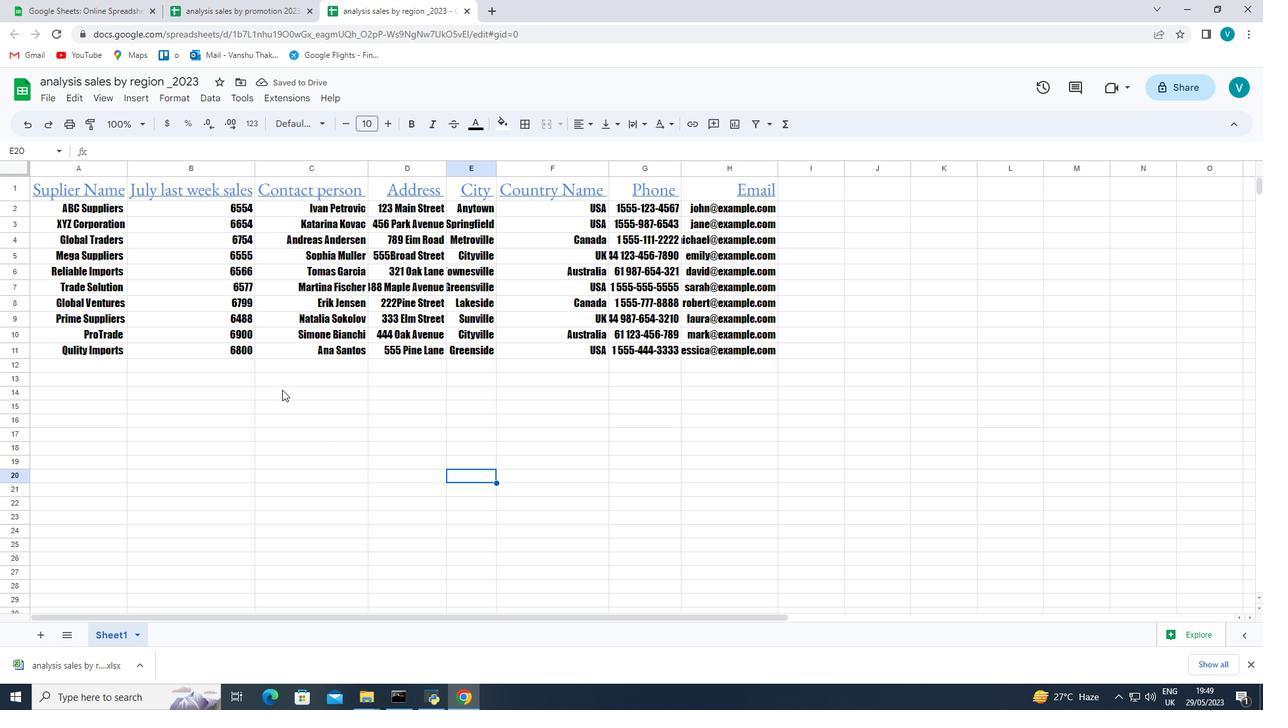 
Action: Mouse scrolled (282, 388) with delta (0, 0)
Screenshot: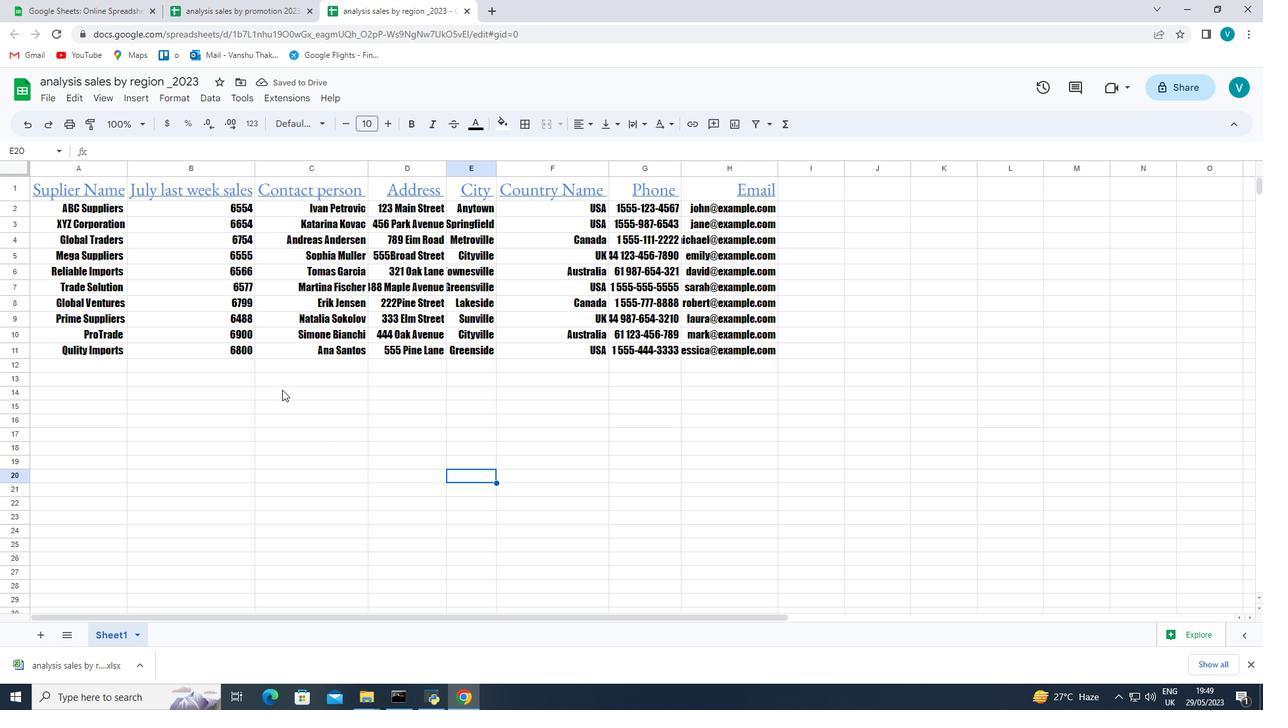
Action: Mouse scrolled (282, 388) with delta (0, 0)
Screenshot: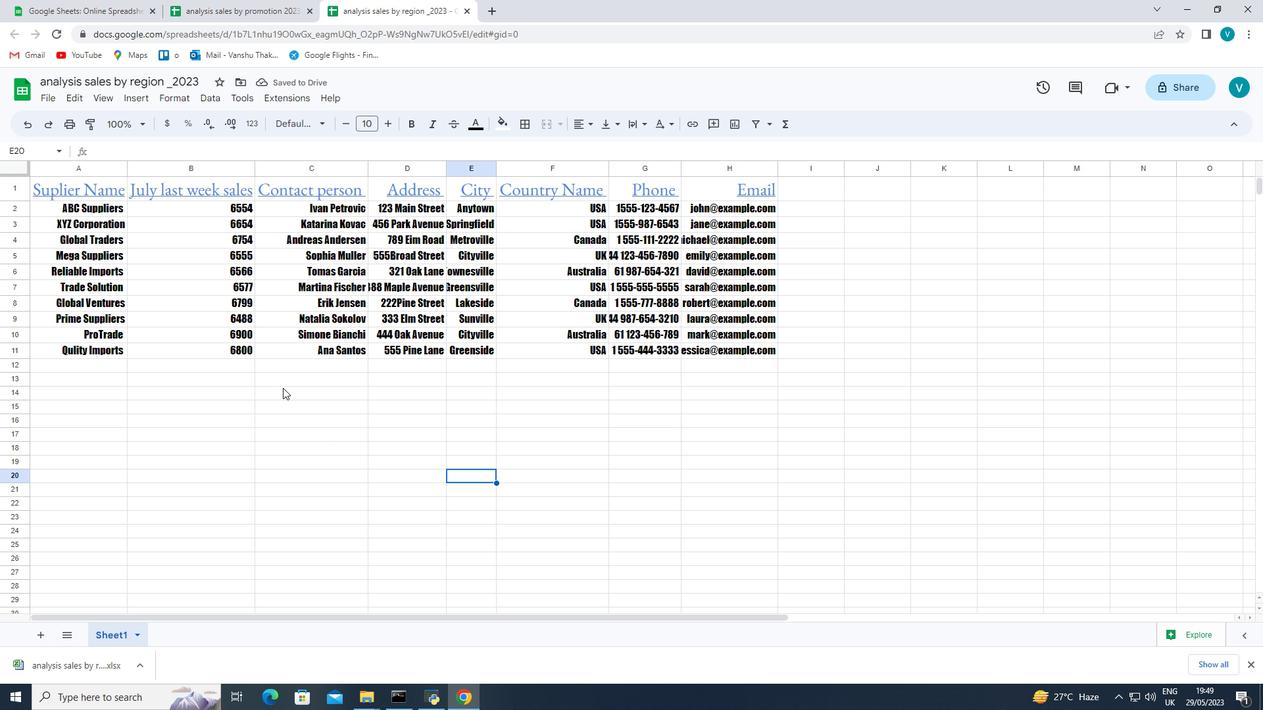 
Action: Mouse scrolled (282, 388) with delta (0, 0)
Screenshot: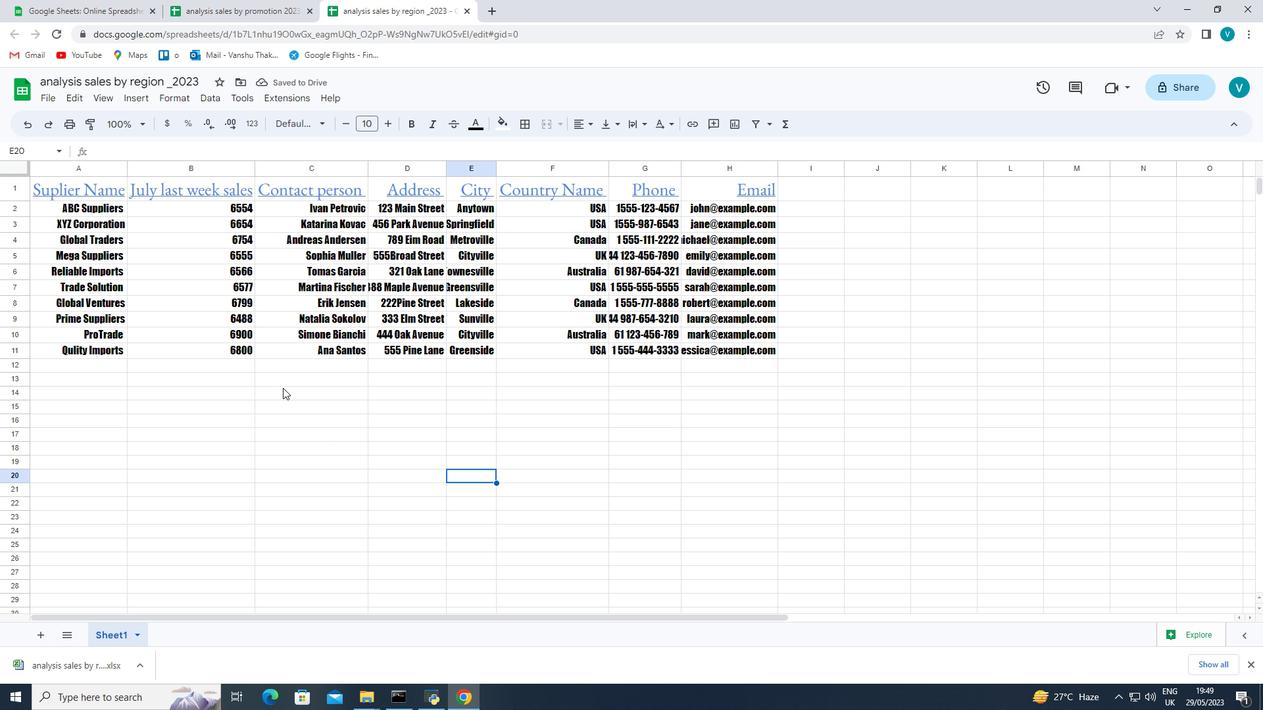 
Action: Mouse scrolled (282, 388) with delta (0, 0)
Screenshot: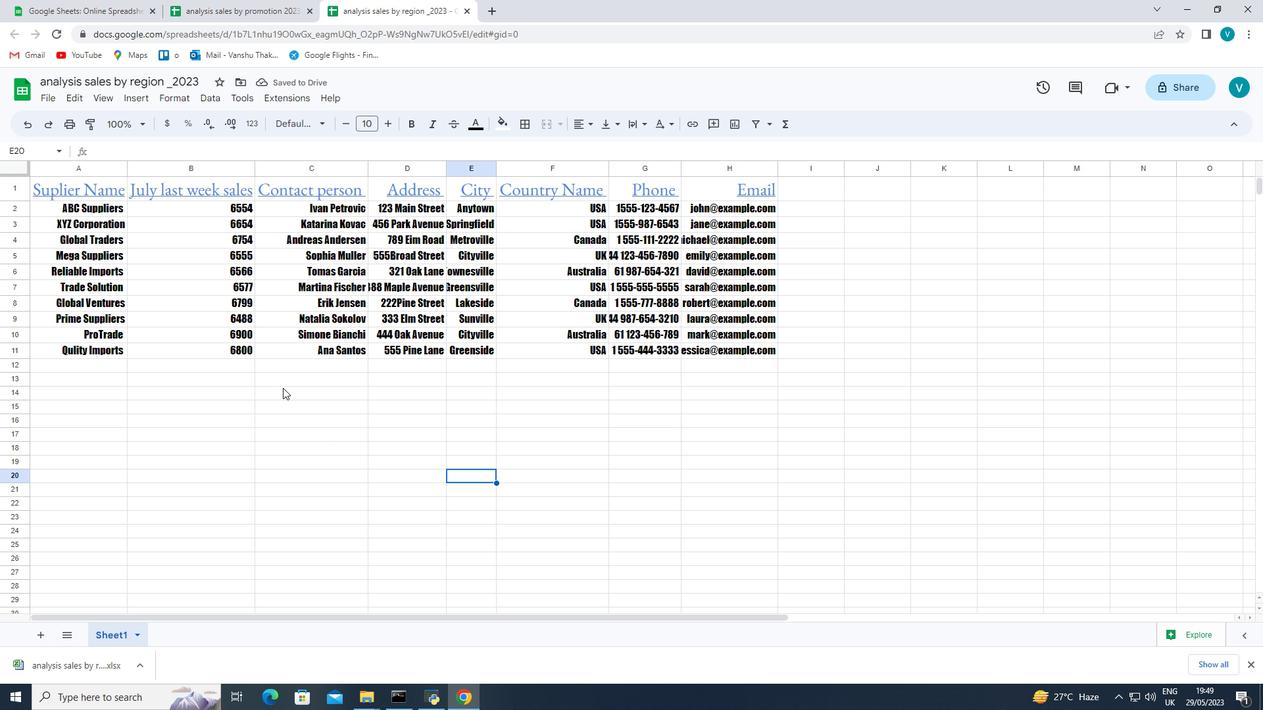 
Action: Mouse scrolled (282, 387) with delta (0, 0)
Screenshot: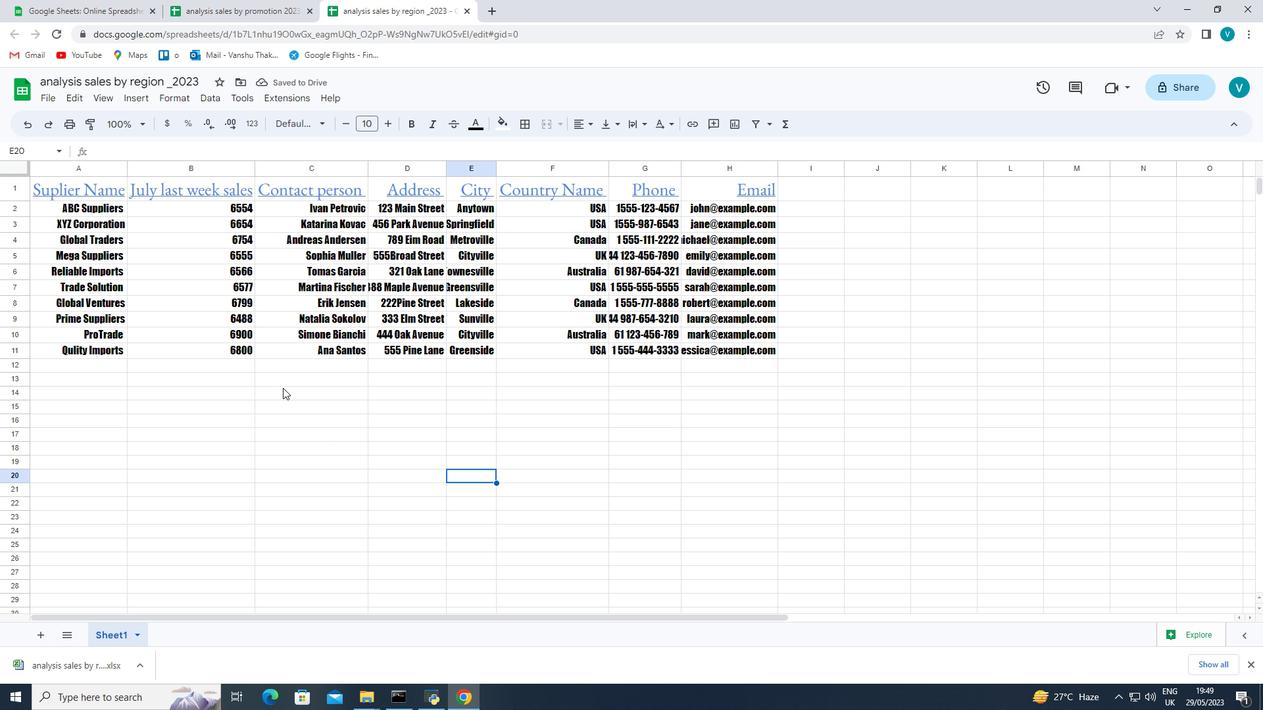 
Action: Mouse scrolled (282, 387) with delta (0, 0)
Screenshot: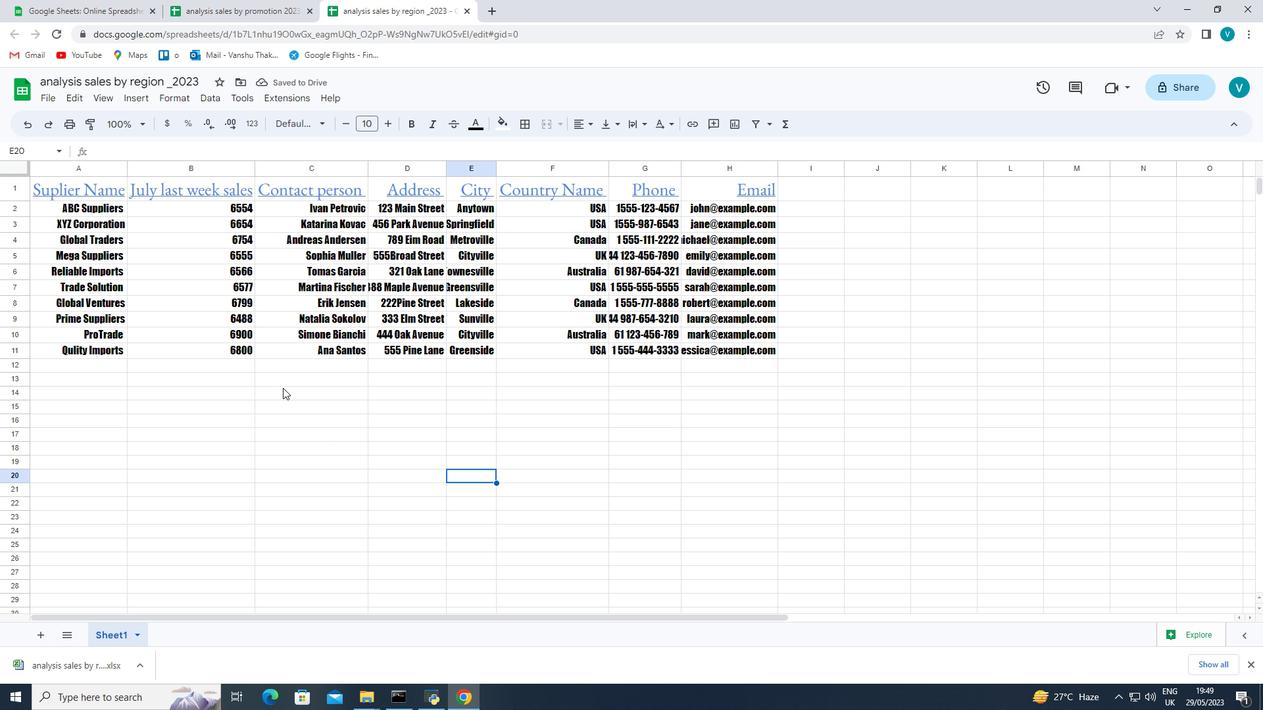 
Action: Mouse scrolled (282, 387) with delta (0, 0)
Screenshot: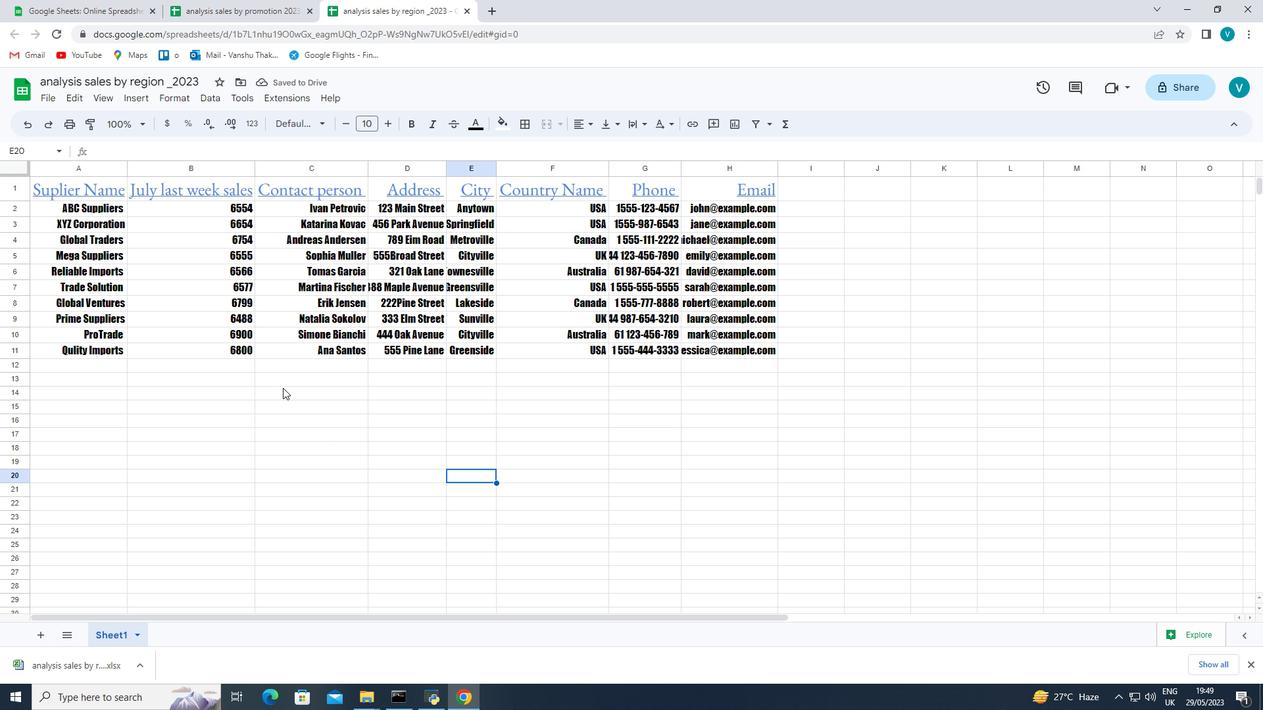 
Action: Mouse scrolled (282, 388) with delta (0, 0)
Screenshot: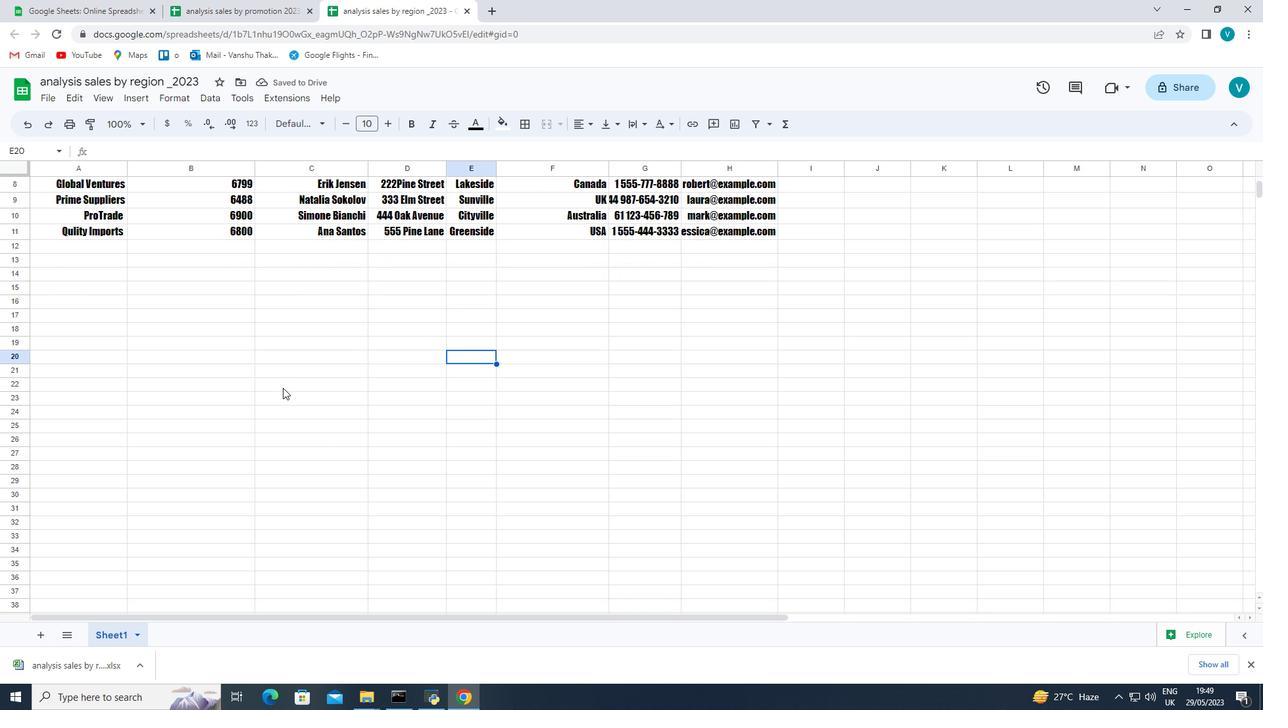 
Action: Mouse scrolled (282, 388) with delta (0, 0)
Screenshot: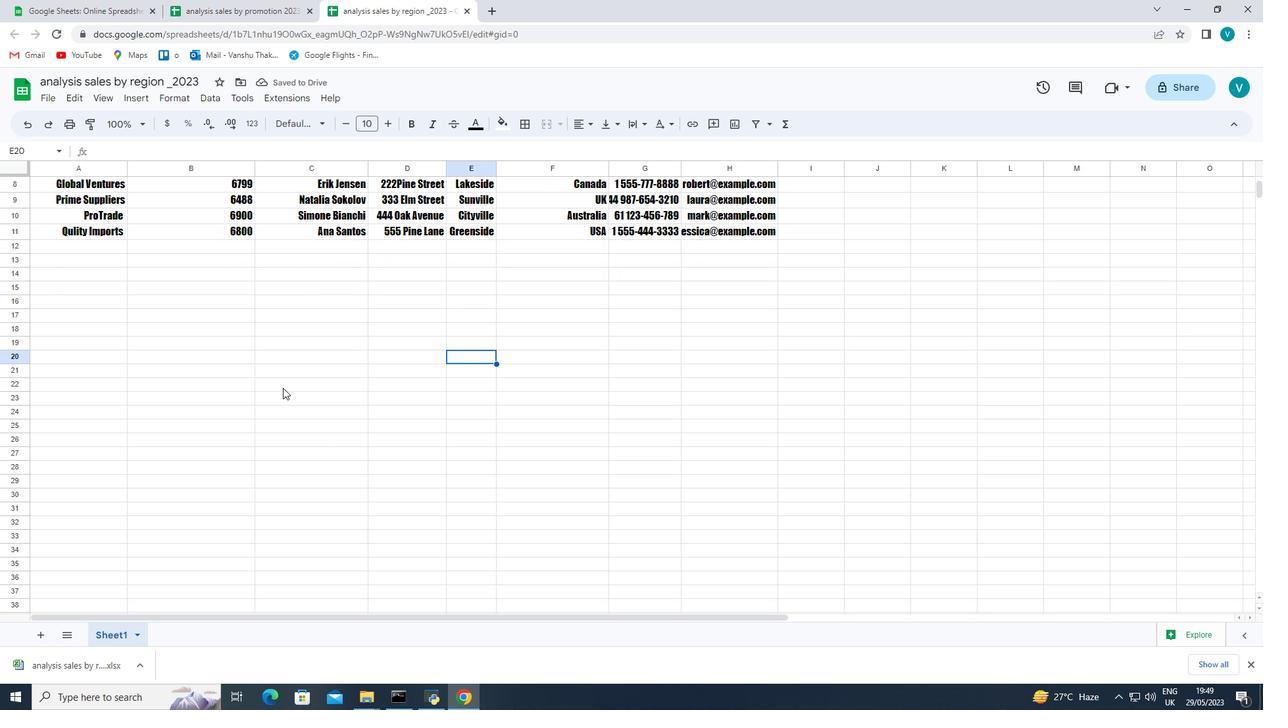 
Action: Mouse scrolled (282, 388) with delta (0, 0)
Screenshot: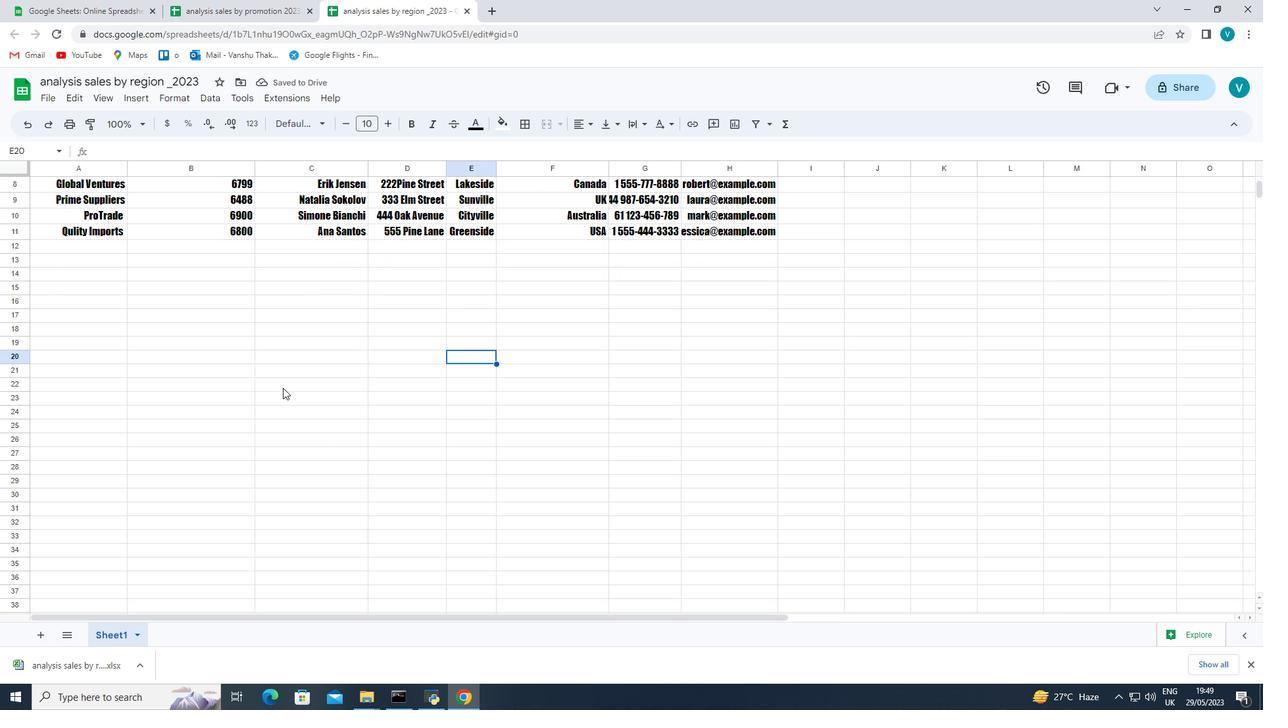 
Action: Mouse scrolled (282, 388) with delta (0, 0)
Screenshot: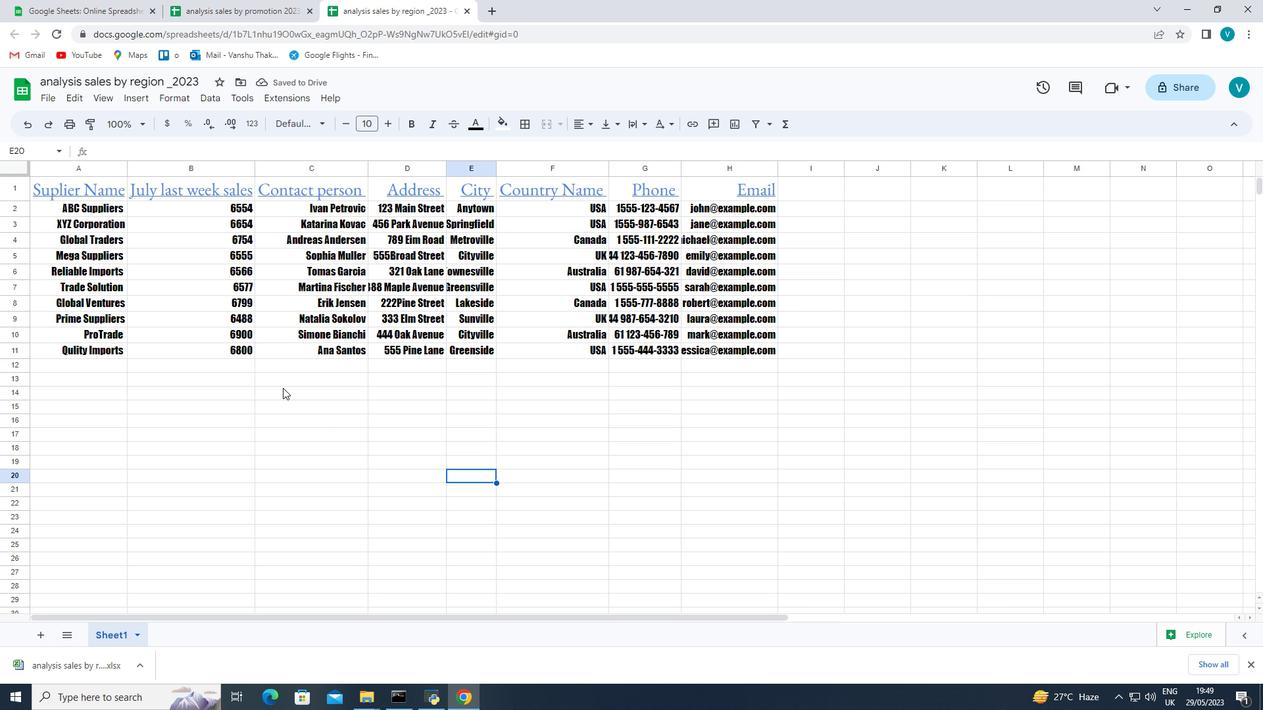 
Action: Mouse scrolled (282, 388) with delta (0, 0)
Screenshot: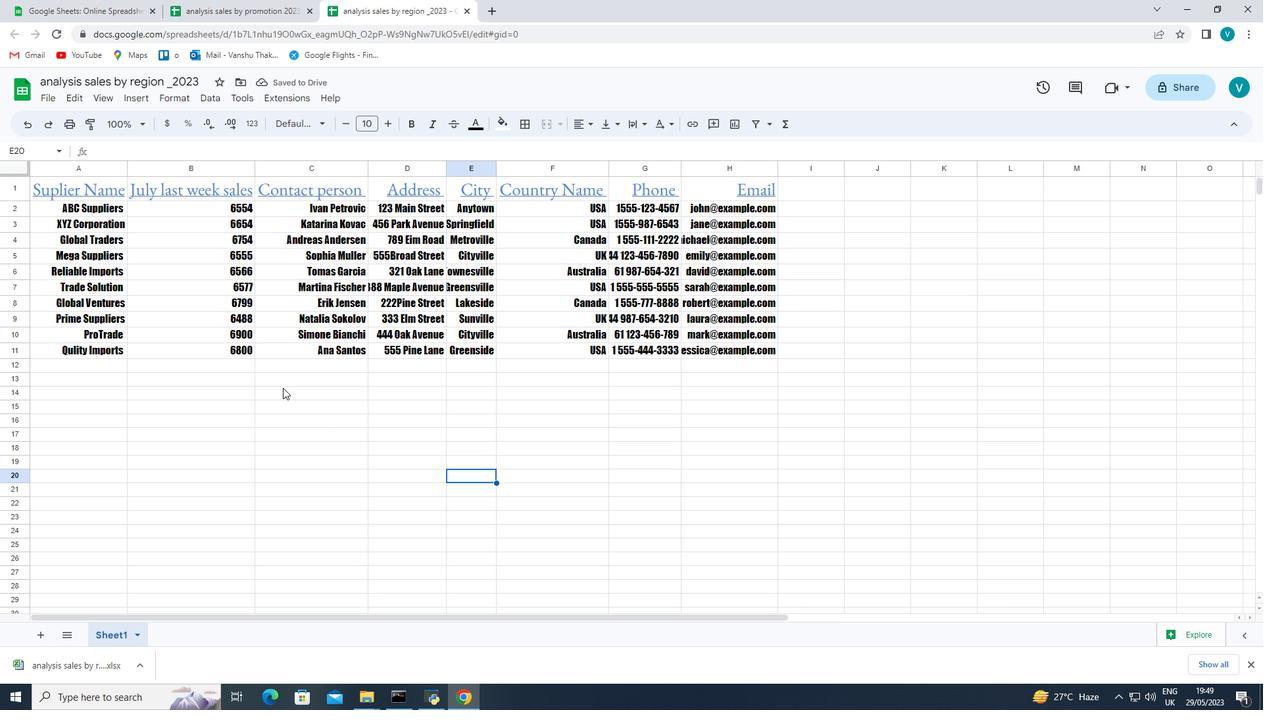 
Action: Mouse scrolled (282, 388) with delta (0, 0)
Screenshot: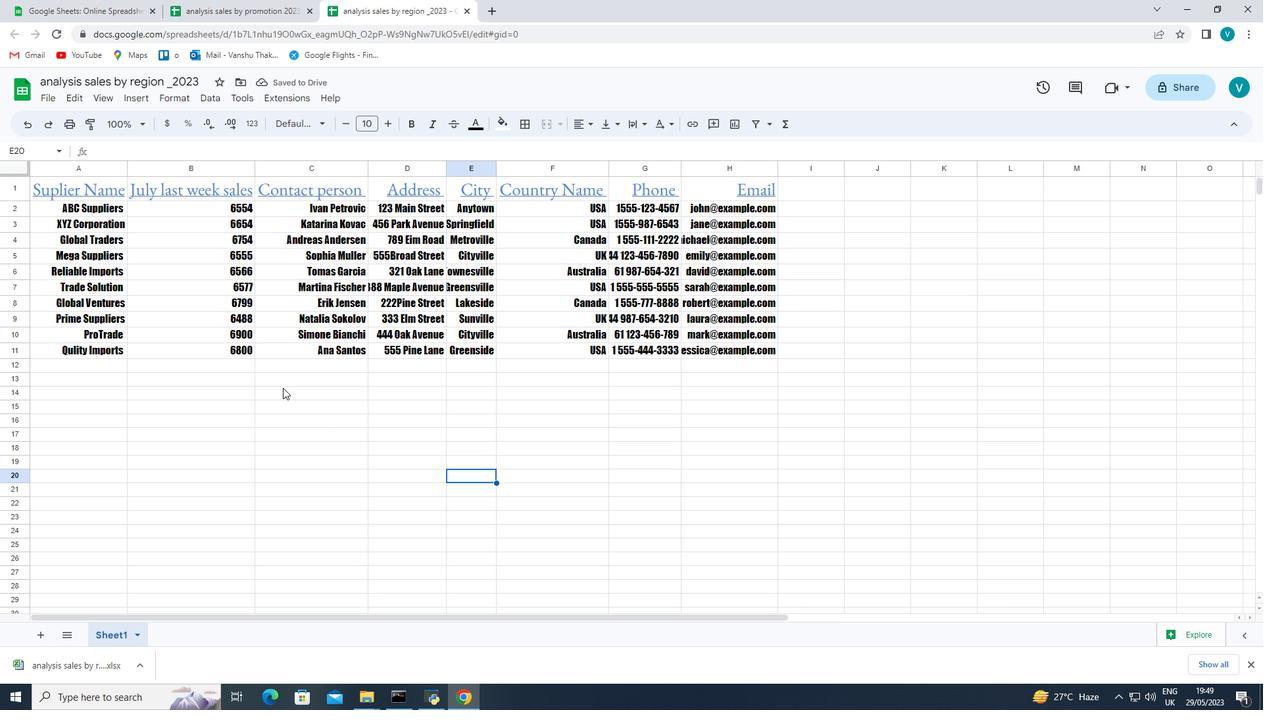 
Action: Mouse scrolled (282, 388) with delta (0, 0)
Screenshot: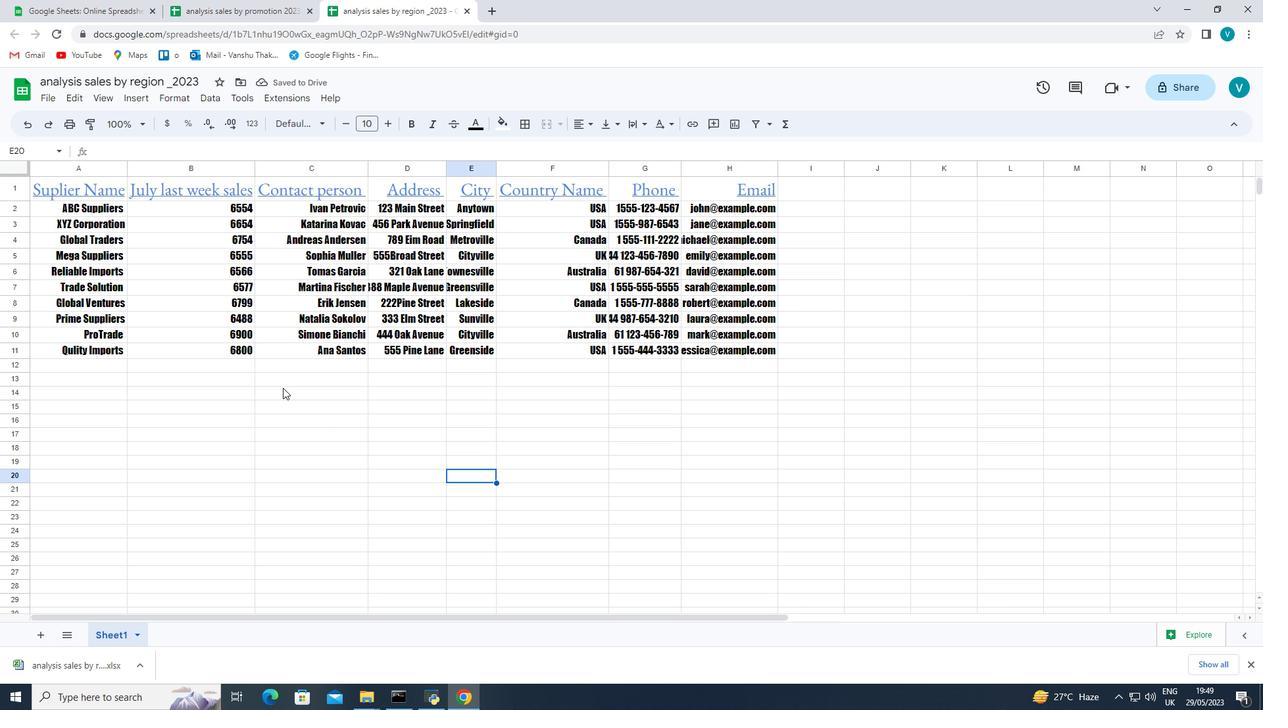 
Action: Mouse moved to (376, 311)
Screenshot: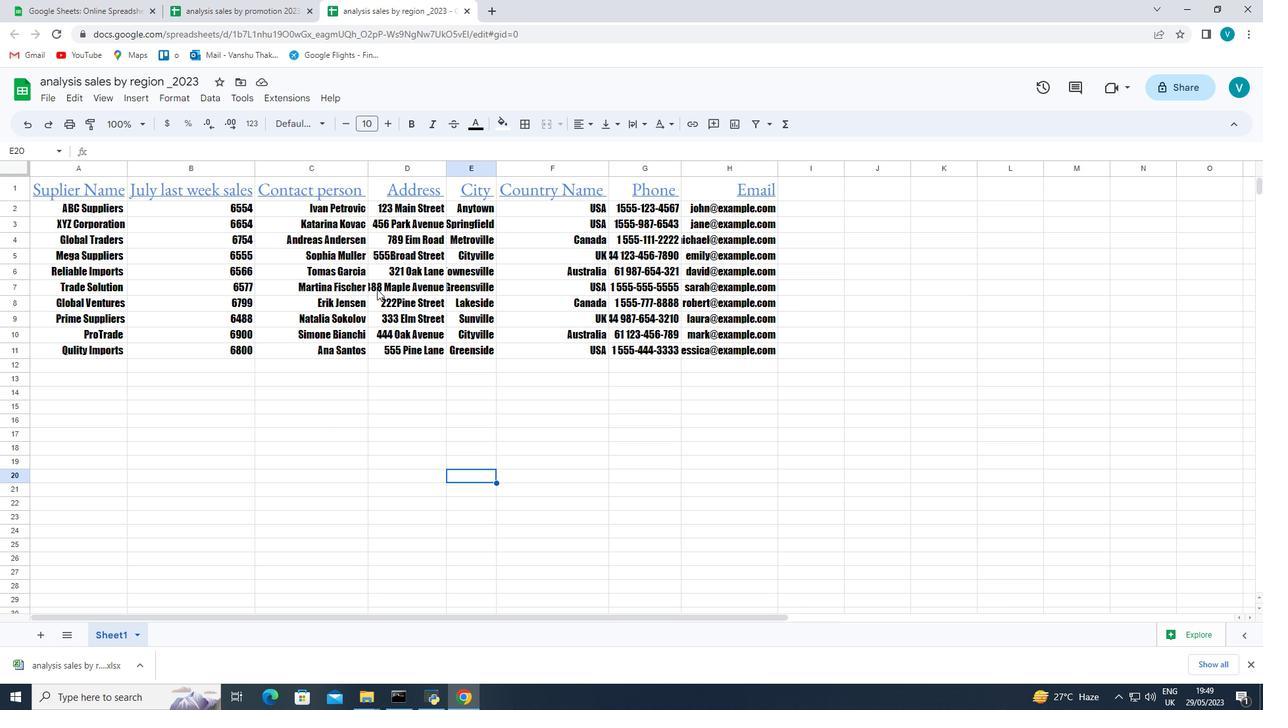 
Action: Mouse scrolled (376, 312) with delta (0, 0)
Screenshot: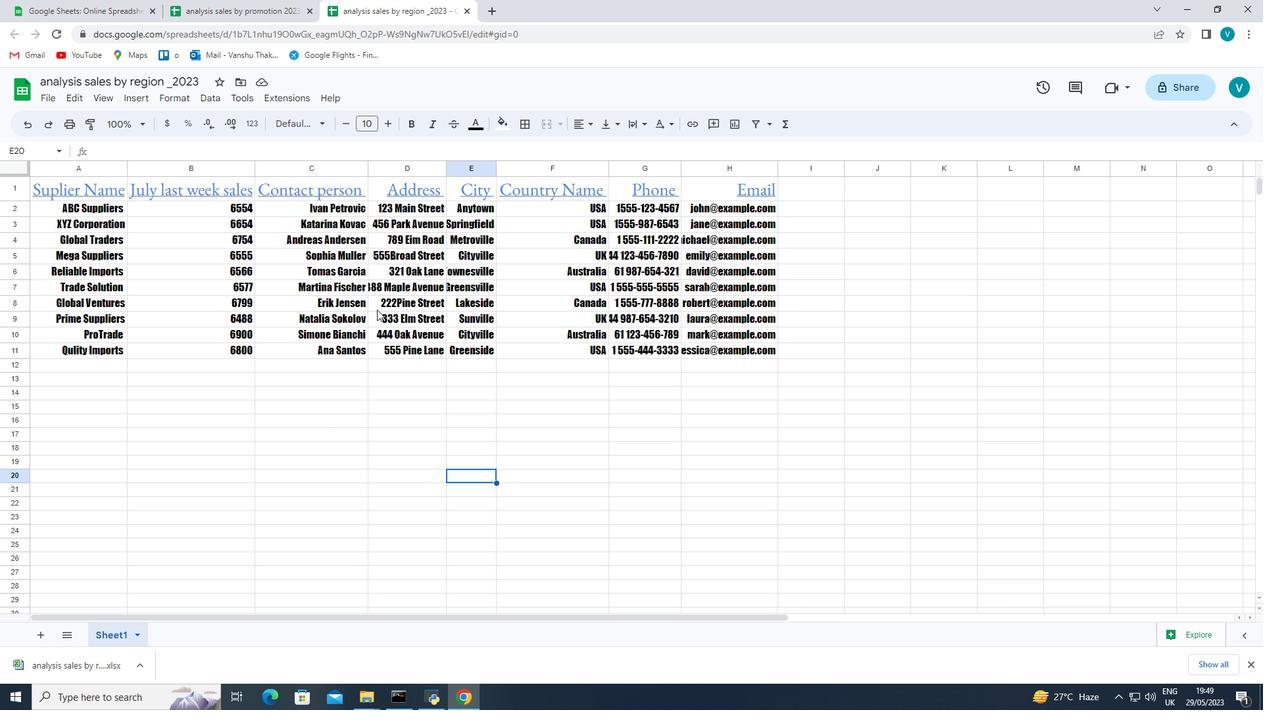 
Action: Mouse scrolled (376, 312) with delta (0, 0)
Screenshot: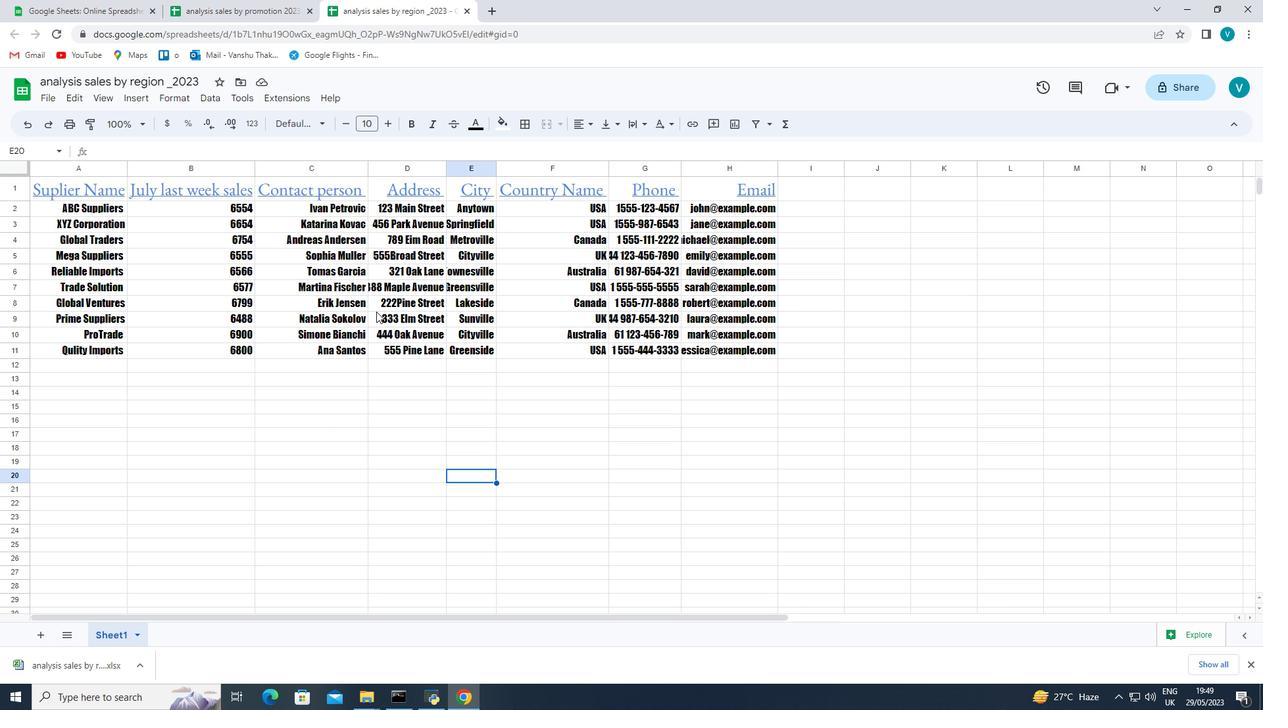 
Action: Mouse scrolled (376, 312) with delta (0, 0)
Screenshot: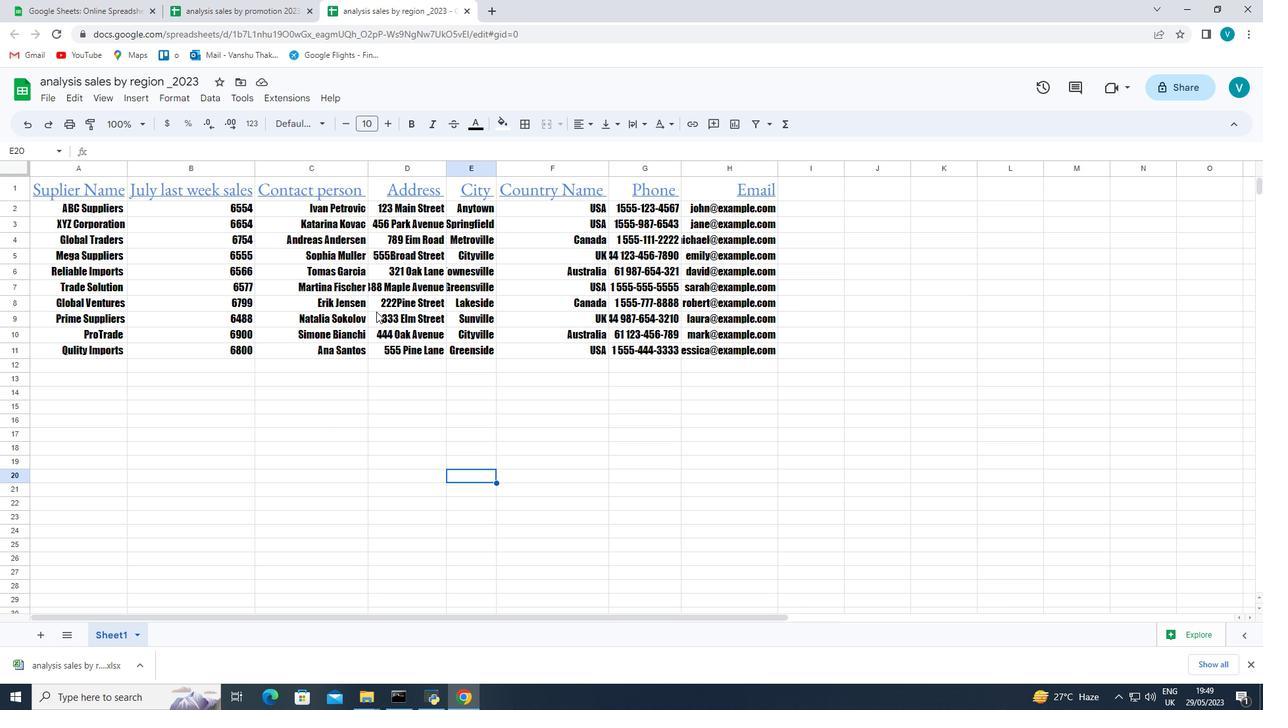 
Action: Mouse scrolled (376, 312) with delta (0, 0)
Screenshot: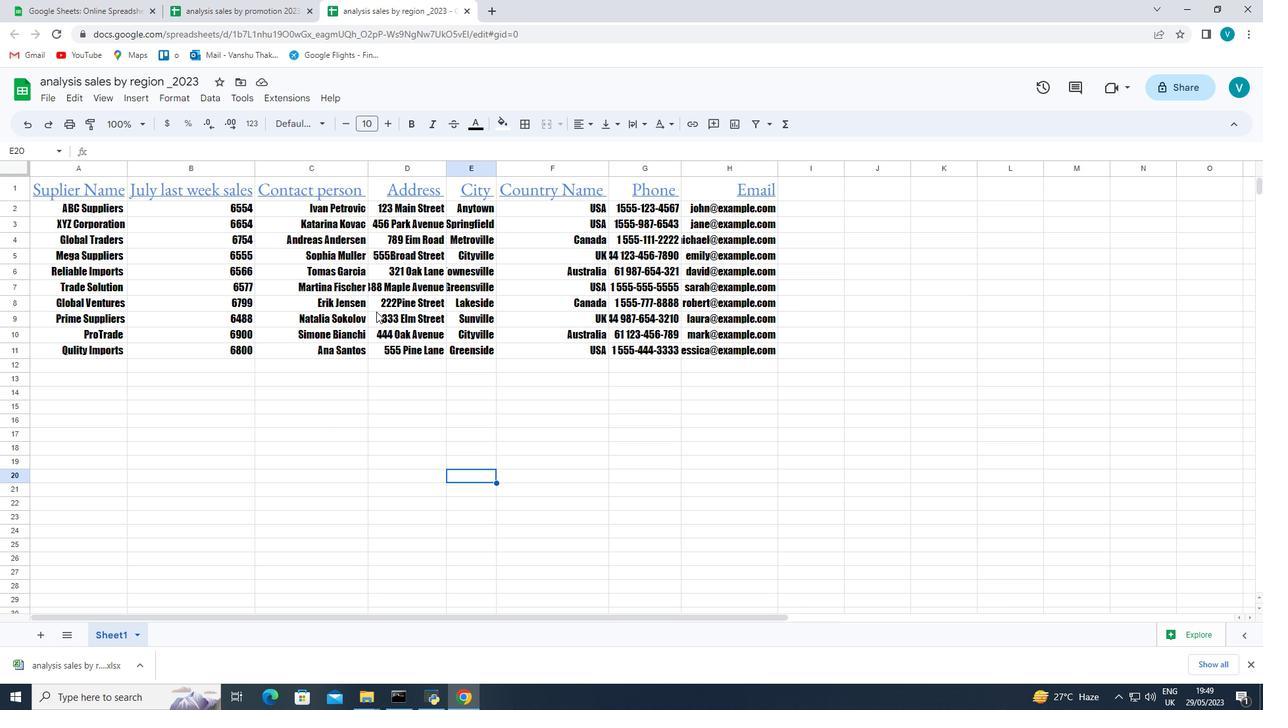 
Action: Mouse scrolled (376, 312) with delta (0, 0)
Screenshot: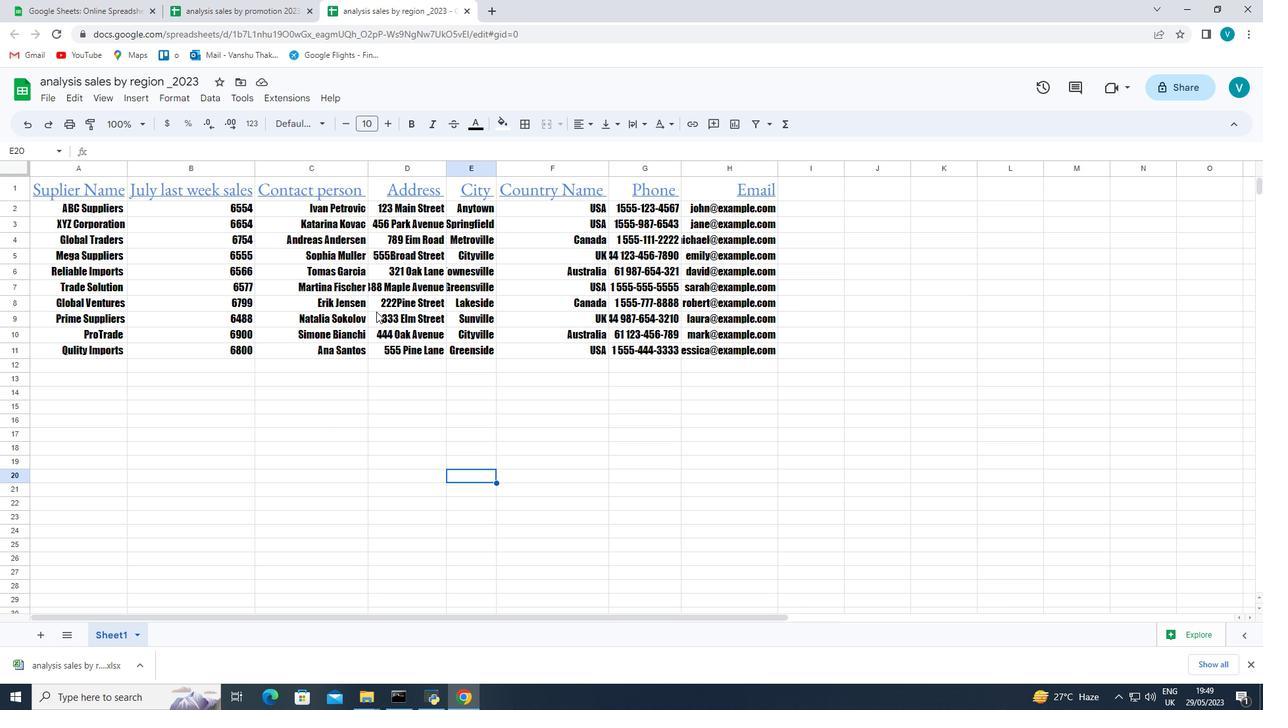 
Action: Mouse scrolled (376, 311) with delta (0, 0)
Screenshot: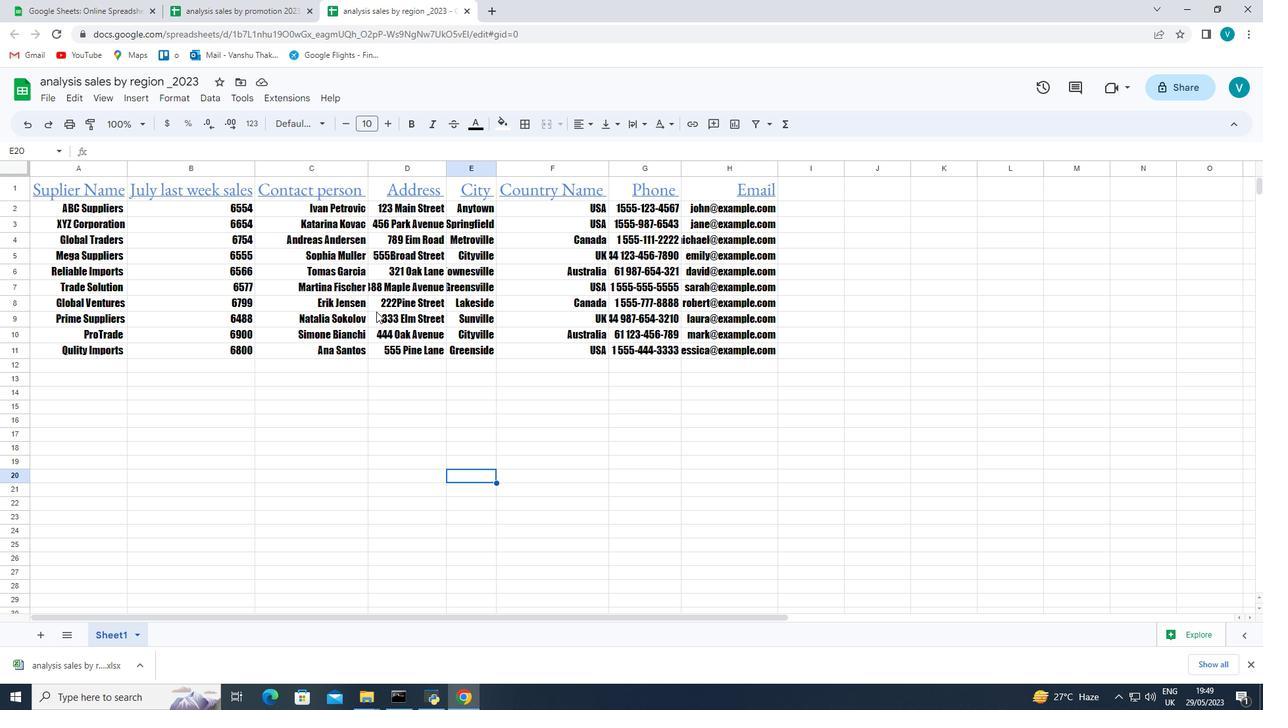 
Action: Mouse scrolled (376, 312) with delta (0, 0)
Screenshot: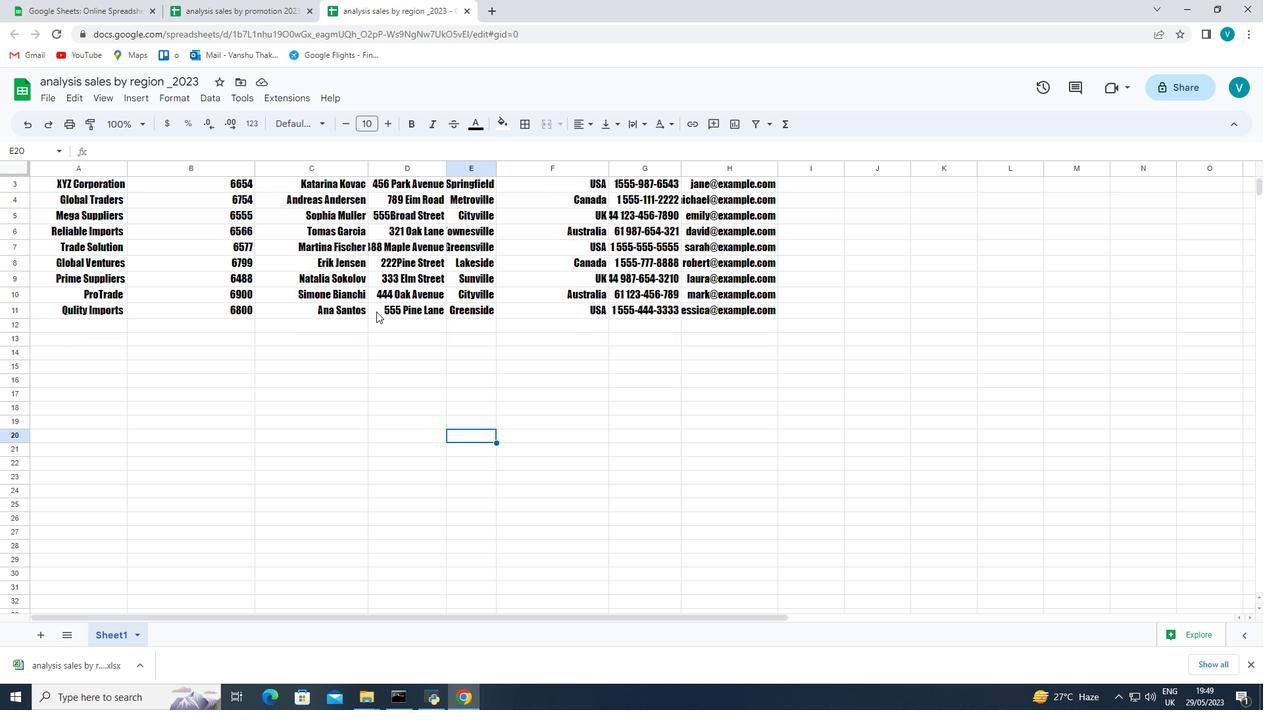 
Action: Mouse scrolled (376, 312) with delta (0, 0)
Screenshot: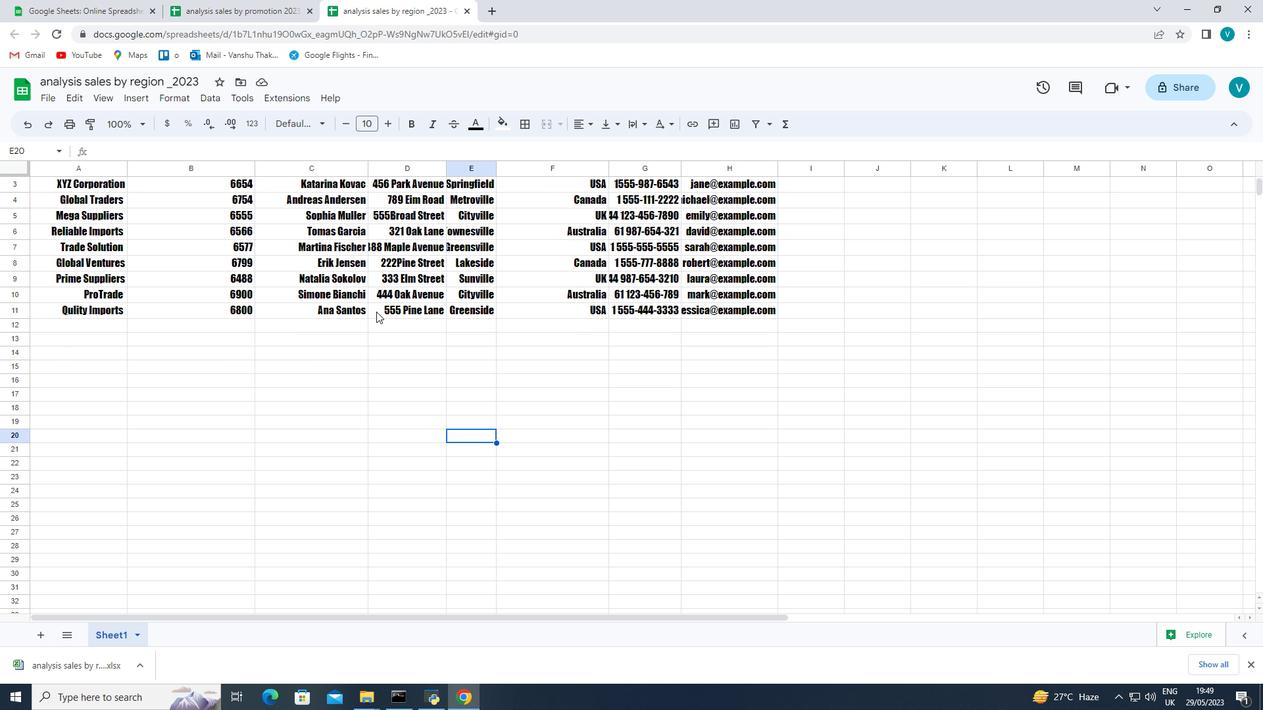 
Action: Mouse moved to (50, 96)
Screenshot: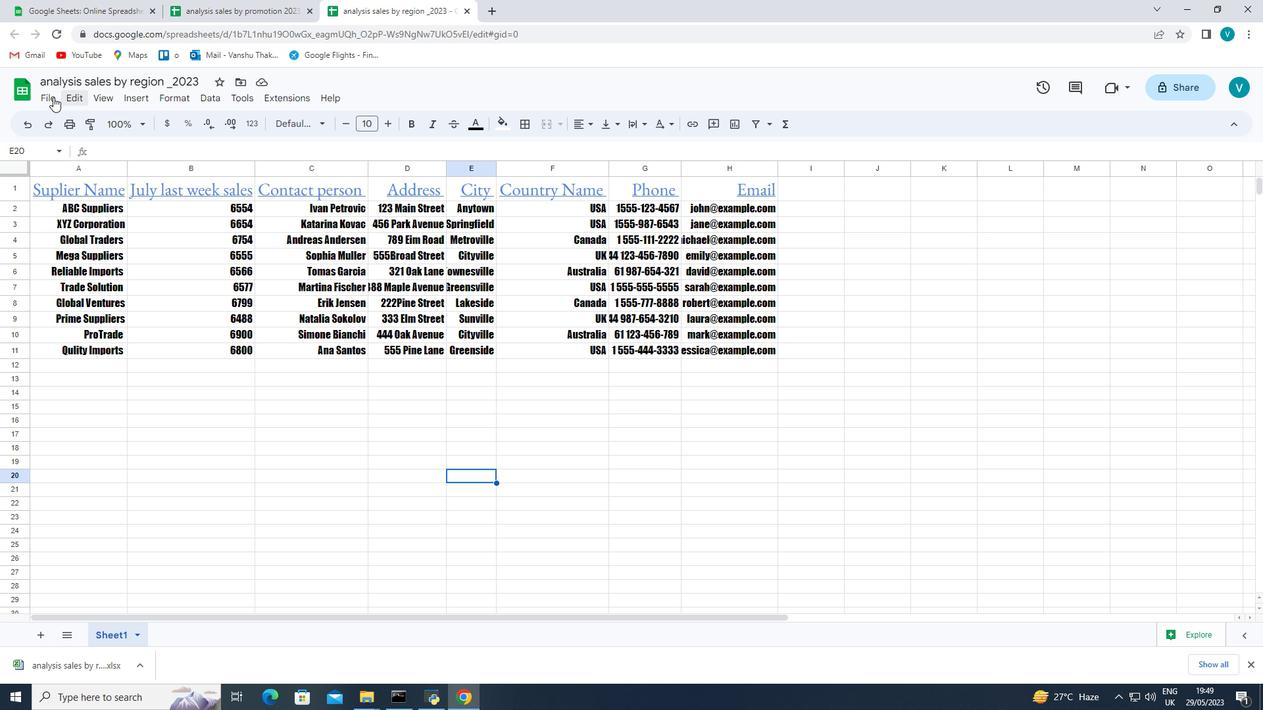 
Action: Mouse pressed left at (50, 96)
Screenshot: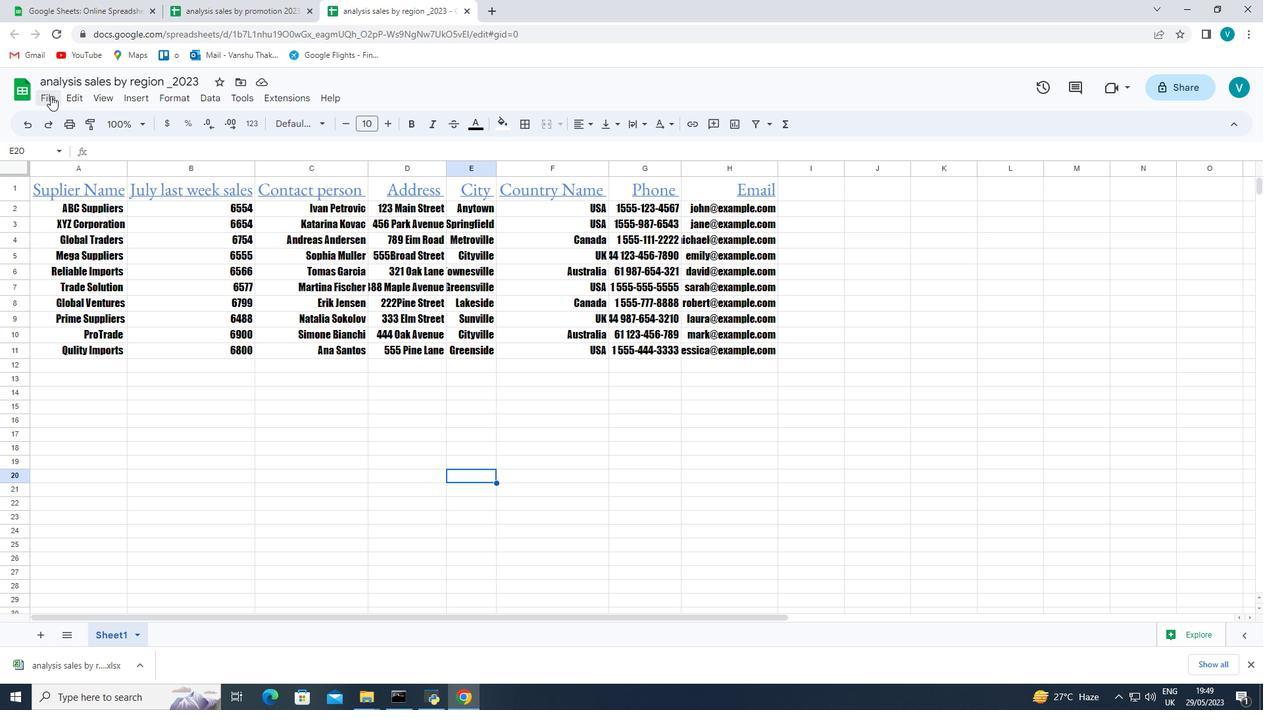 
Action: Mouse moved to (106, 257)
Screenshot: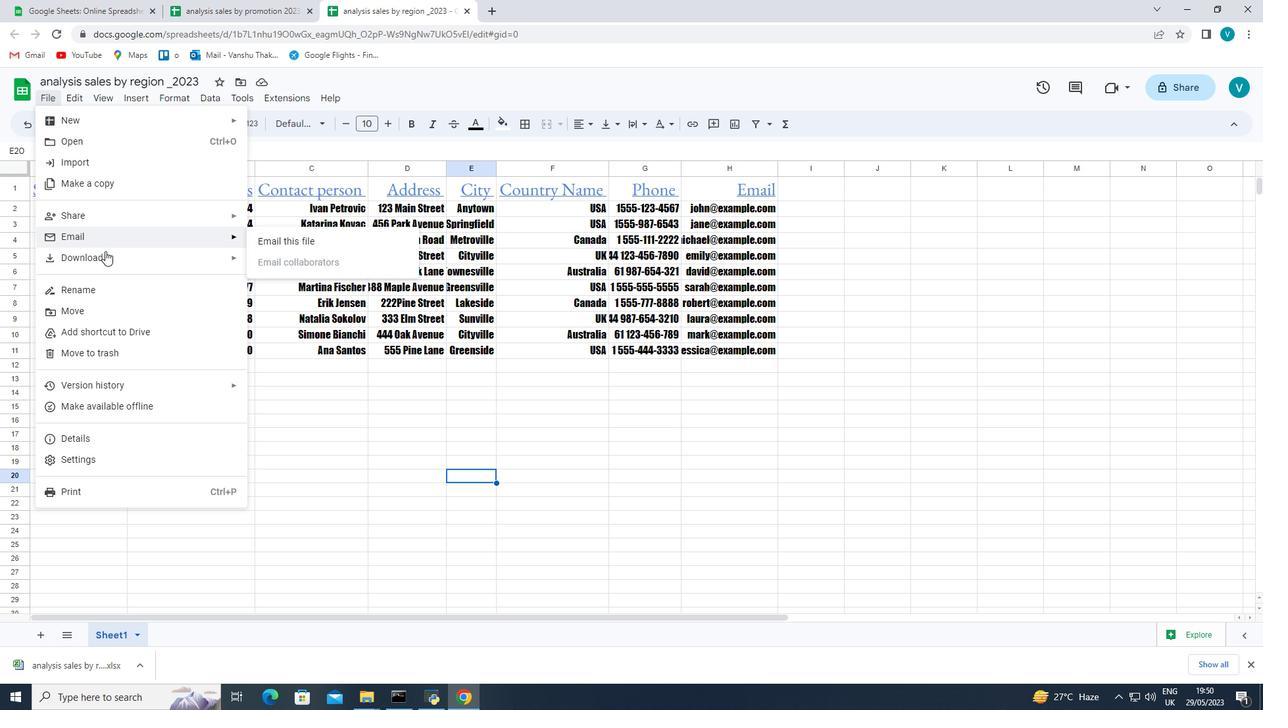 
Action: Mouse pressed left at (106, 257)
Screenshot: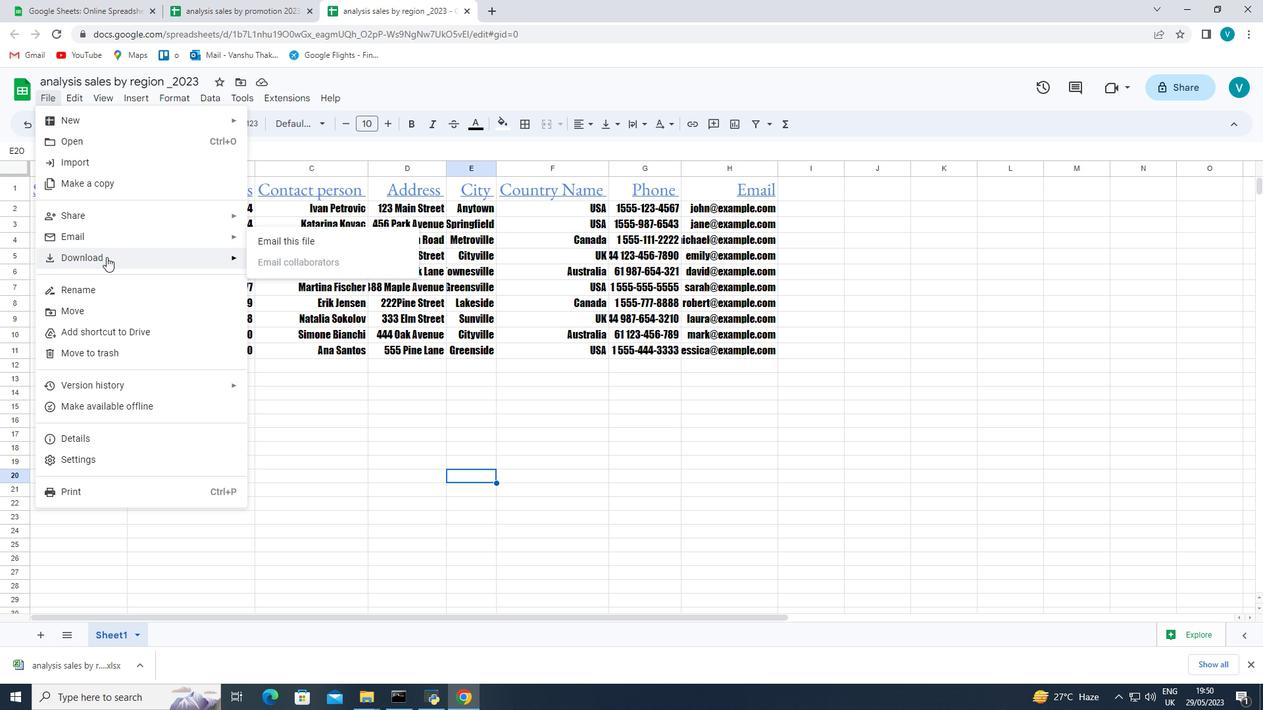 
Action: Mouse moved to (337, 265)
Screenshot: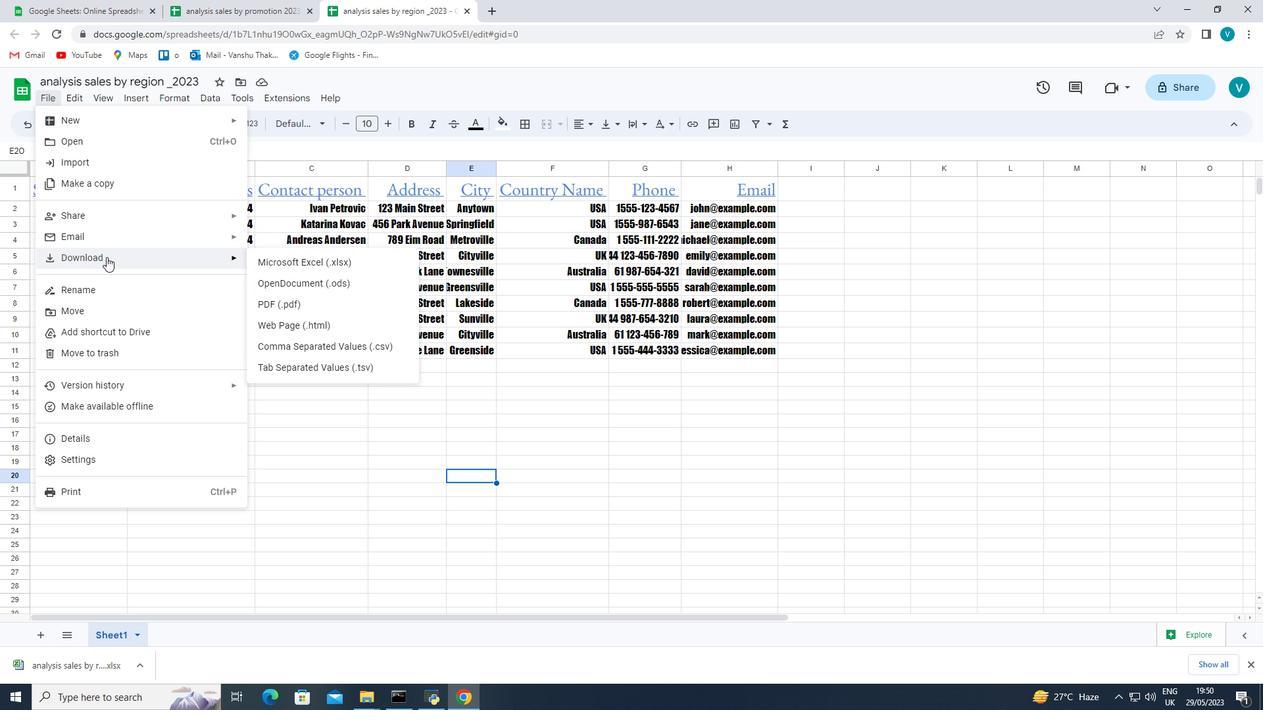 
Action: Mouse pressed left at (337, 265)
Screenshot: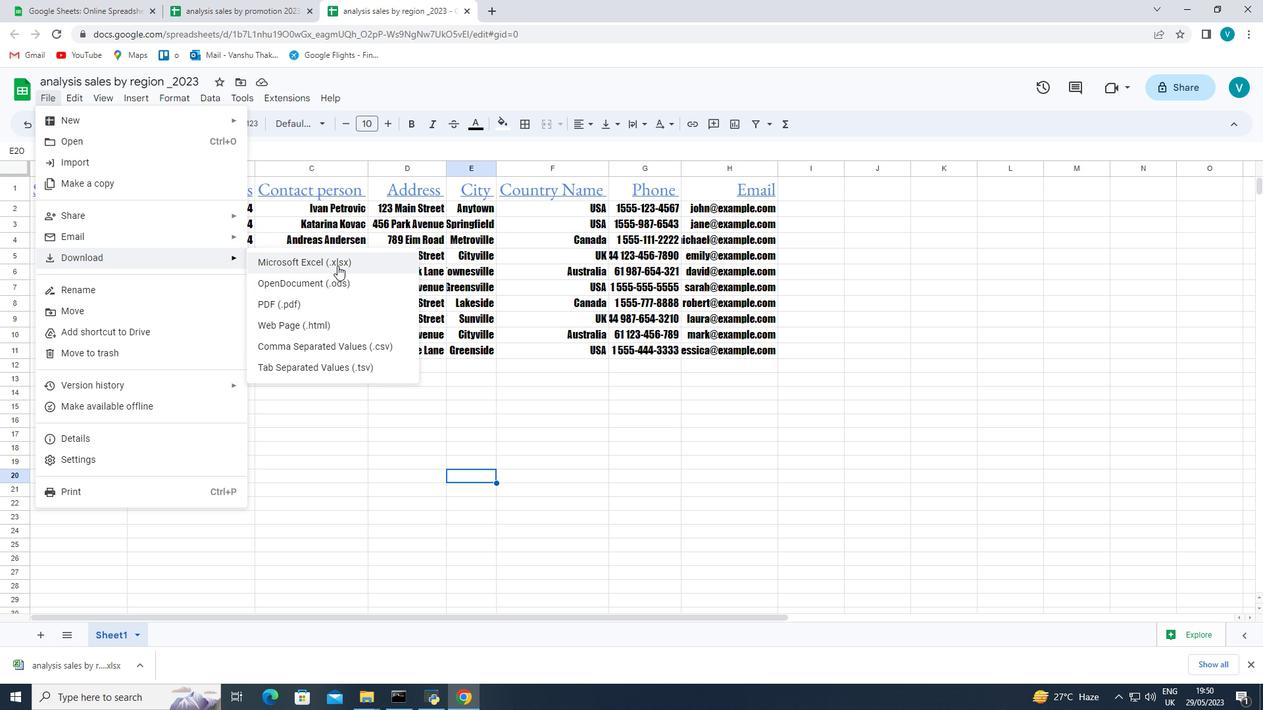 
